 Task: Add a timeline in the project AtlasTech for the epic 'Enterprise content management (ECM) system development' from 2023/02/27 to 2025/09/03. Add a timeline in the project AtlasTech for the epic 'Agile methodology adoption' from 2023/02/22 to 2024/12/12. Add a timeline in the project AtlasTech for the epic 'Social media integration' from 2024/06/22 to 2024/08/07
Action: Mouse moved to (167, 49)
Screenshot: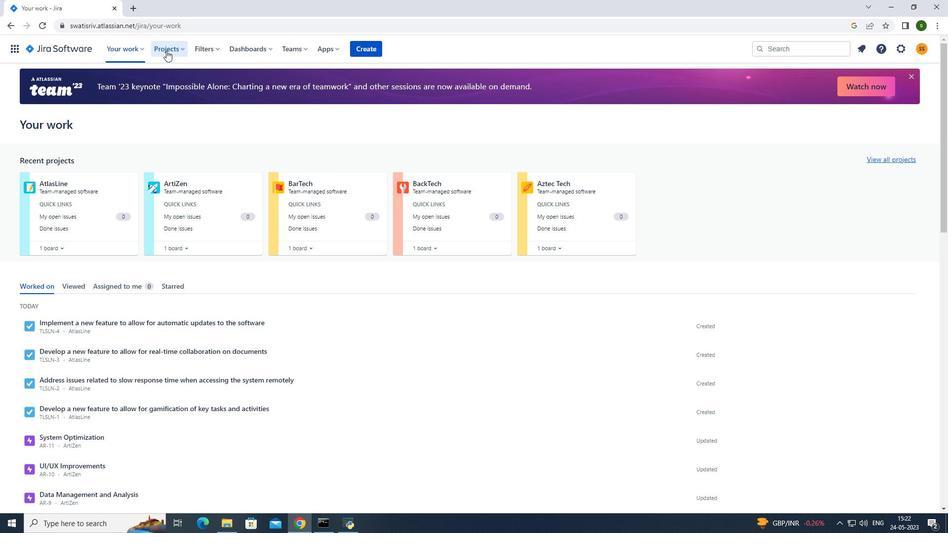 
Action: Mouse pressed left at (167, 49)
Screenshot: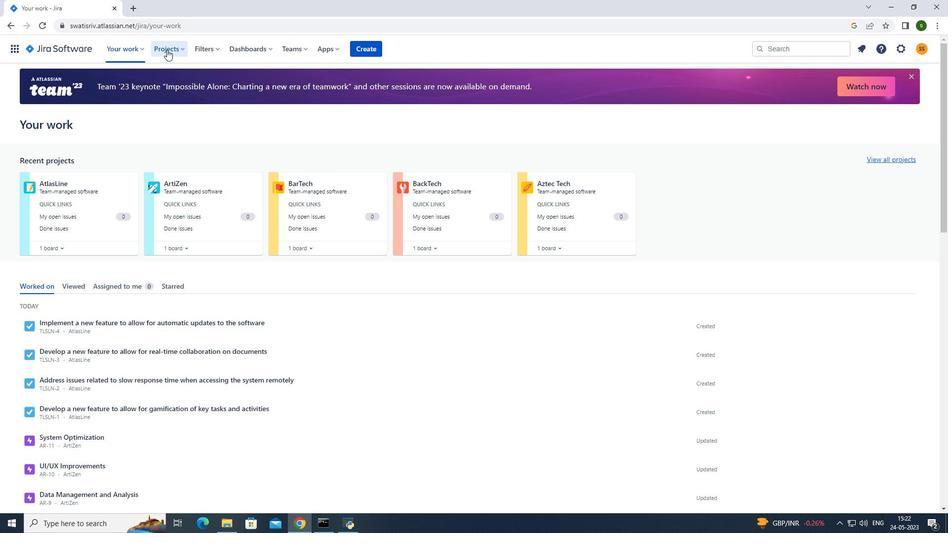 
Action: Mouse moved to (211, 89)
Screenshot: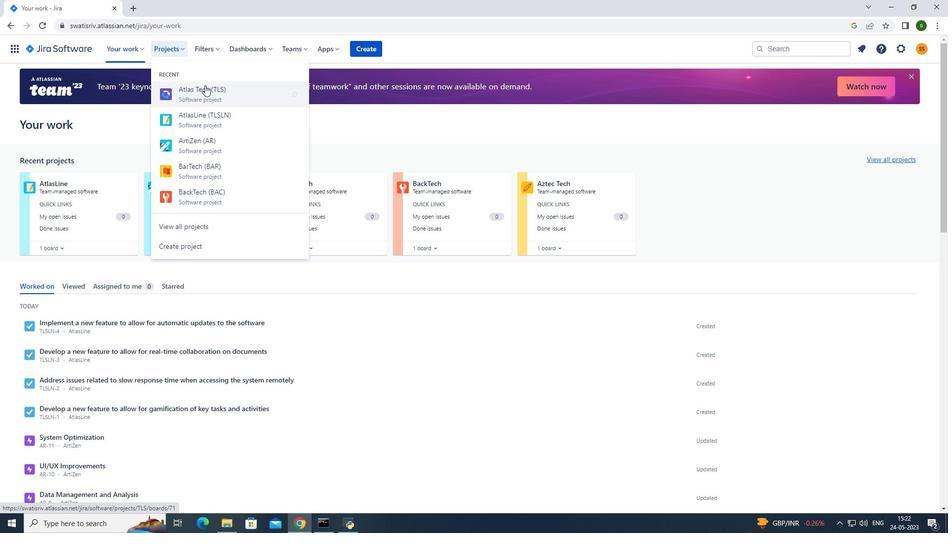 
Action: Mouse pressed left at (211, 89)
Screenshot: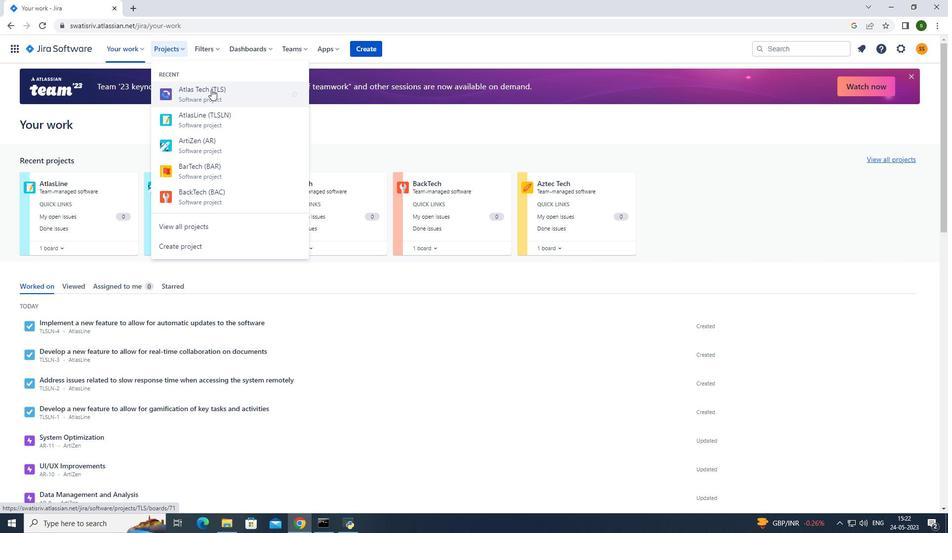 
Action: Mouse moved to (62, 154)
Screenshot: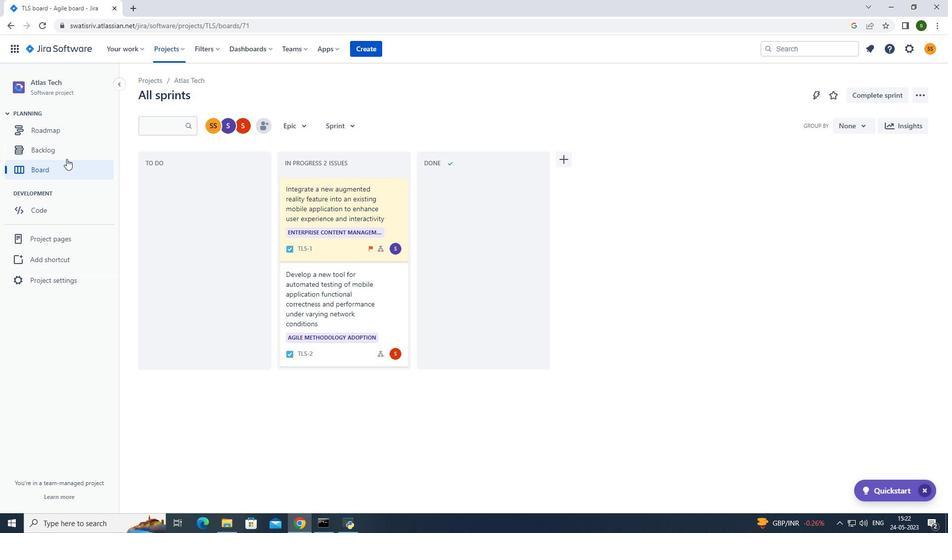 
Action: Mouse pressed left at (62, 154)
Screenshot: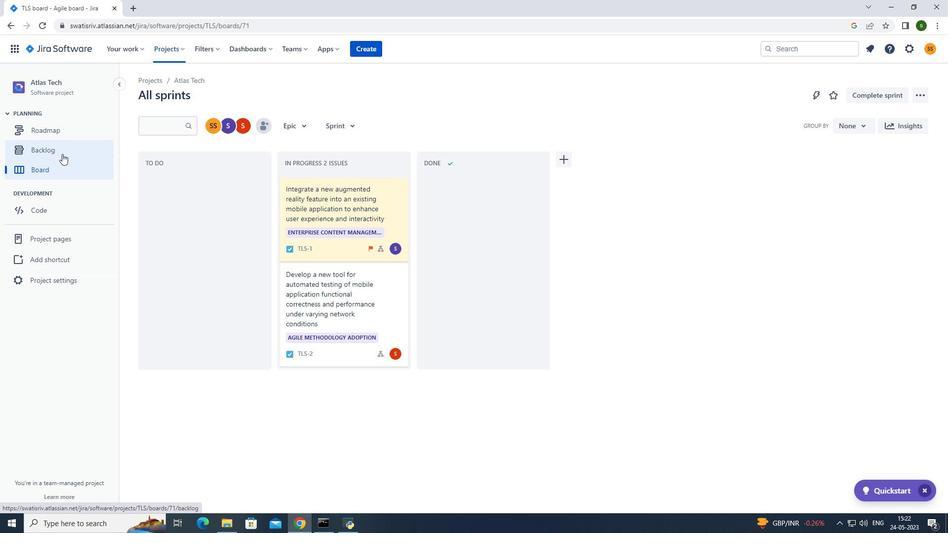 
Action: Mouse moved to (147, 196)
Screenshot: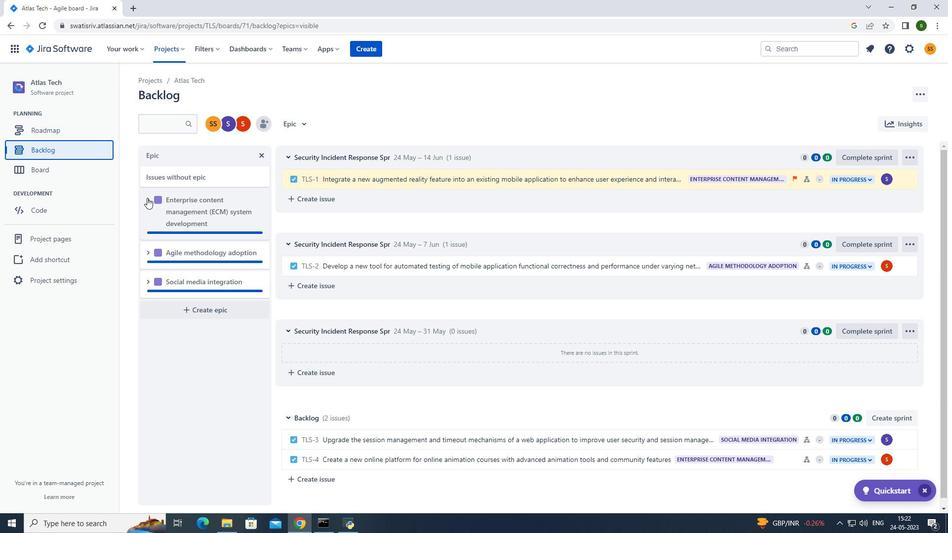 
Action: Mouse pressed left at (147, 196)
Screenshot: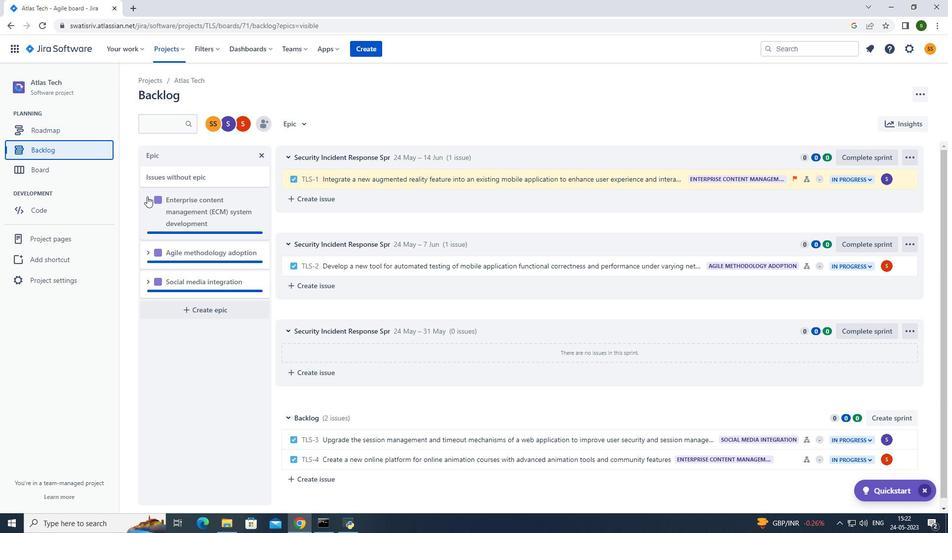 
Action: Mouse moved to (199, 294)
Screenshot: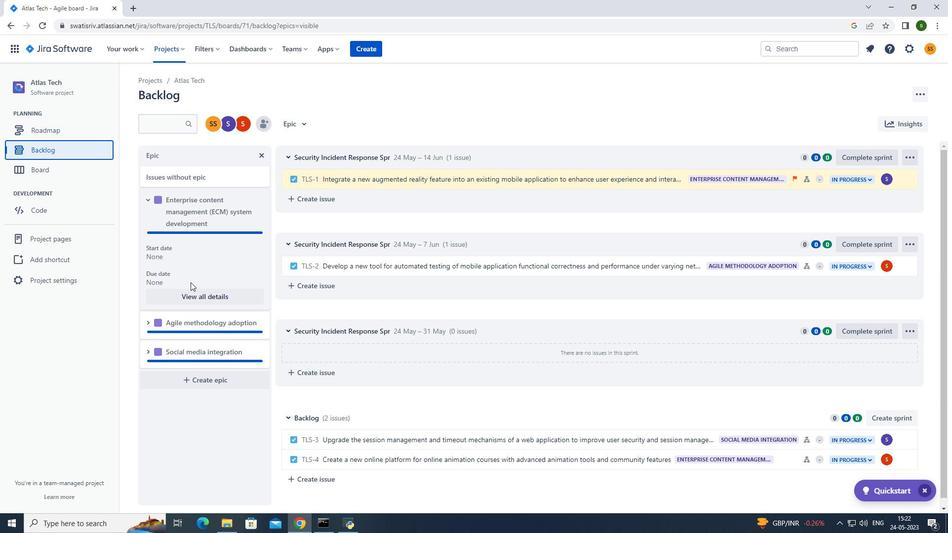 
Action: Mouse pressed left at (199, 294)
Screenshot: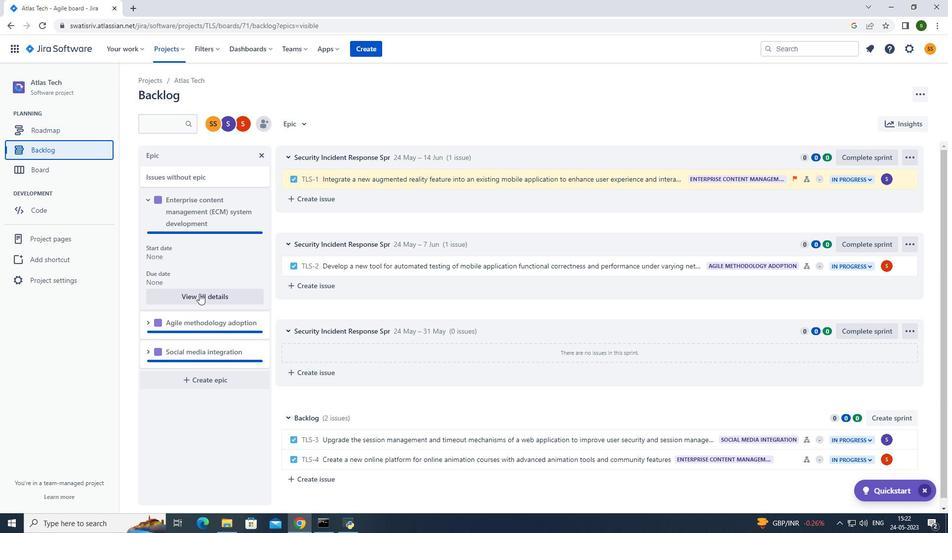 
Action: Mouse moved to (792, 398)
Screenshot: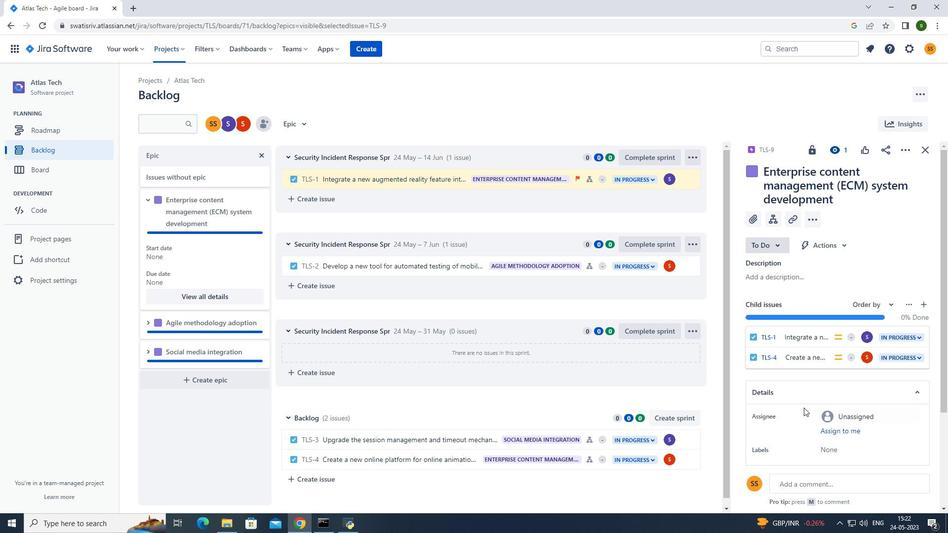 
Action: Mouse scrolled (792, 397) with delta (0, 0)
Screenshot: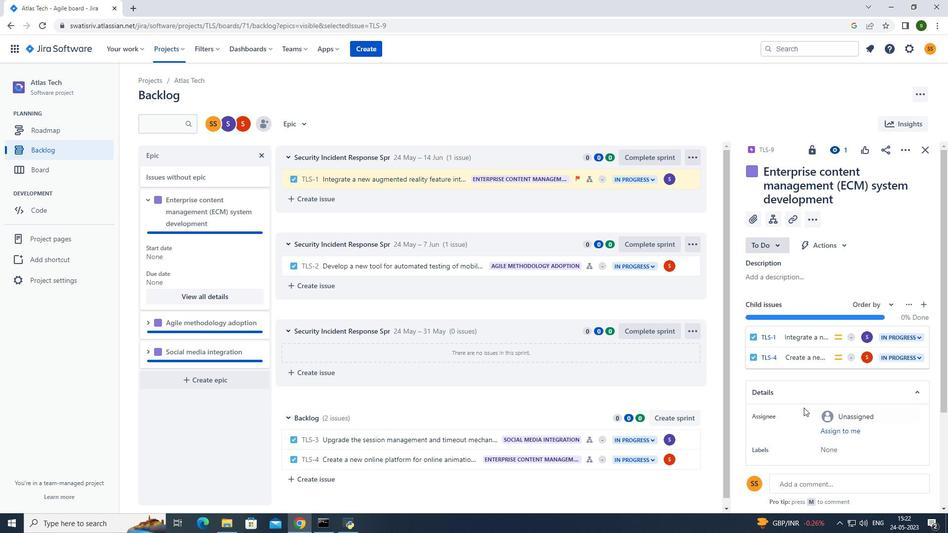
Action: Mouse scrolled (792, 397) with delta (0, 0)
Screenshot: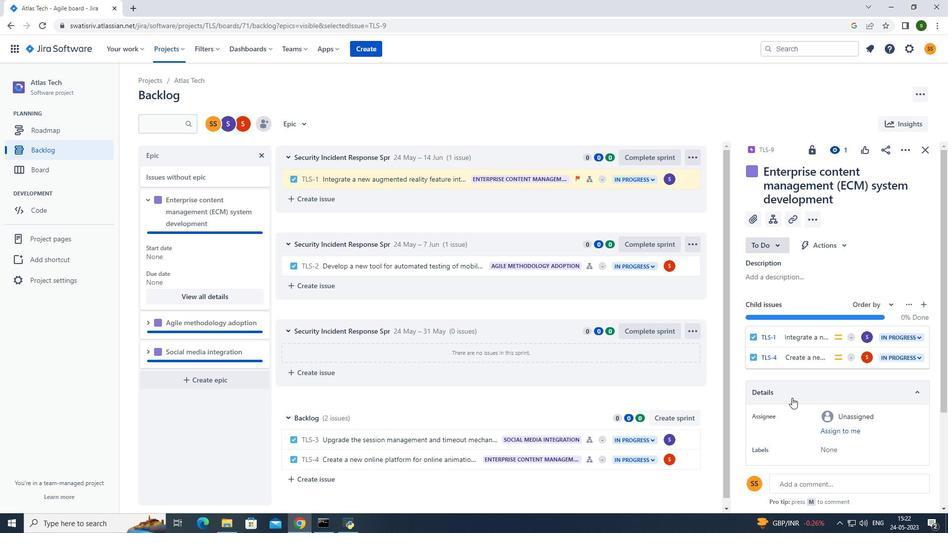 
Action: Mouse moved to (792, 397)
Screenshot: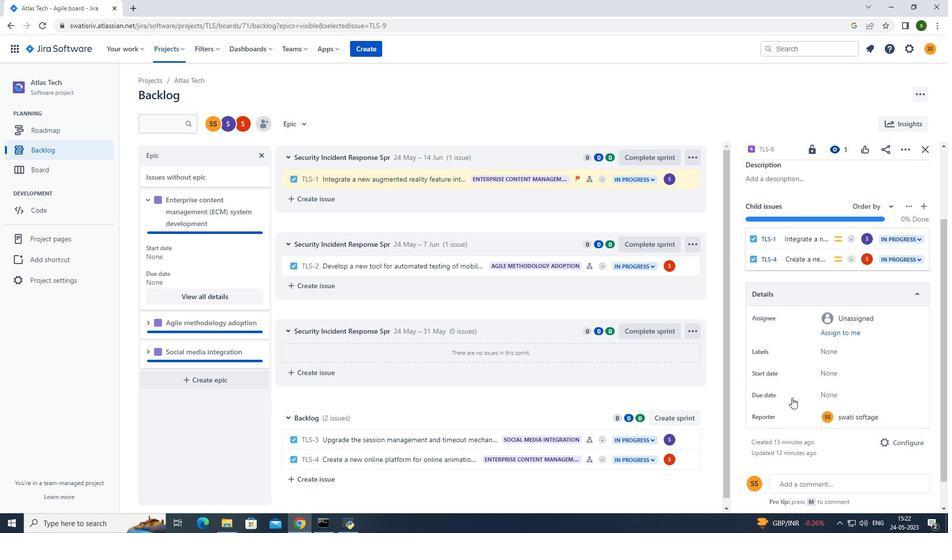 
Action: Mouse scrolled (792, 396) with delta (0, 0)
Screenshot: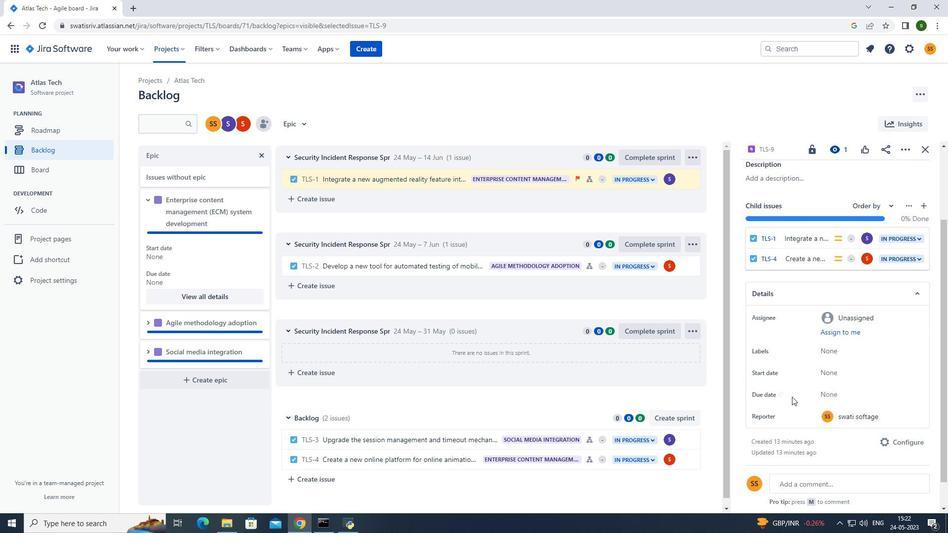 
Action: Mouse moved to (832, 344)
Screenshot: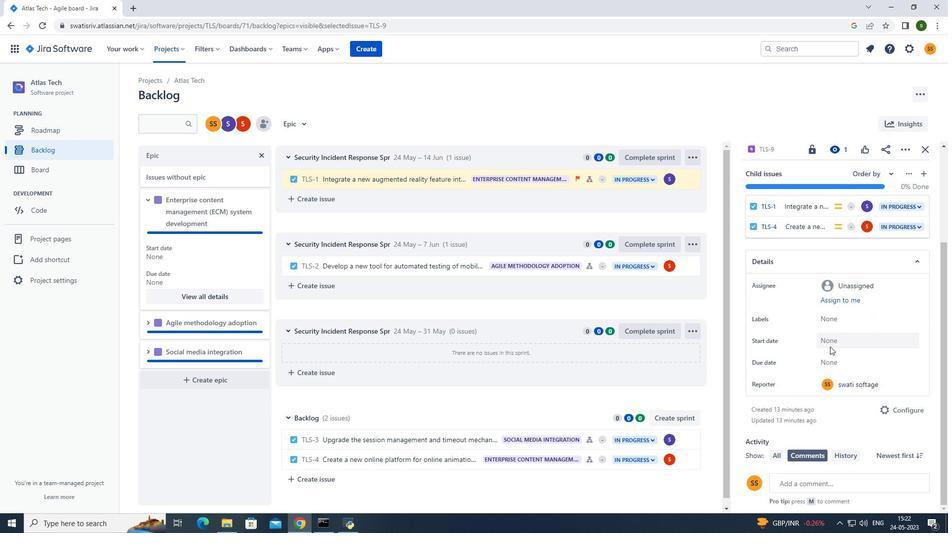 
Action: Mouse pressed left at (832, 344)
Screenshot: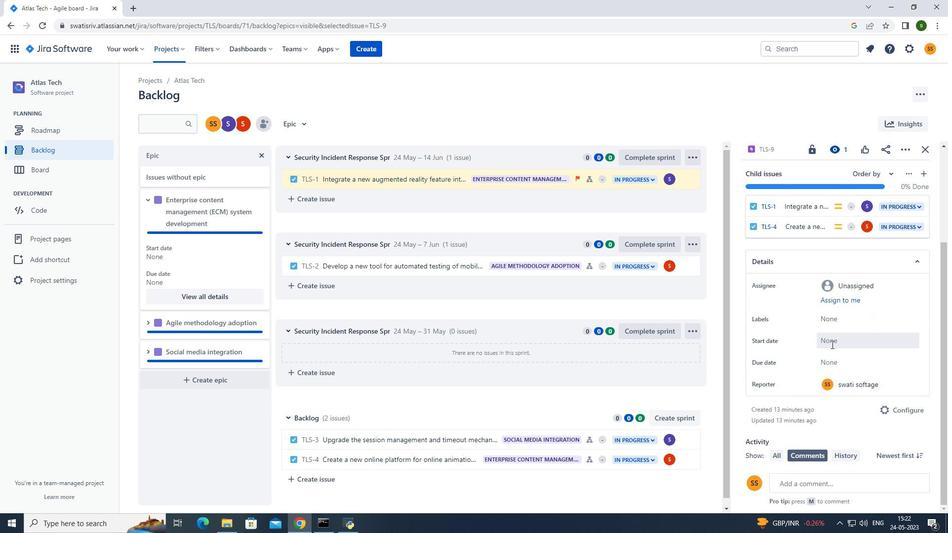 
Action: Mouse moved to (796, 369)
Screenshot: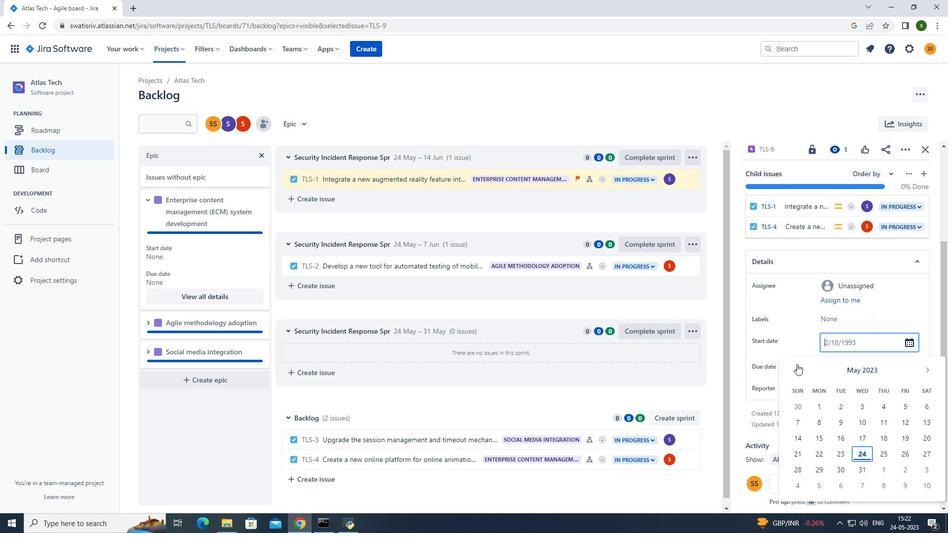 
Action: Mouse pressed left at (796, 369)
Screenshot: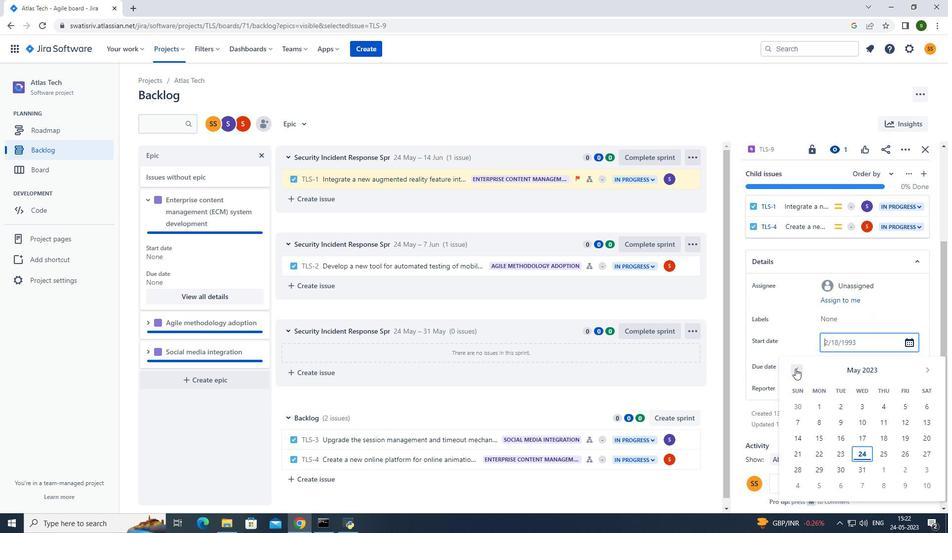 
Action: Mouse pressed left at (796, 369)
Screenshot: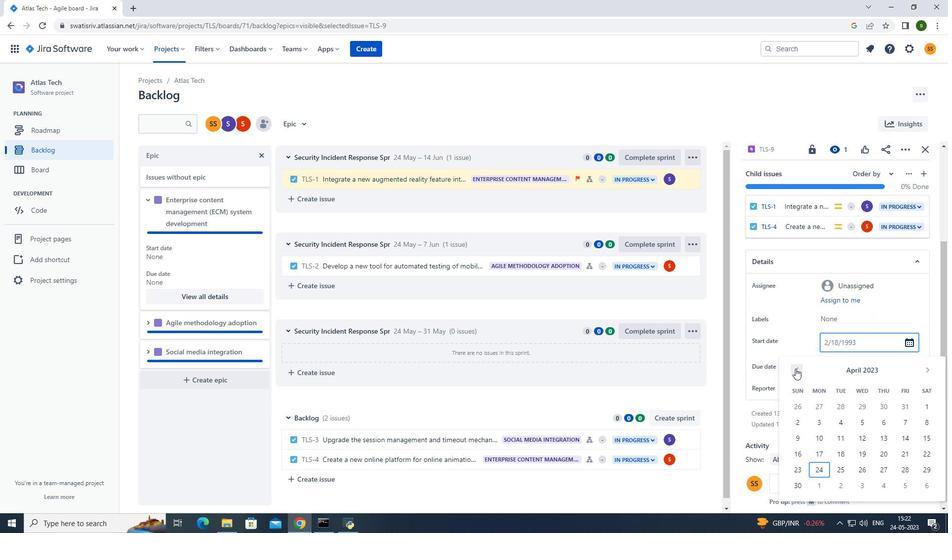 
Action: Mouse pressed left at (796, 369)
Screenshot: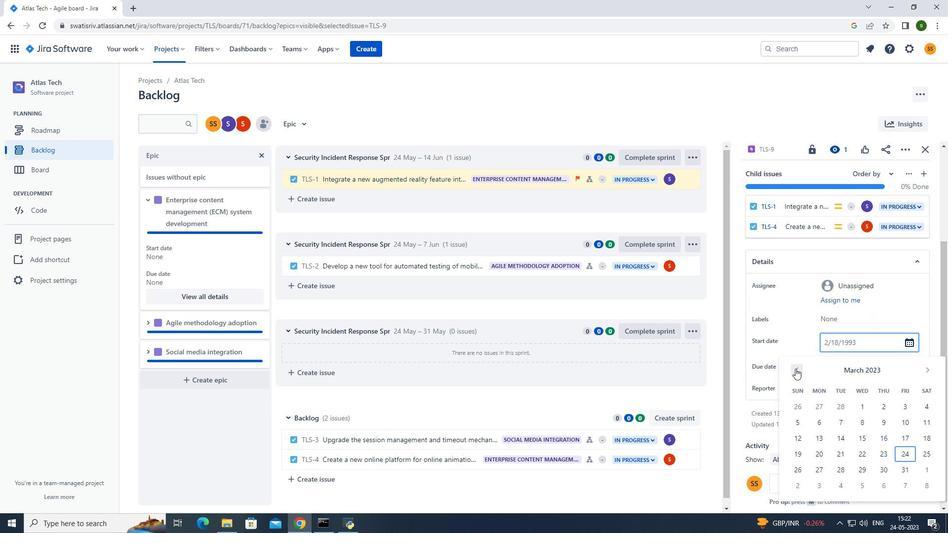 
Action: Mouse moved to (824, 467)
Screenshot: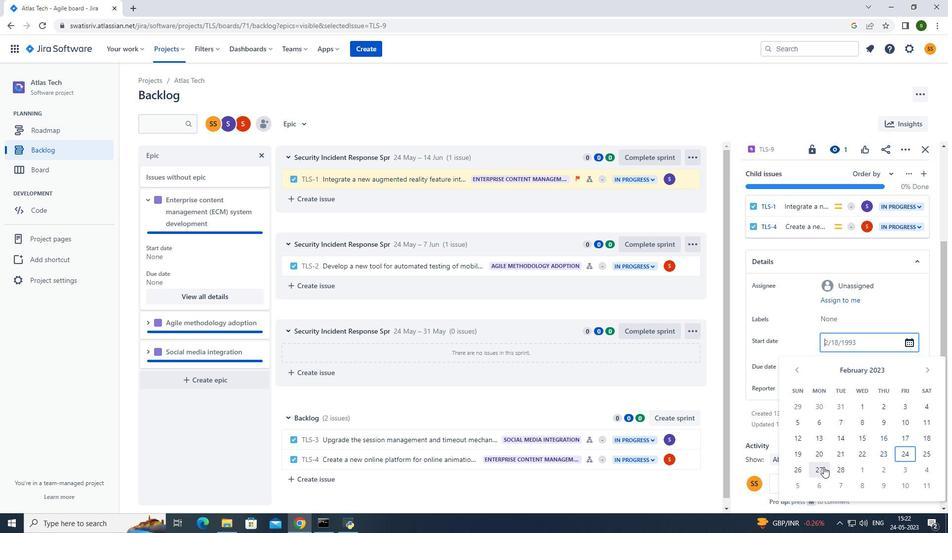 
Action: Mouse pressed left at (824, 467)
Screenshot: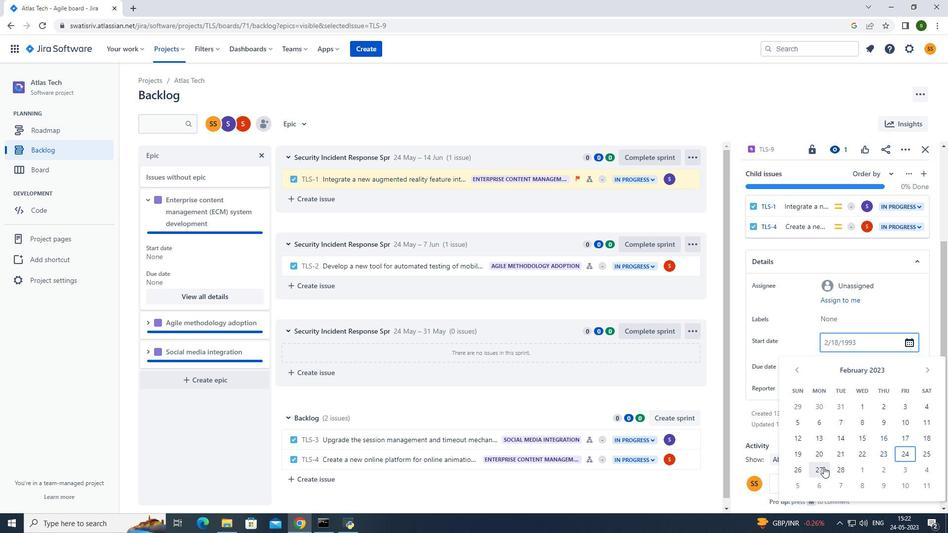 
Action: Mouse moved to (833, 370)
Screenshot: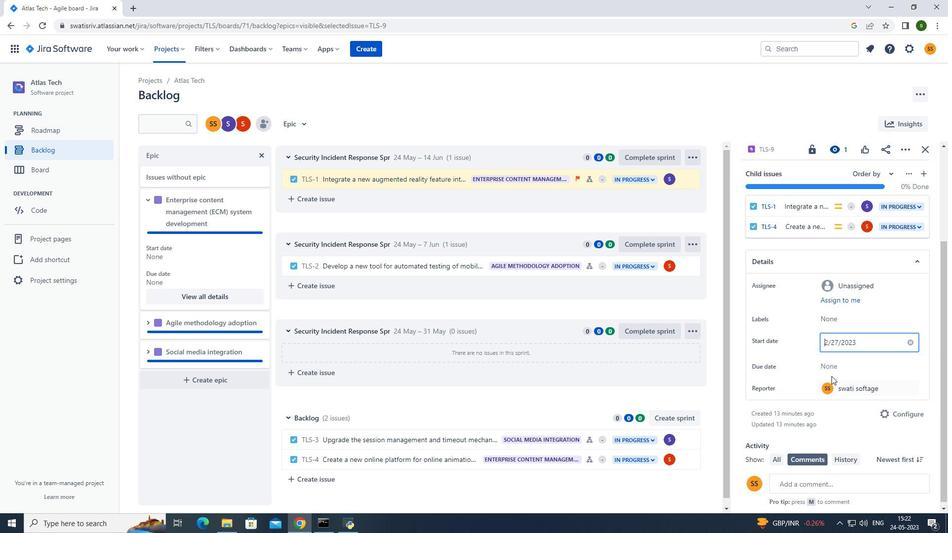 
Action: Mouse pressed left at (833, 370)
Screenshot: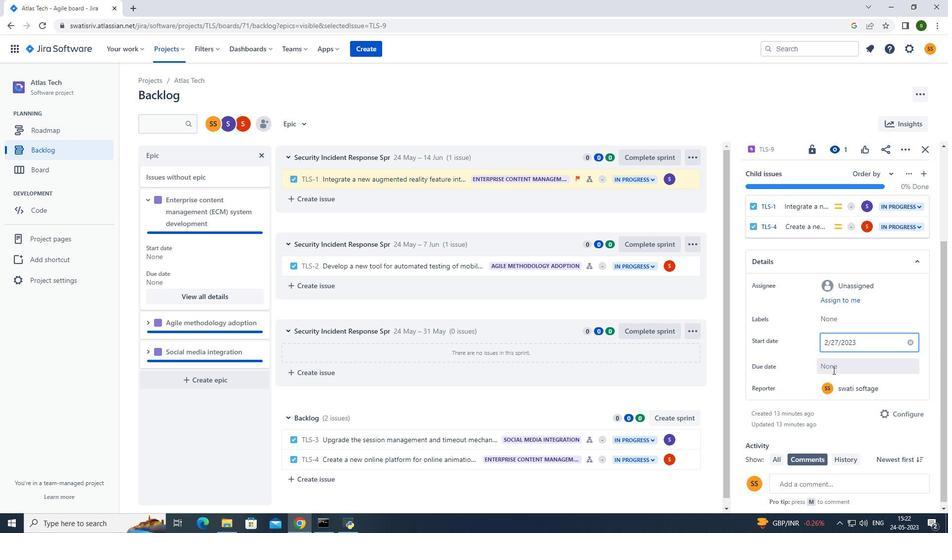 
Action: Mouse moved to (925, 228)
Screenshot: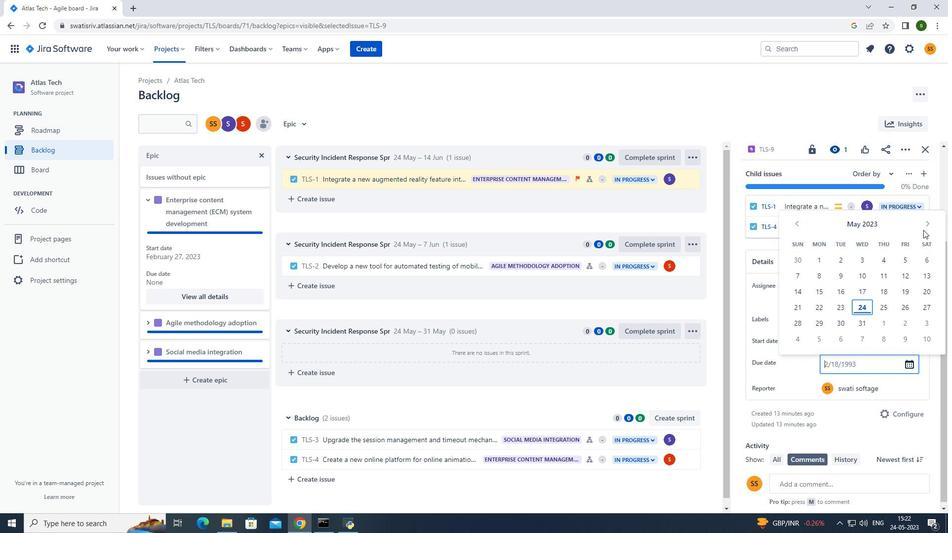 
Action: Mouse pressed left at (925, 228)
Screenshot: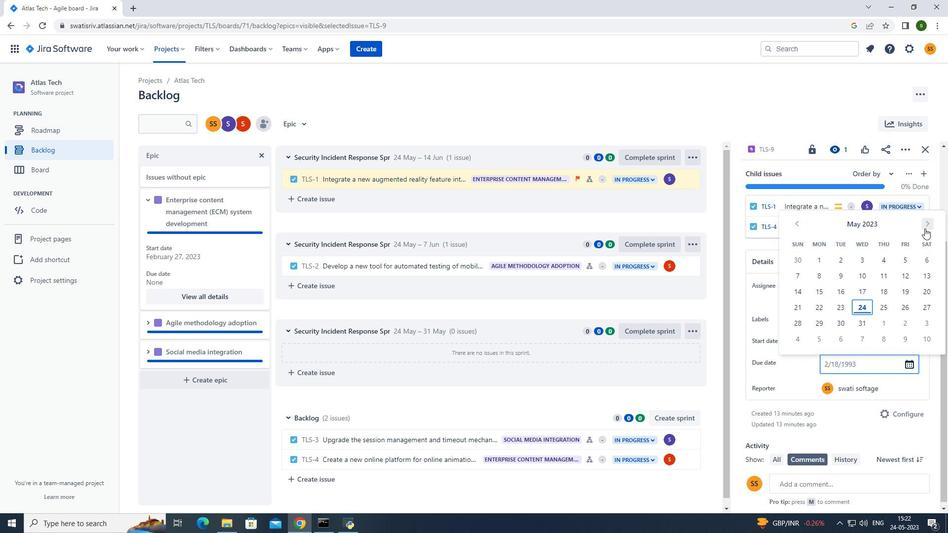 
Action: Mouse pressed left at (925, 228)
Screenshot: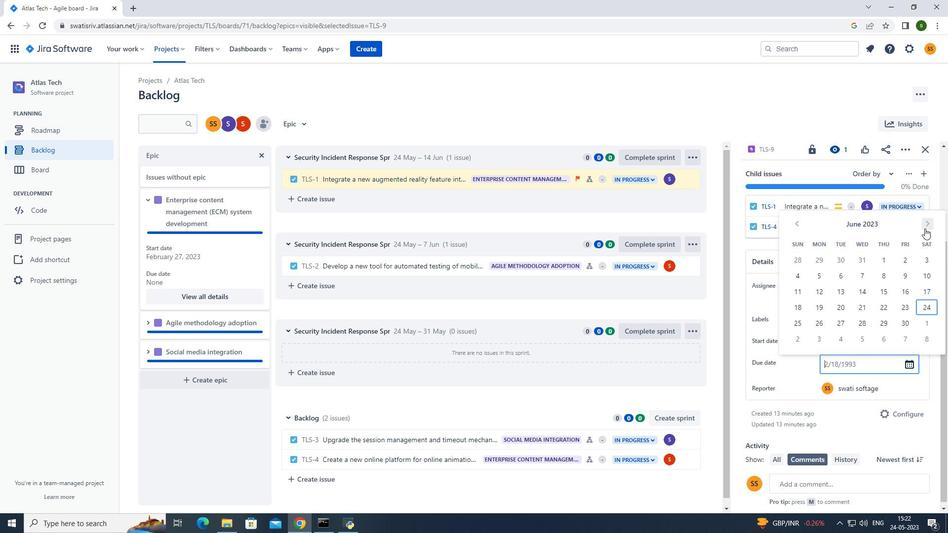
Action: Mouse pressed left at (925, 228)
Screenshot: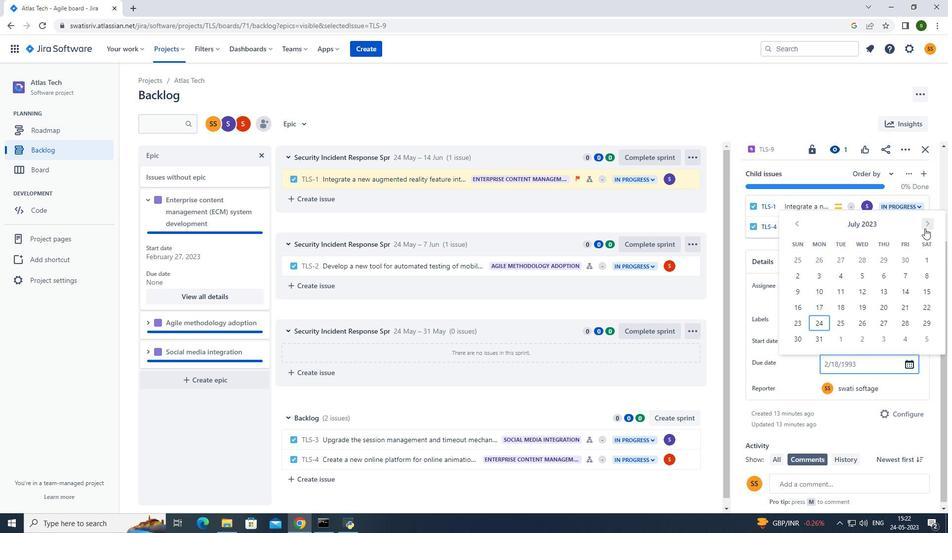 
Action: Mouse pressed left at (925, 228)
Screenshot: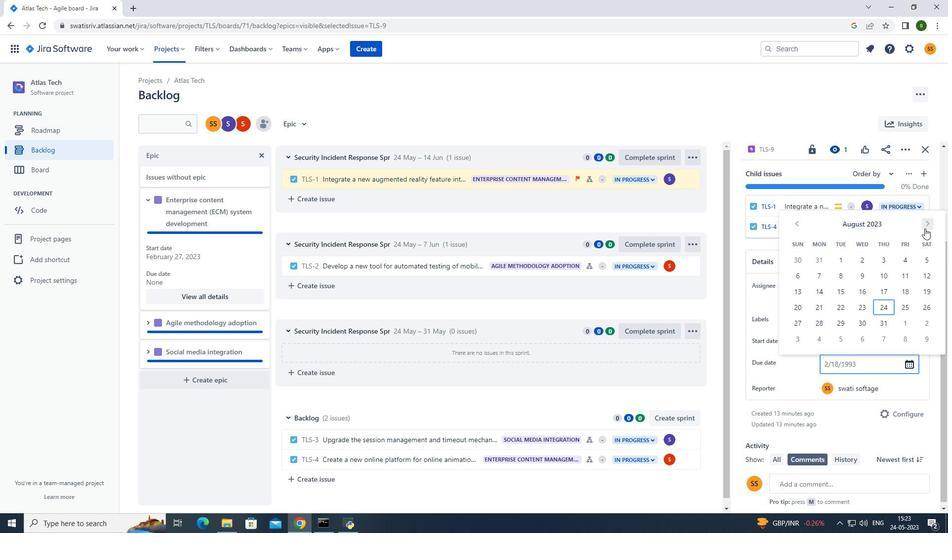 
Action: Mouse moved to (924, 228)
Screenshot: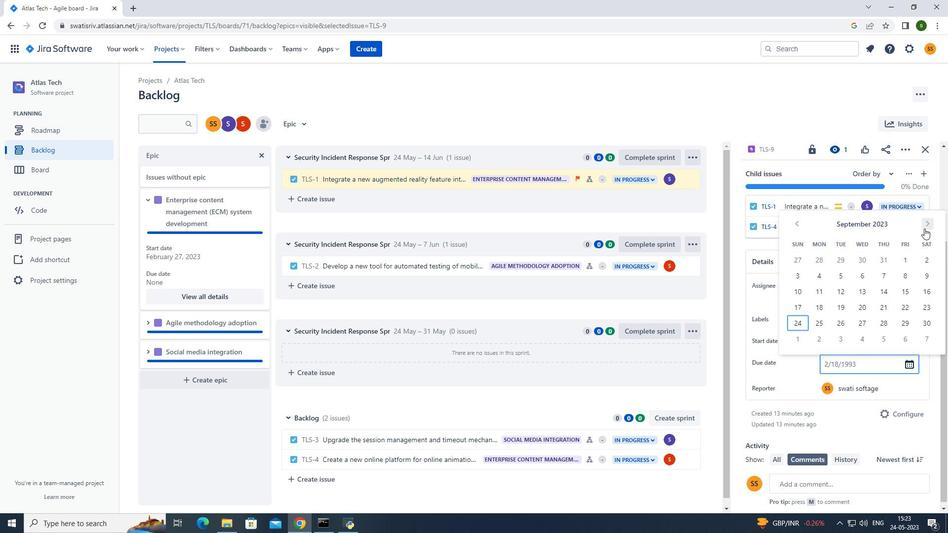 
Action: Mouse pressed left at (924, 228)
Screenshot: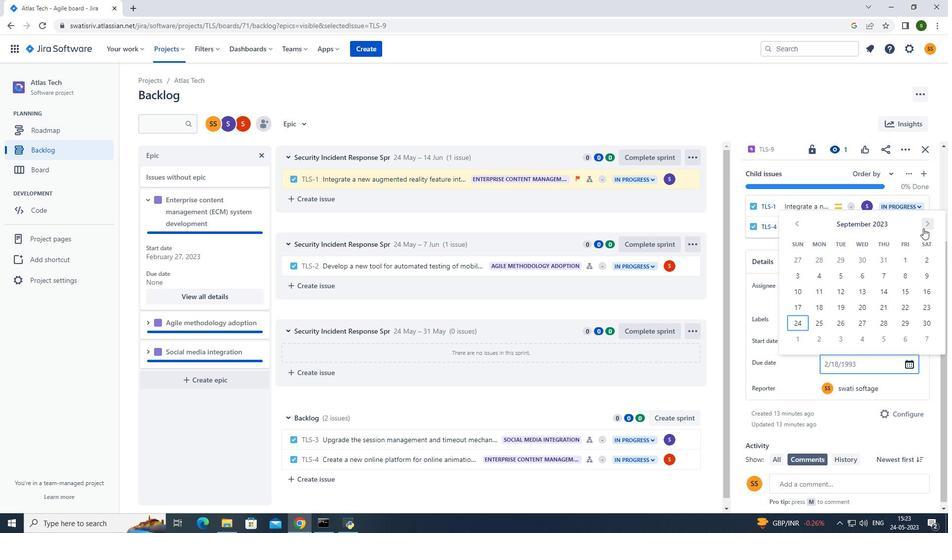 
Action: Mouse moved to (922, 229)
Screenshot: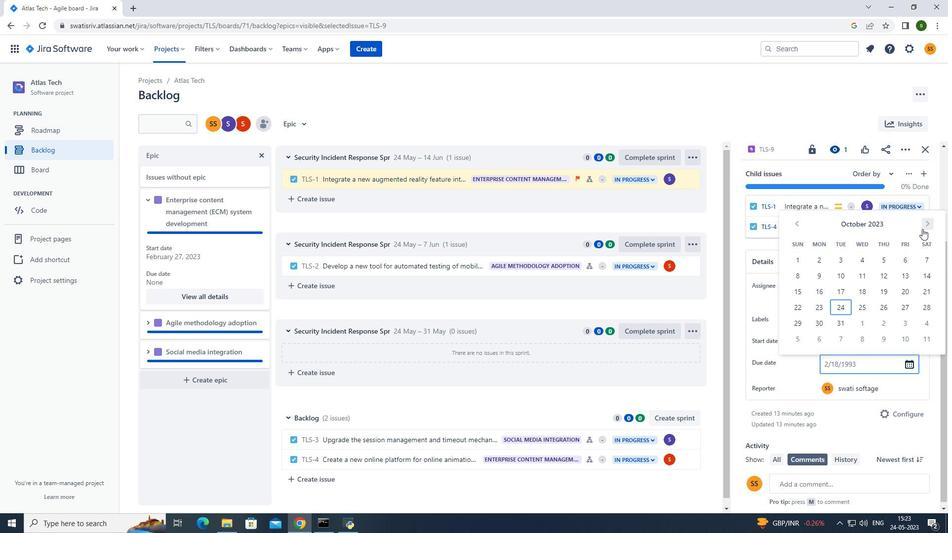 
Action: Mouse pressed left at (922, 229)
Screenshot: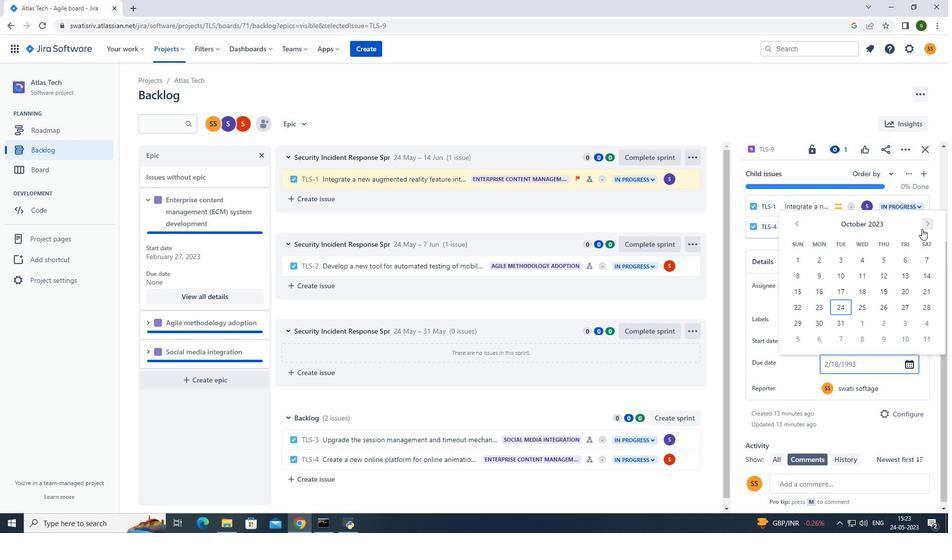 
Action: Mouse pressed left at (922, 229)
Screenshot: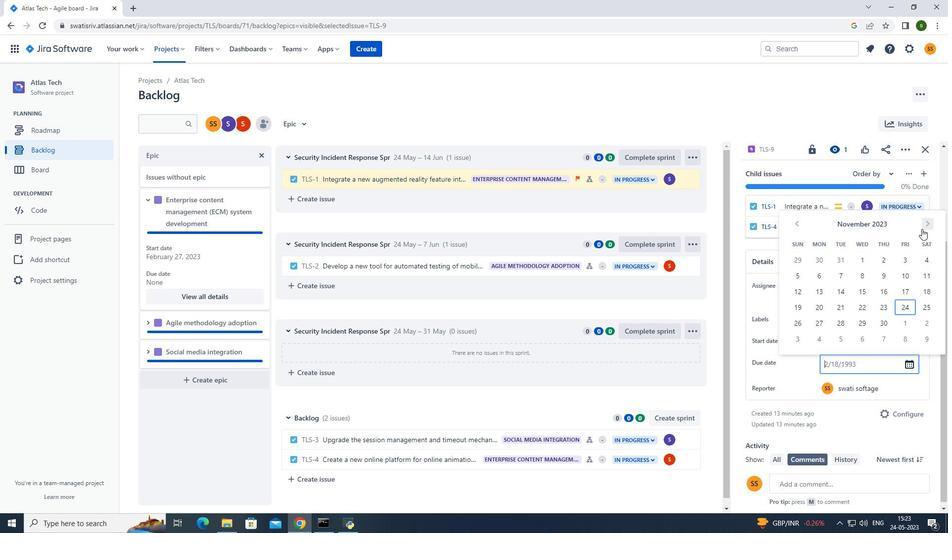 
Action: Mouse pressed left at (922, 229)
Screenshot: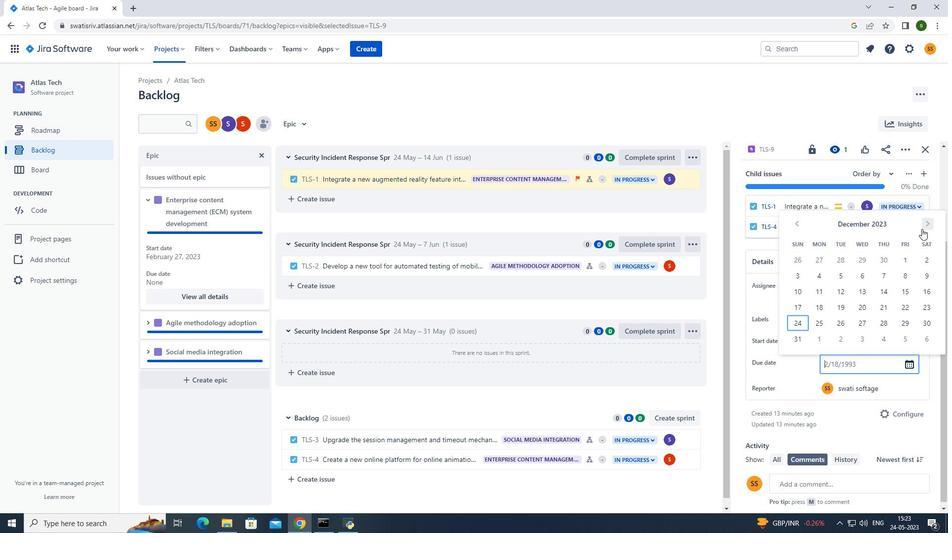 
Action: Mouse pressed left at (922, 229)
Screenshot: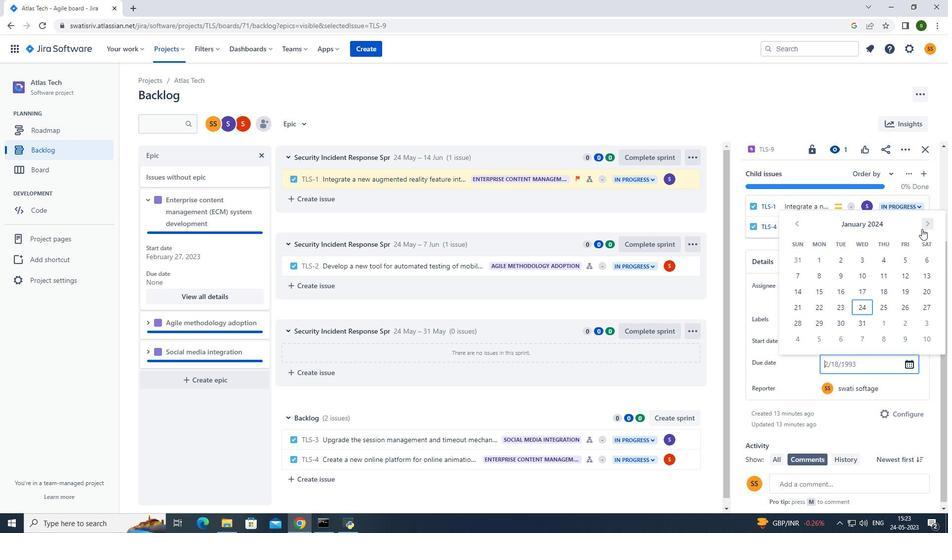 
Action: Mouse moved to (919, 229)
Screenshot: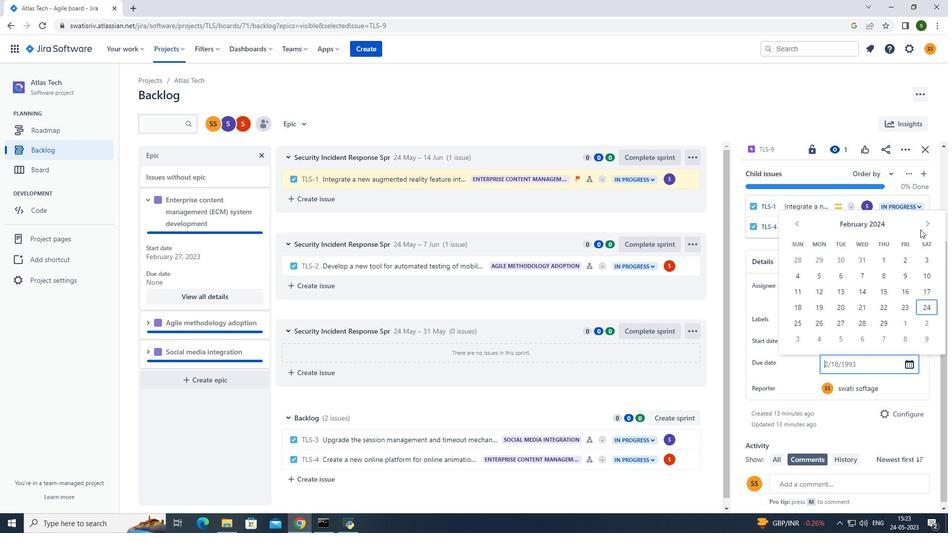 
Action: Mouse pressed left at (919, 229)
Screenshot: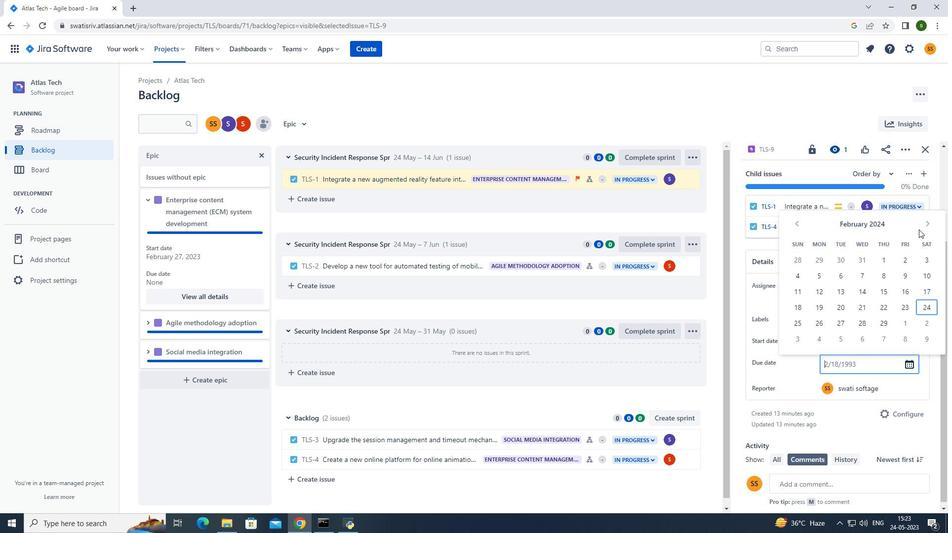 
Action: Mouse moved to (926, 228)
Screenshot: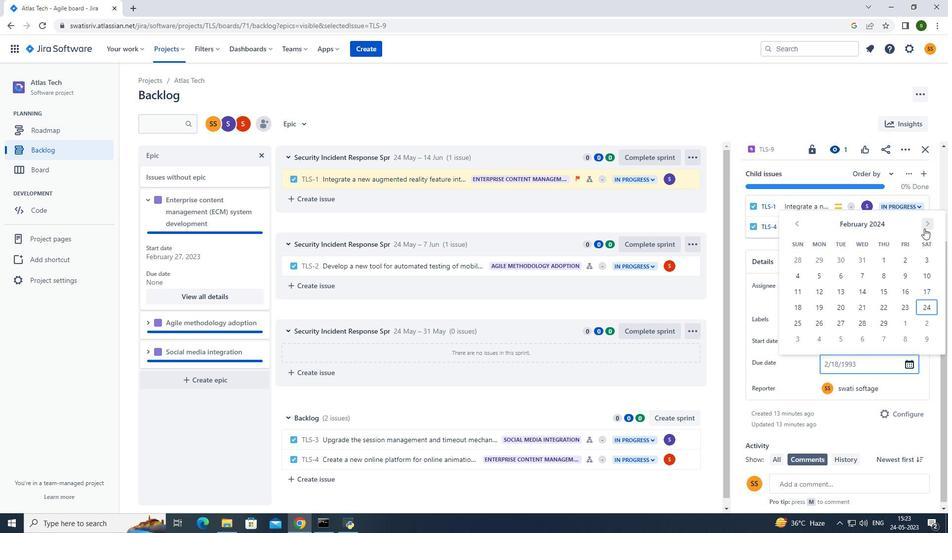 
Action: Mouse pressed left at (926, 228)
Screenshot: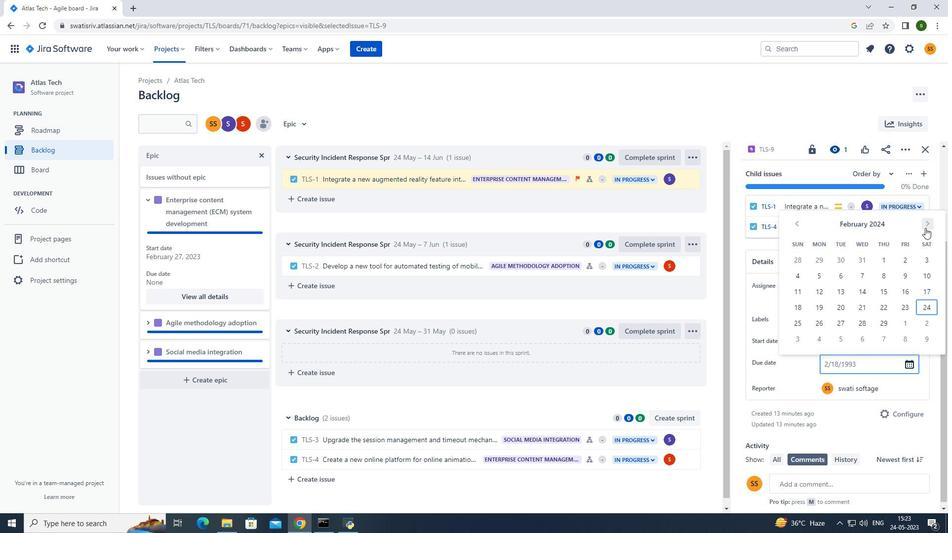 
Action: Mouse pressed left at (926, 228)
Screenshot: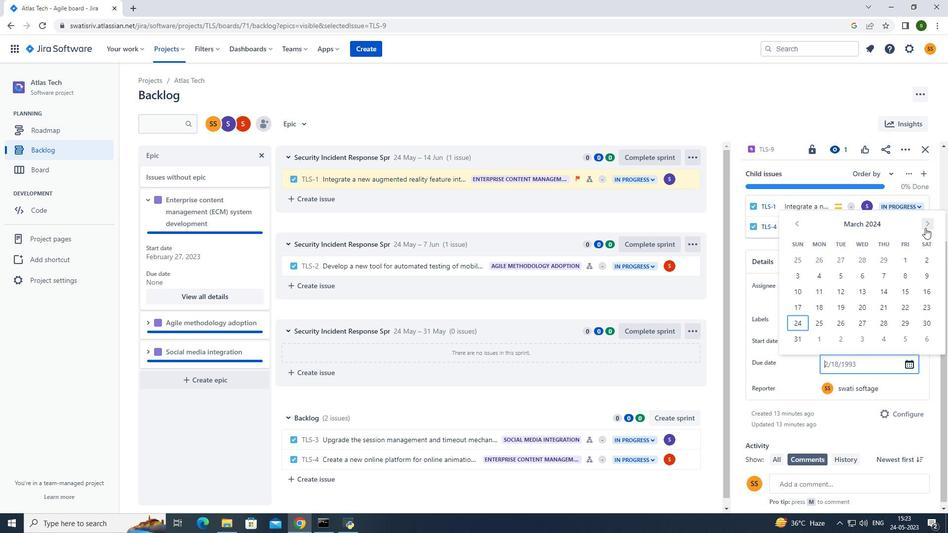 
Action: Mouse moved to (929, 223)
Screenshot: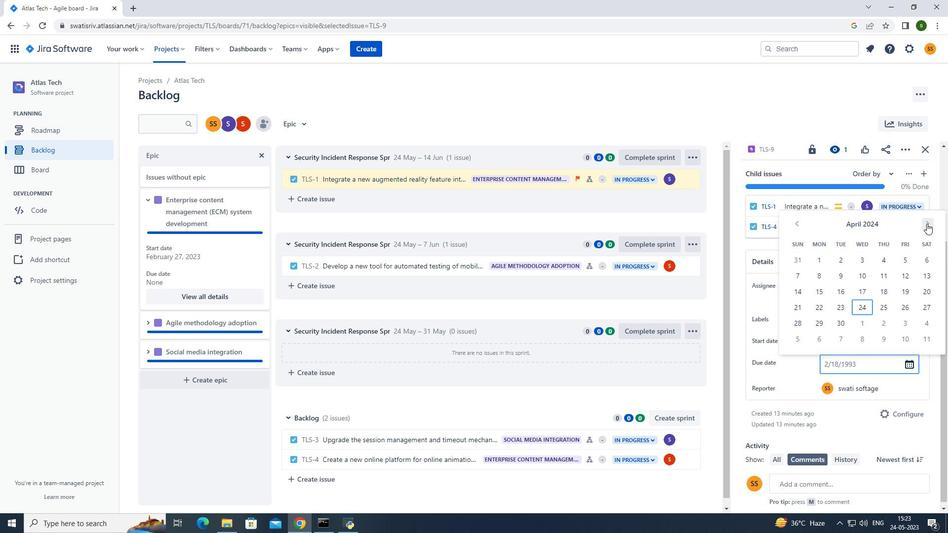 
Action: Mouse pressed left at (929, 223)
Screenshot: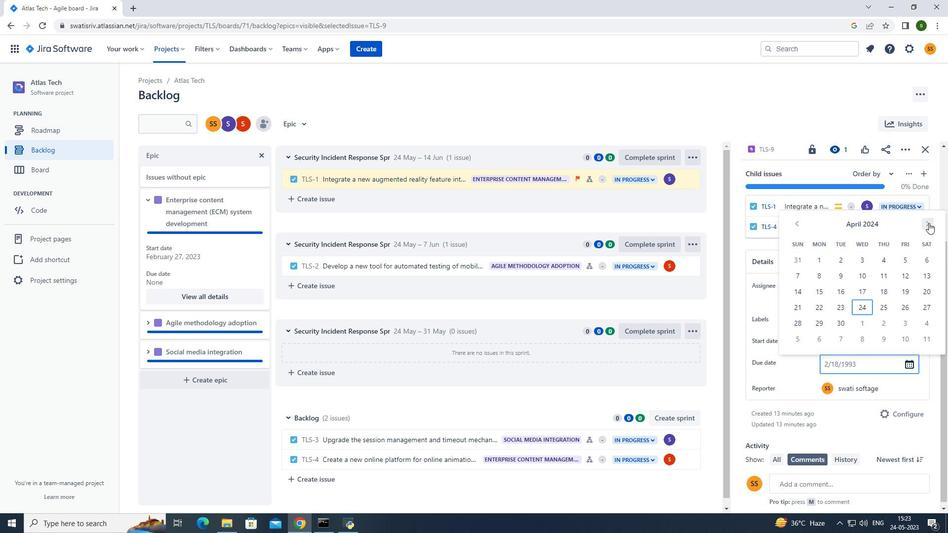 
Action: Mouse moved to (928, 222)
Screenshot: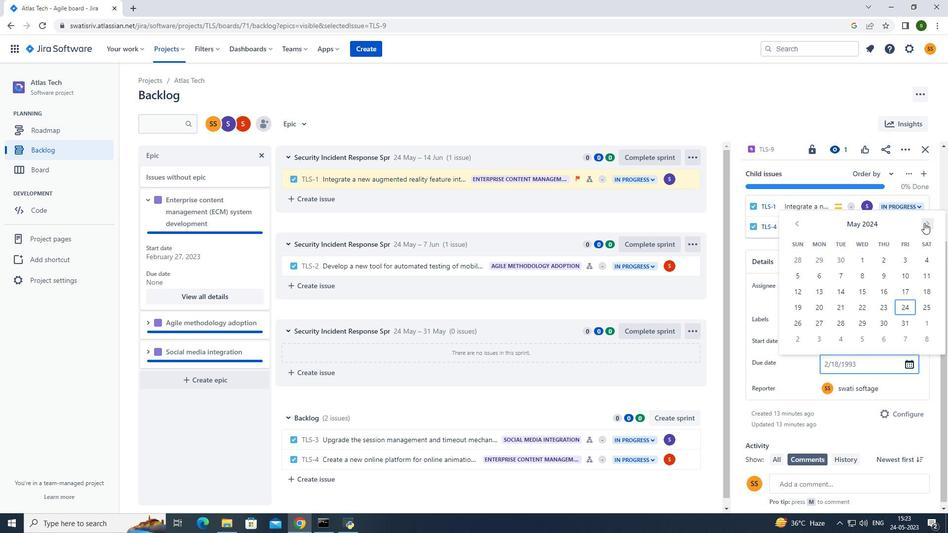 
Action: Mouse pressed left at (928, 222)
Screenshot: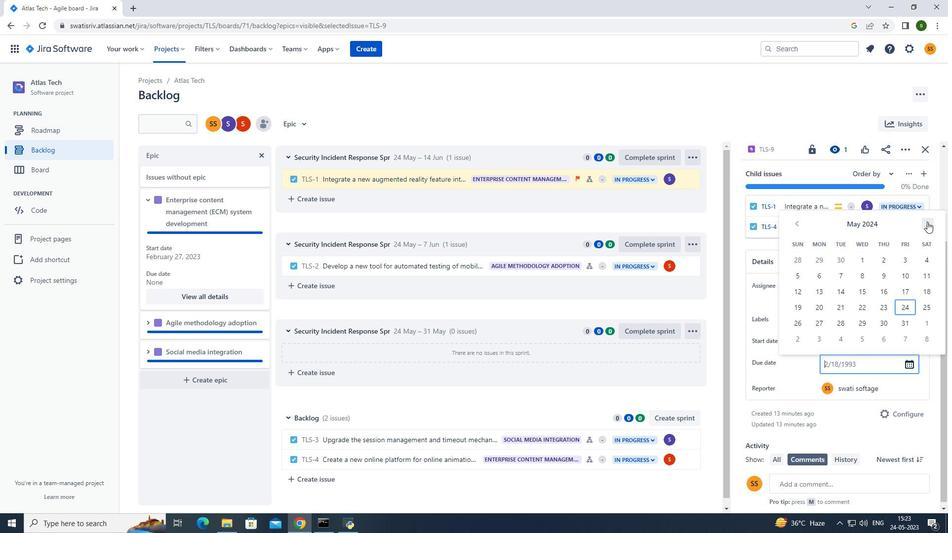 
Action: Mouse pressed left at (928, 222)
Screenshot: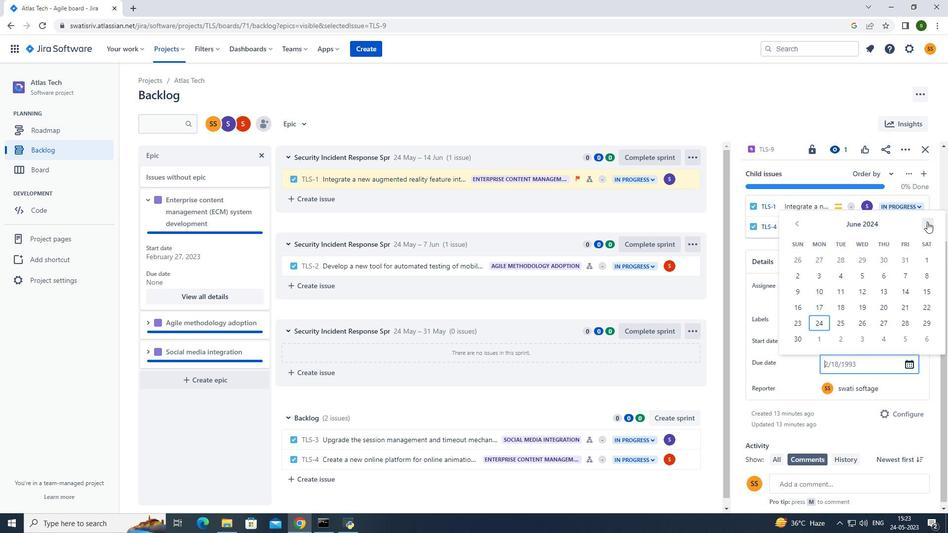 
Action: Mouse moved to (928, 222)
Screenshot: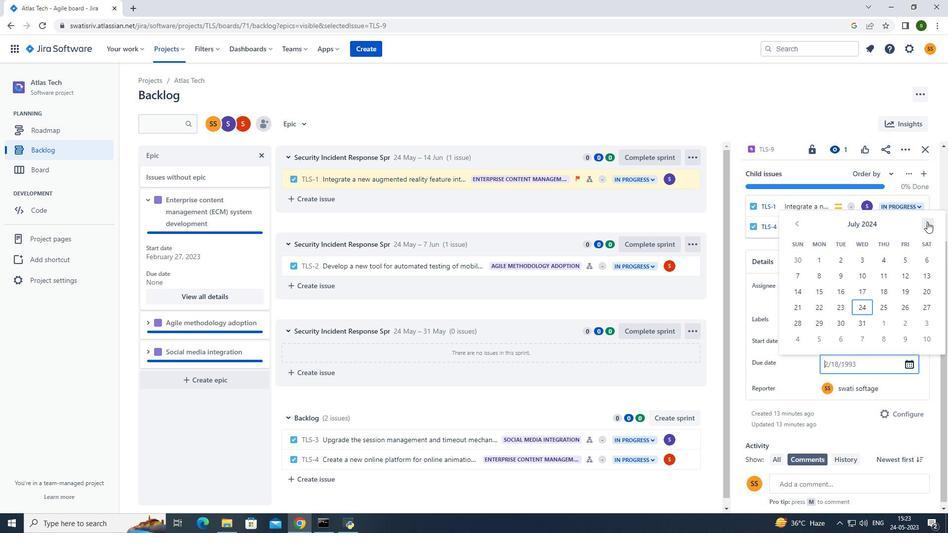 
Action: Mouse pressed left at (928, 222)
Screenshot: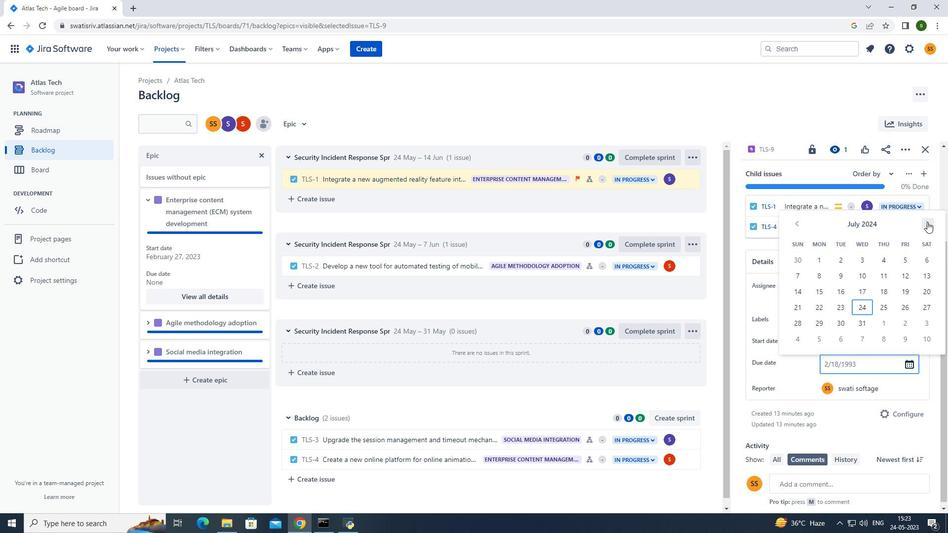 
Action: Mouse moved to (930, 227)
Screenshot: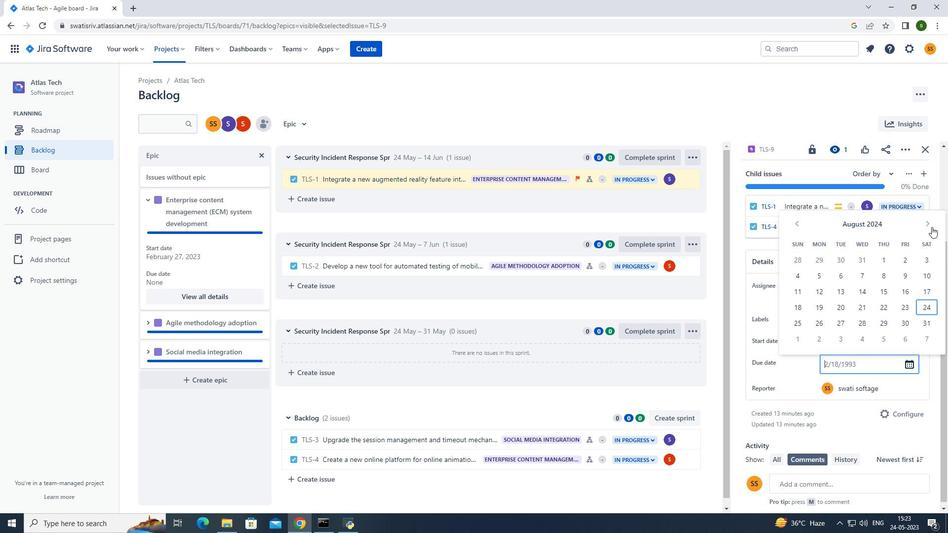 
Action: Mouse pressed left at (930, 227)
Screenshot: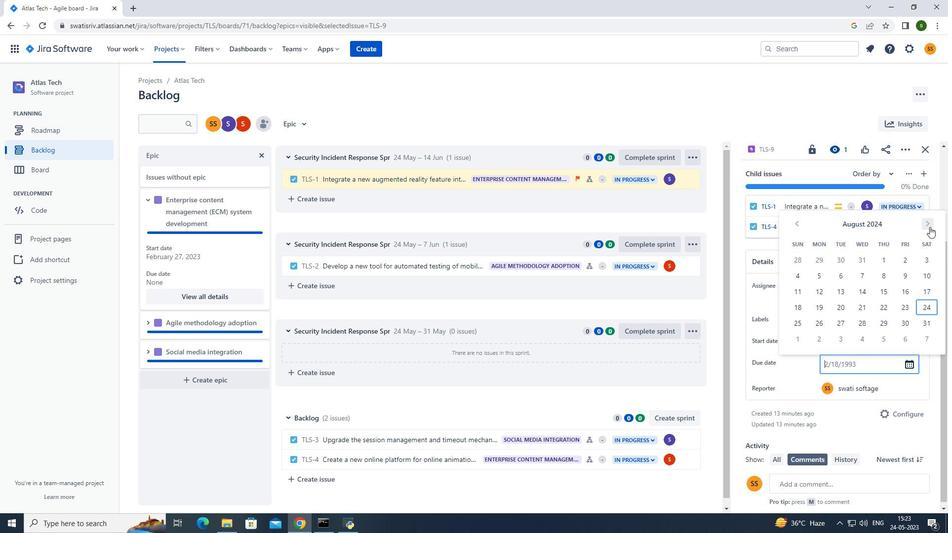 
Action: Mouse moved to (929, 227)
Screenshot: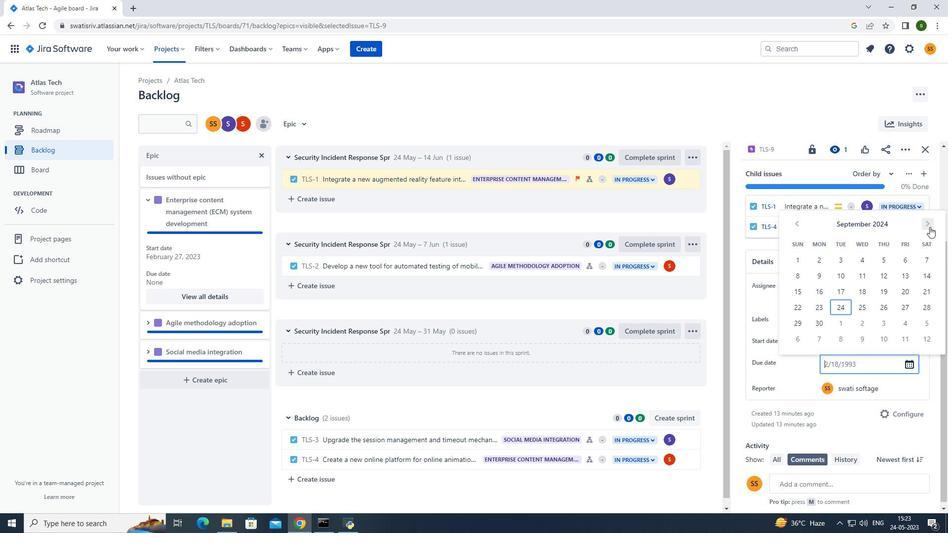 
Action: Mouse pressed left at (929, 227)
Screenshot: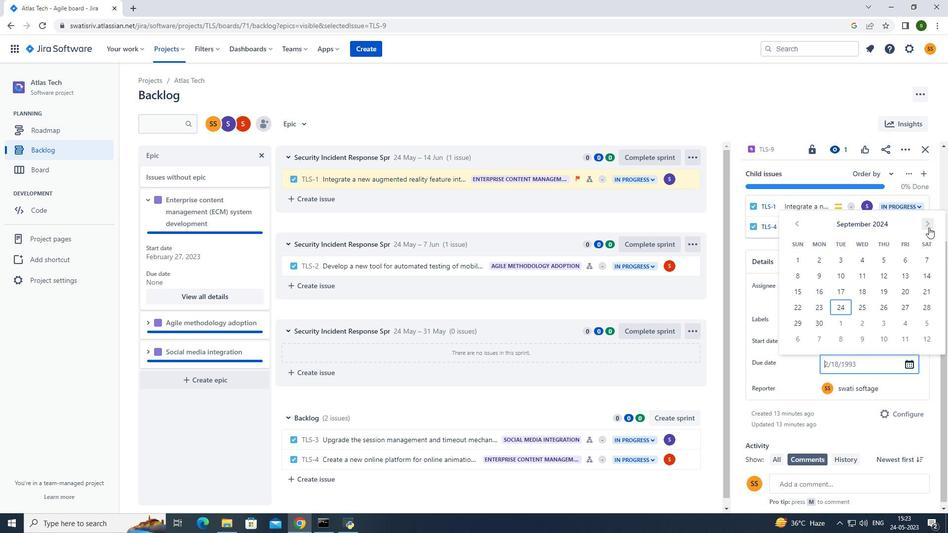 
Action: Mouse pressed left at (929, 227)
Screenshot: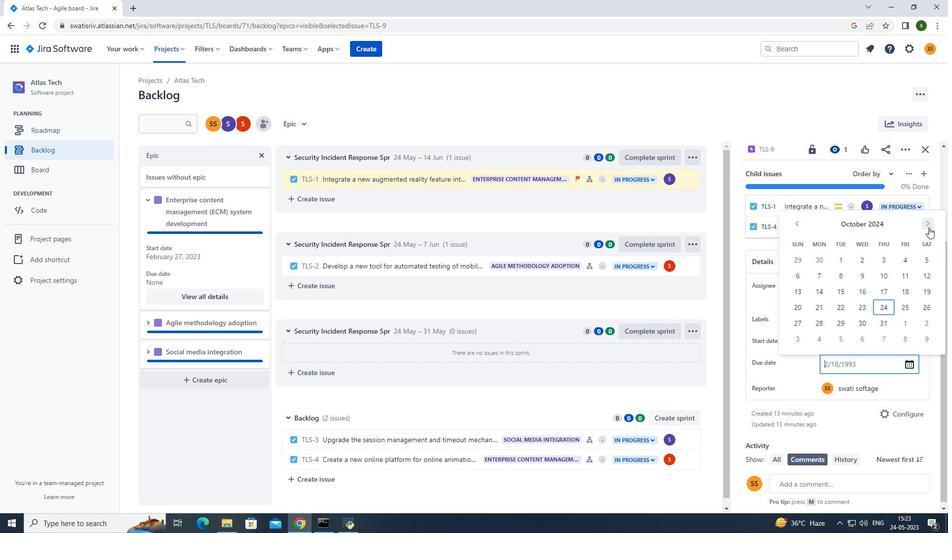
Action: Mouse moved to (932, 224)
Screenshot: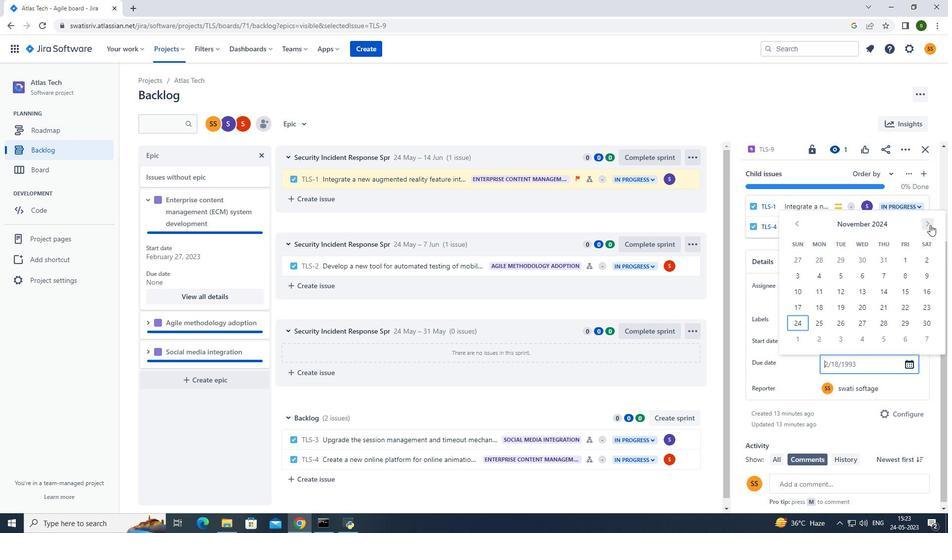
Action: Mouse pressed left at (932, 224)
Screenshot: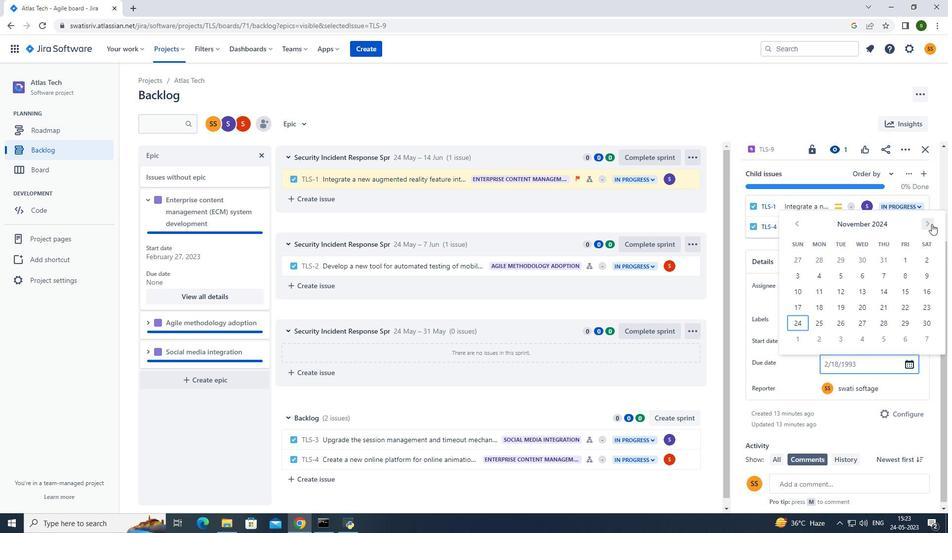 
Action: Mouse pressed left at (932, 224)
Screenshot: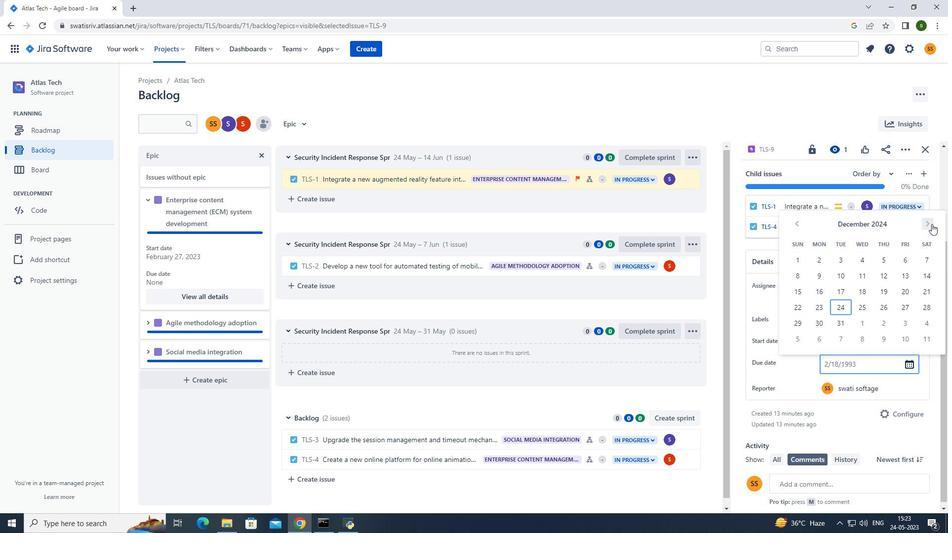 
Action: Mouse pressed left at (932, 224)
Screenshot: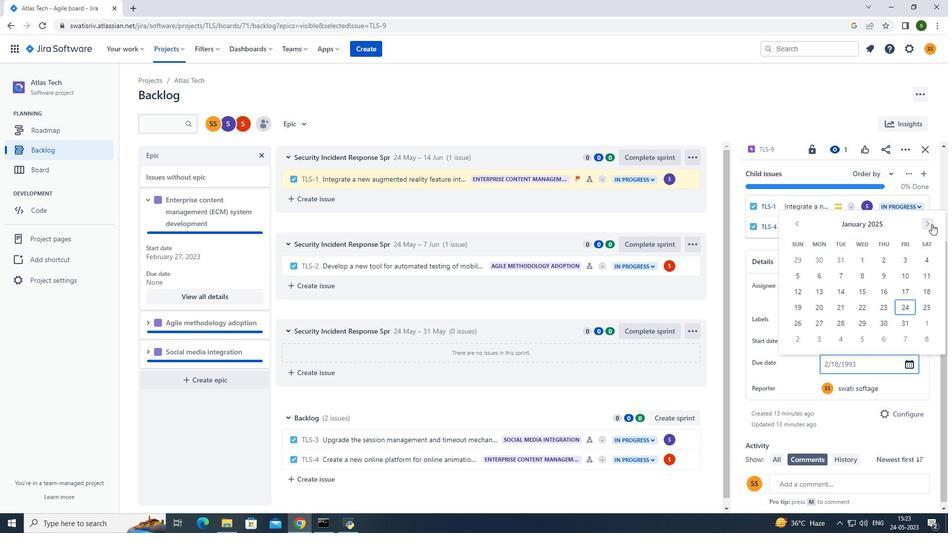 
Action: Mouse pressed left at (932, 224)
Screenshot: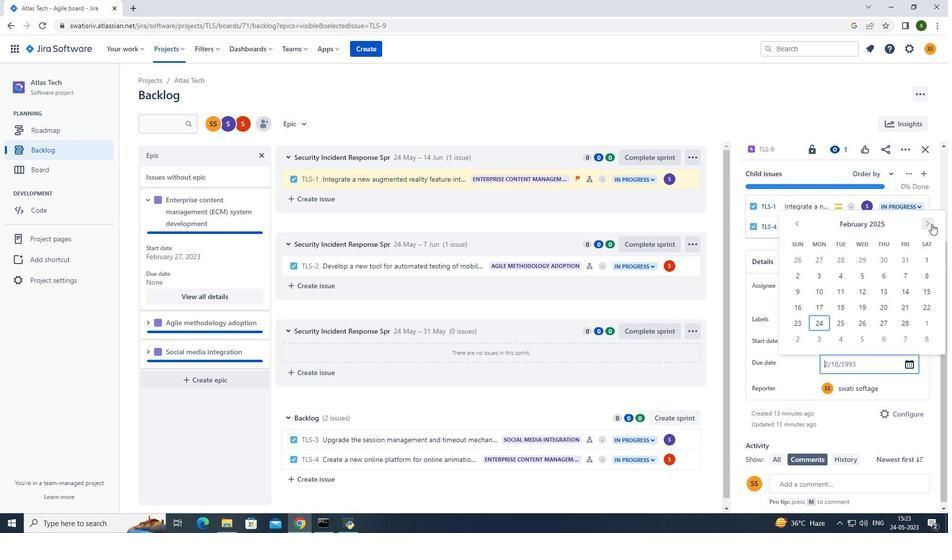 
Action: Mouse moved to (929, 225)
Screenshot: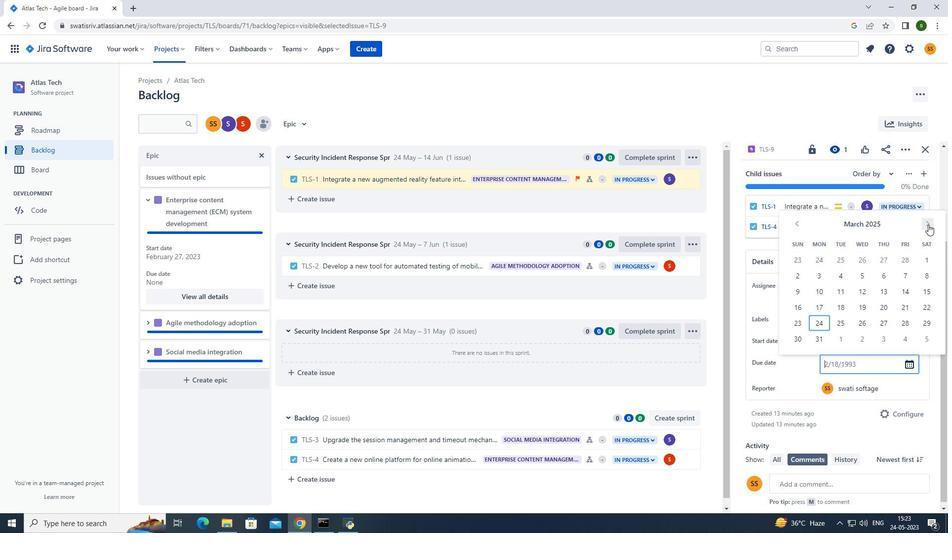 
Action: Mouse pressed left at (929, 225)
Screenshot: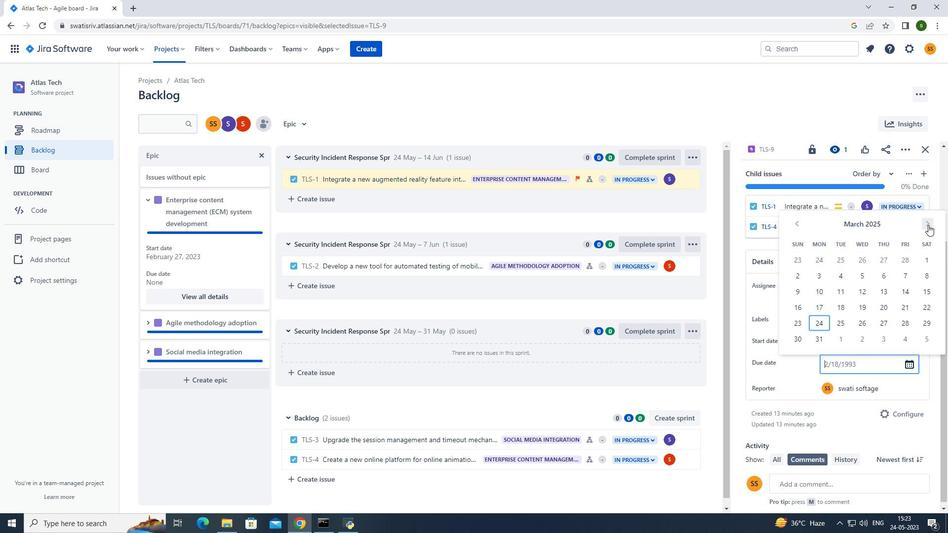 
Action: Mouse moved to (928, 225)
Screenshot: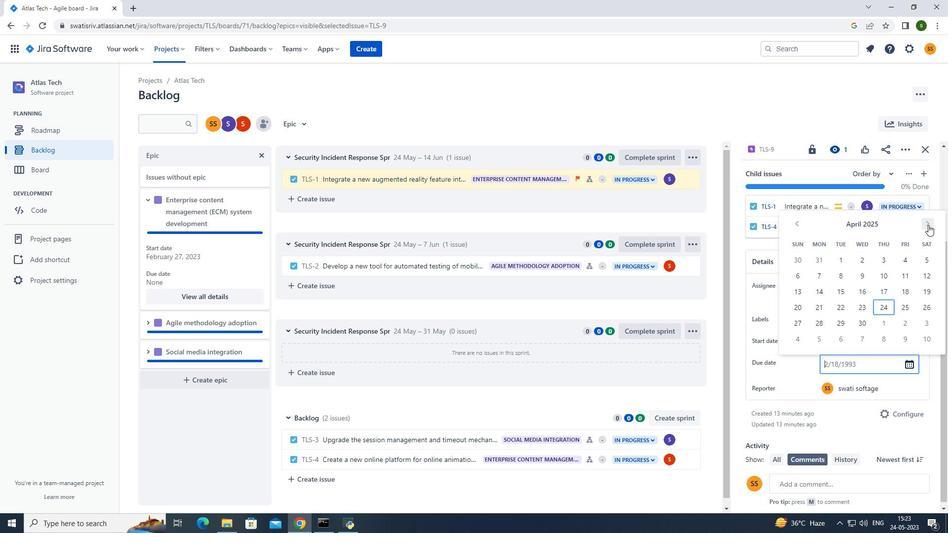 
Action: Mouse pressed left at (928, 225)
Screenshot: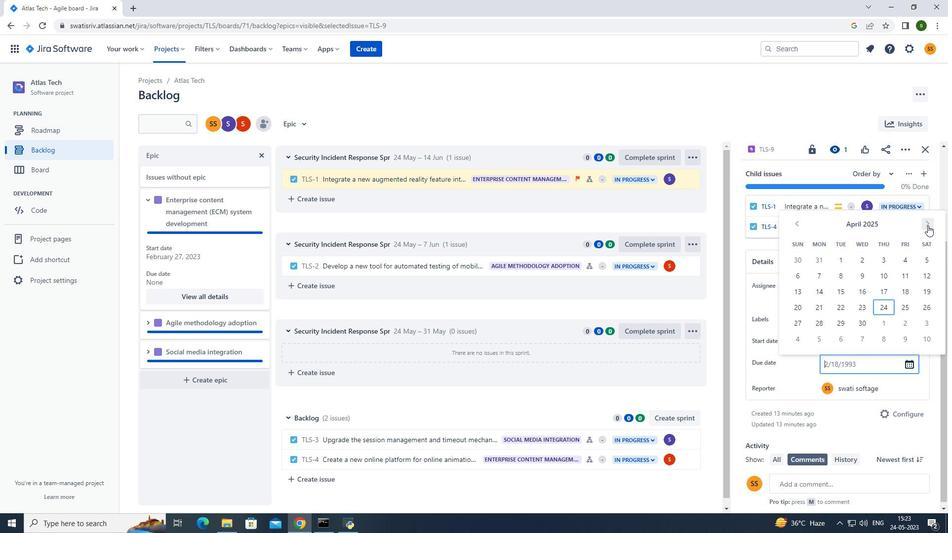 
Action: Mouse pressed left at (928, 225)
Screenshot: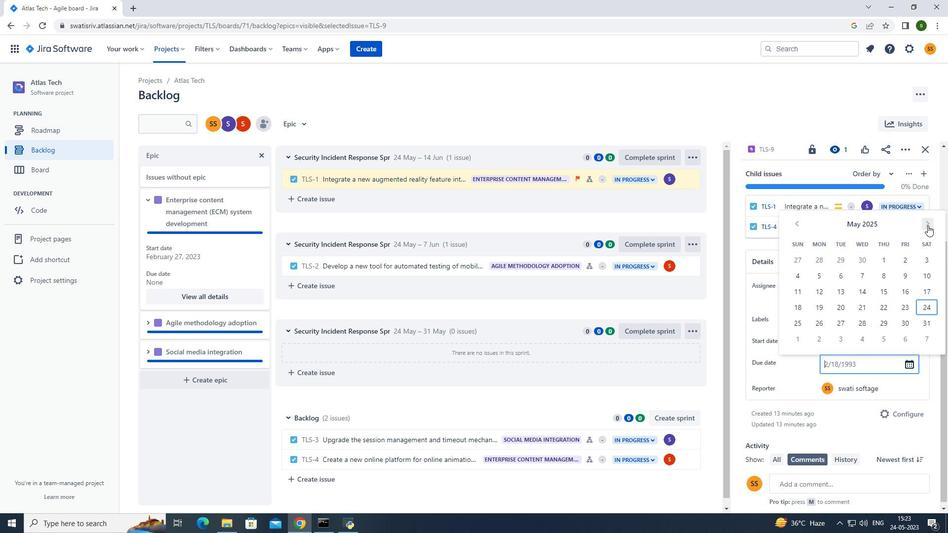 
Action: Mouse pressed left at (928, 225)
Screenshot: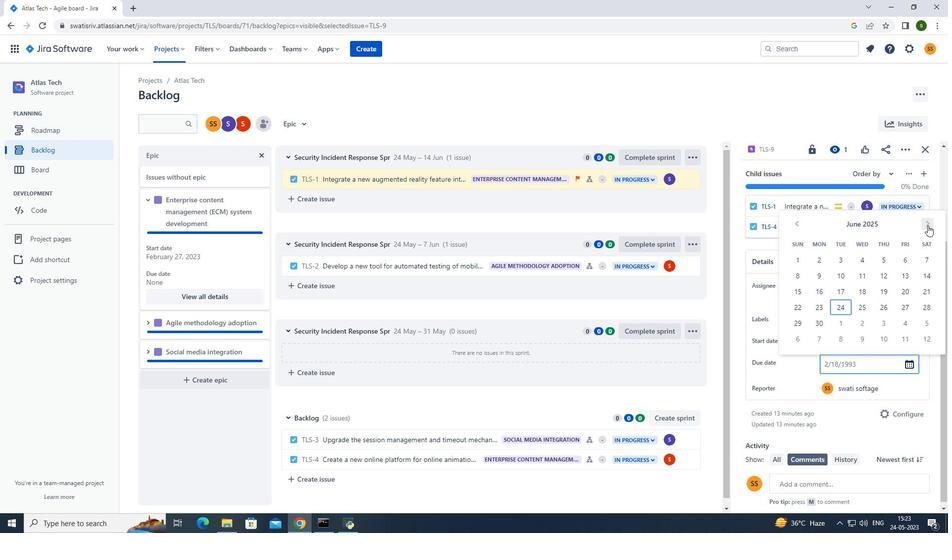 
Action: Mouse pressed left at (928, 225)
Screenshot: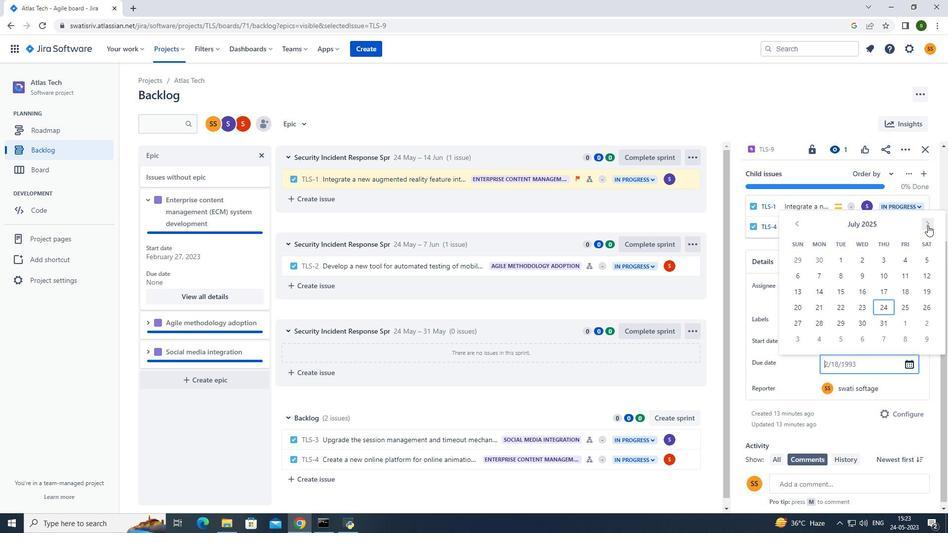 
Action: Mouse pressed left at (928, 225)
Screenshot: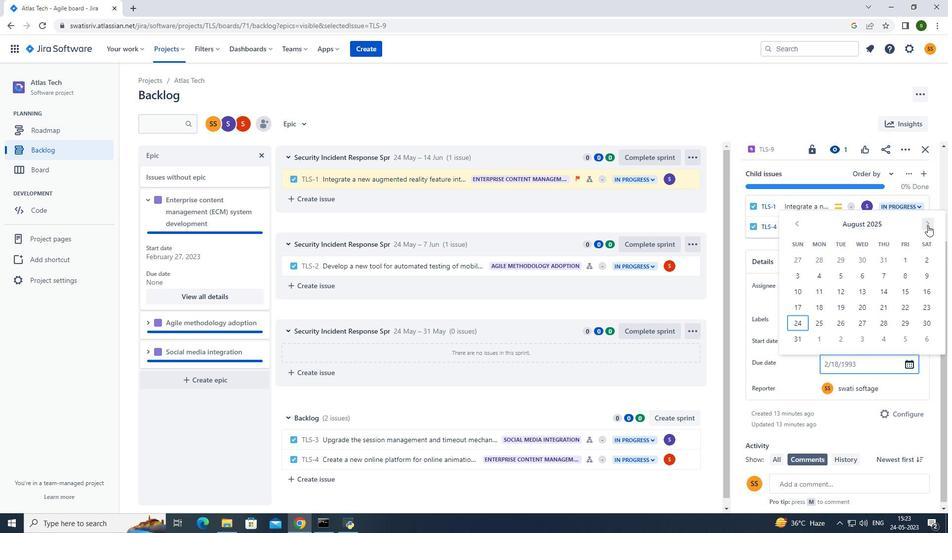 
Action: Mouse moved to (861, 258)
Screenshot: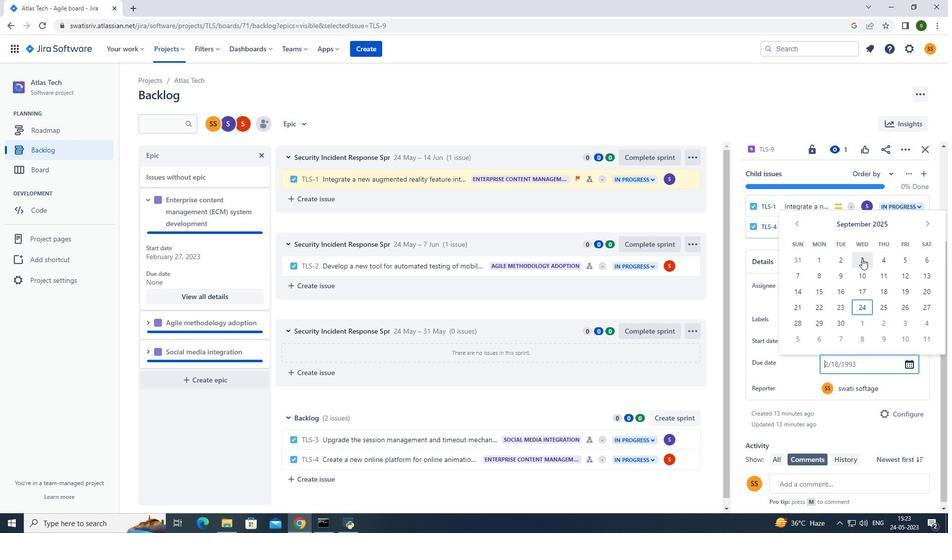 
Action: Mouse pressed left at (861, 258)
Screenshot: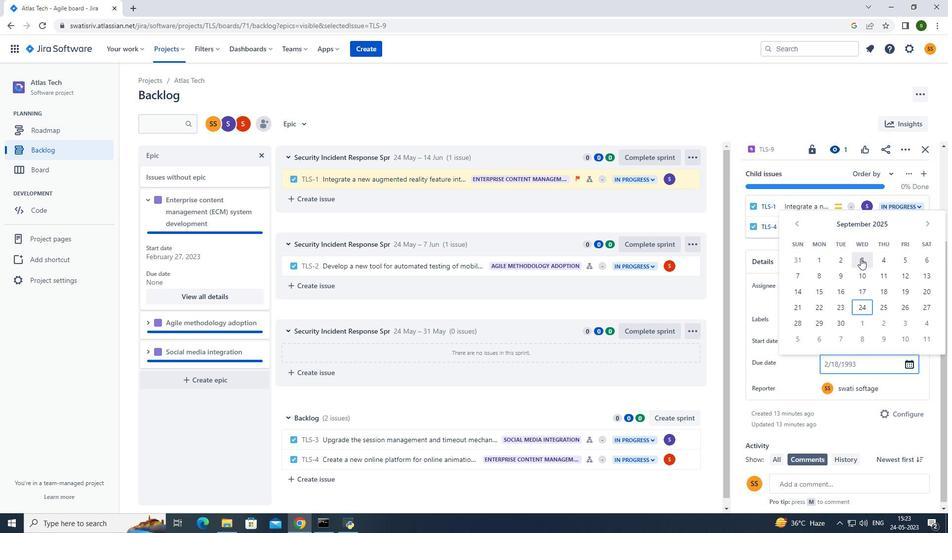 
Action: Mouse moved to (395, 107)
Screenshot: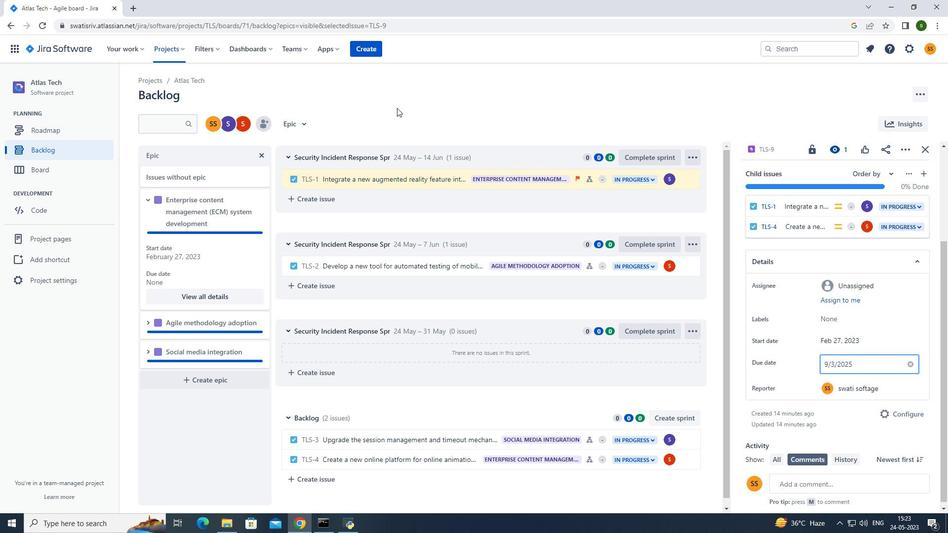 
Action: Mouse pressed left at (395, 107)
Screenshot: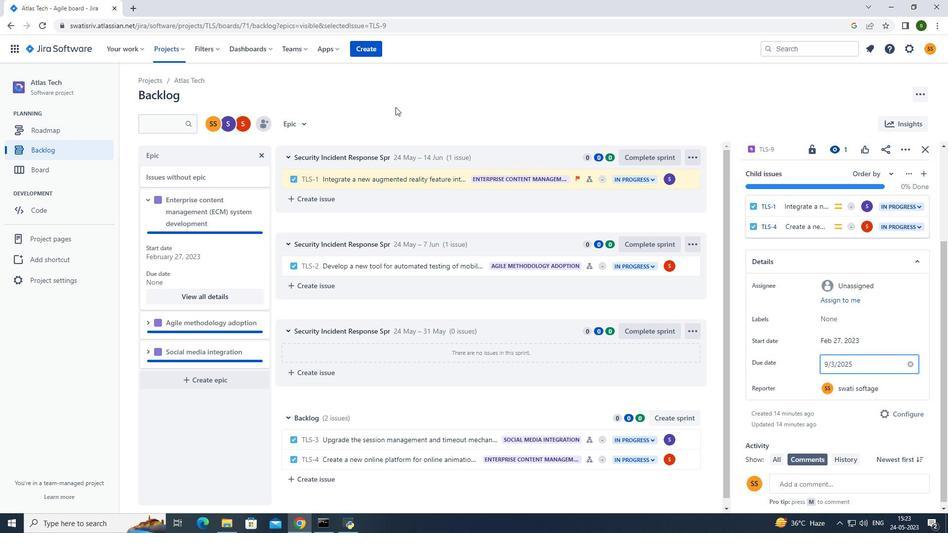 
Action: Mouse moved to (174, 52)
Screenshot: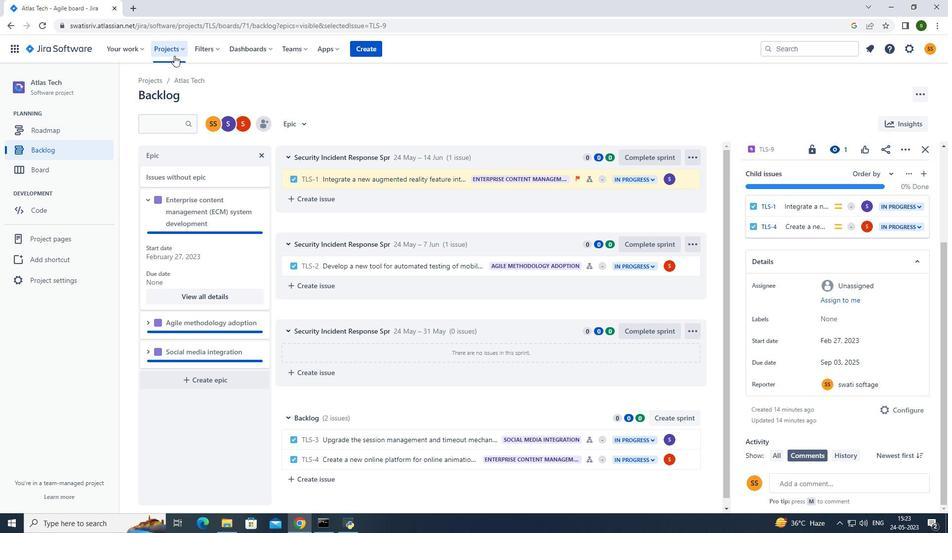 
Action: Mouse pressed left at (174, 52)
Screenshot: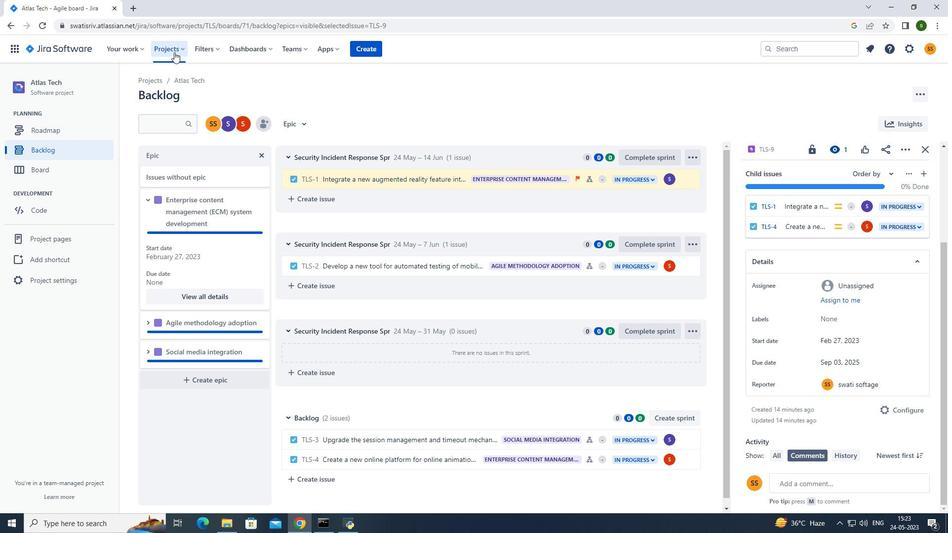 
Action: Mouse moved to (205, 91)
Screenshot: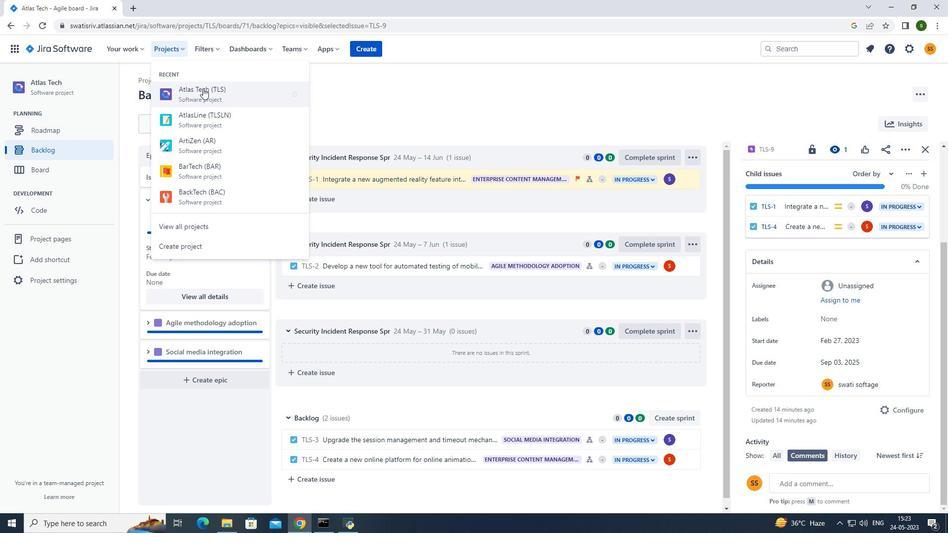
Action: Mouse pressed left at (205, 91)
Screenshot: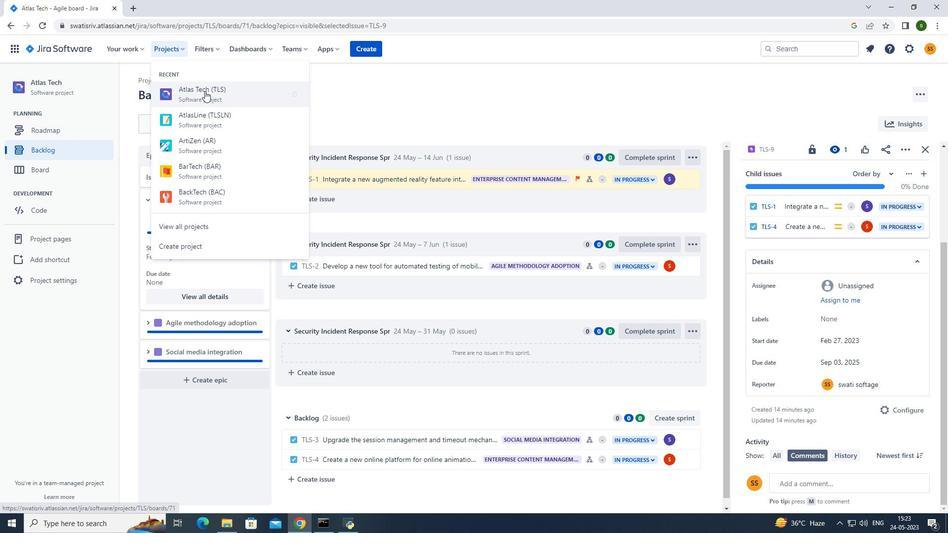 
Action: Mouse moved to (72, 143)
Screenshot: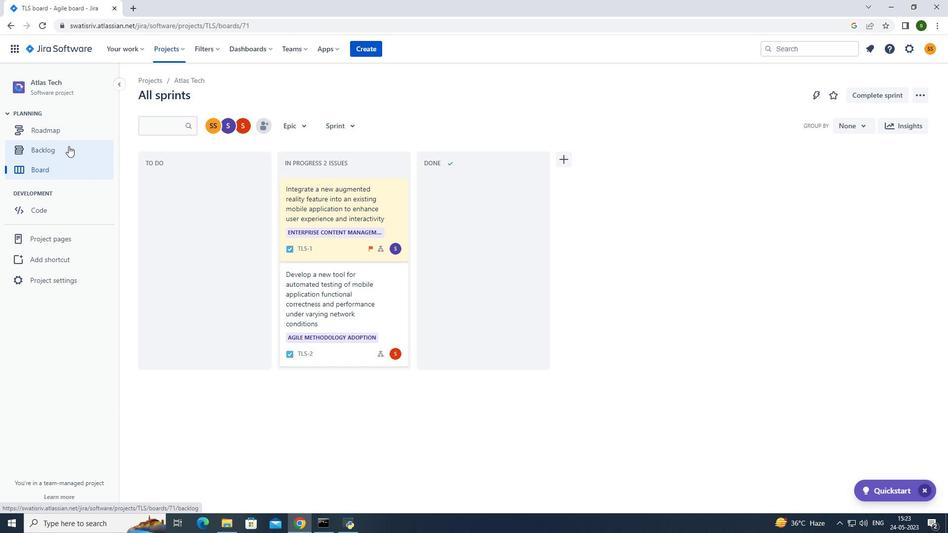 
Action: Mouse pressed left at (72, 143)
Screenshot: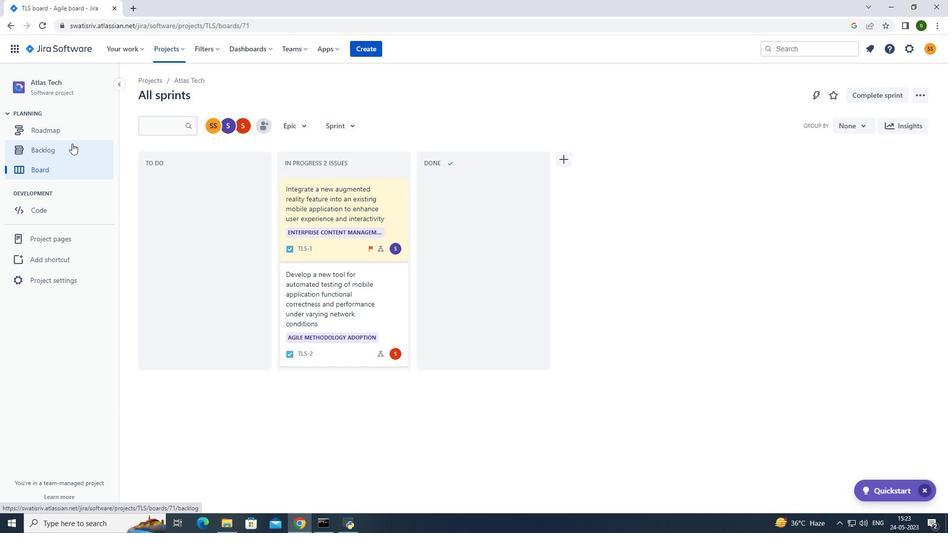 
Action: Mouse moved to (149, 253)
Screenshot: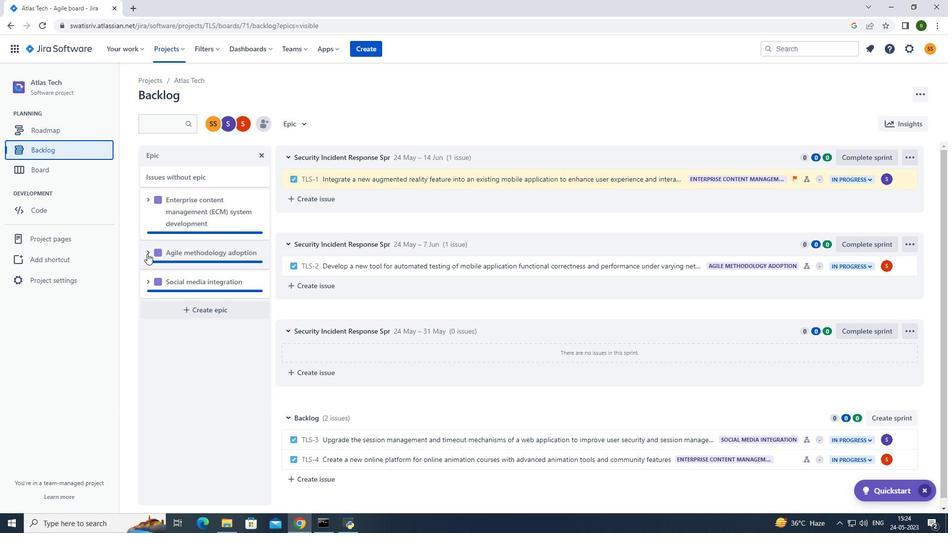 
Action: Mouse pressed left at (149, 253)
Screenshot: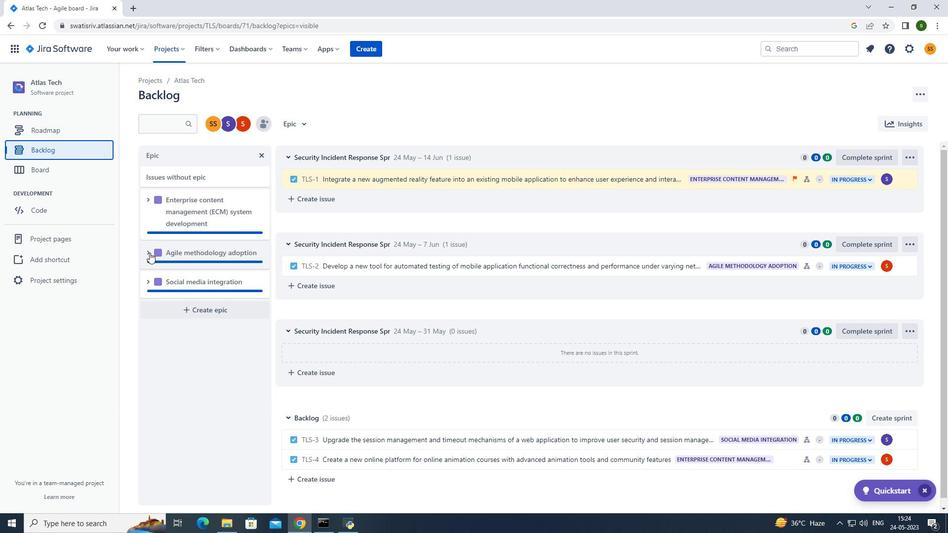 
Action: Mouse moved to (200, 321)
Screenshot: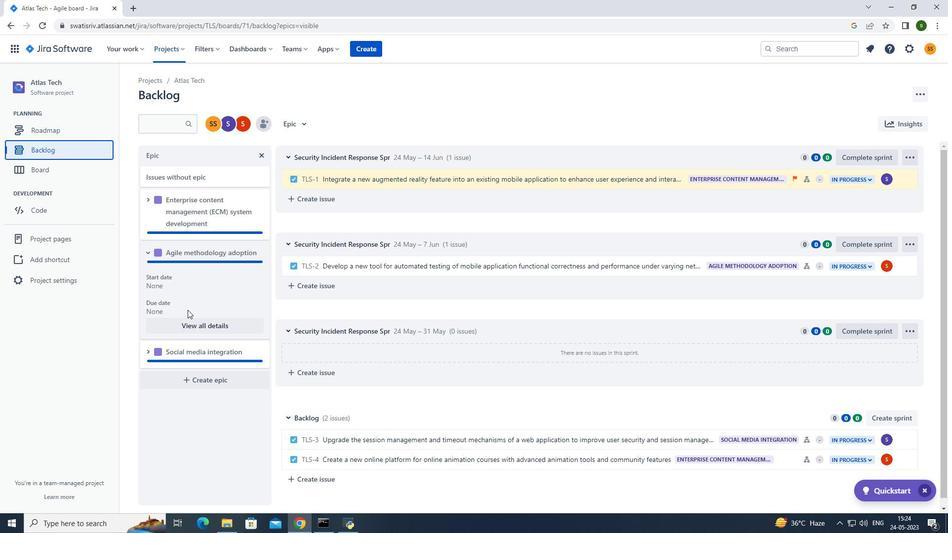 
Action: Mouse pressed left at (200, 321)
Screenshot: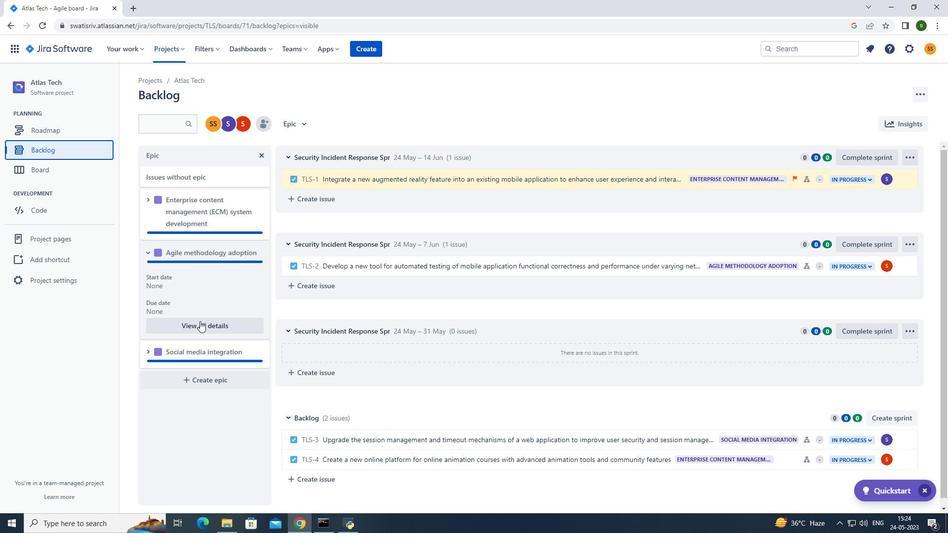 
Action: Mouse moved to (840, 409)
Screenshot: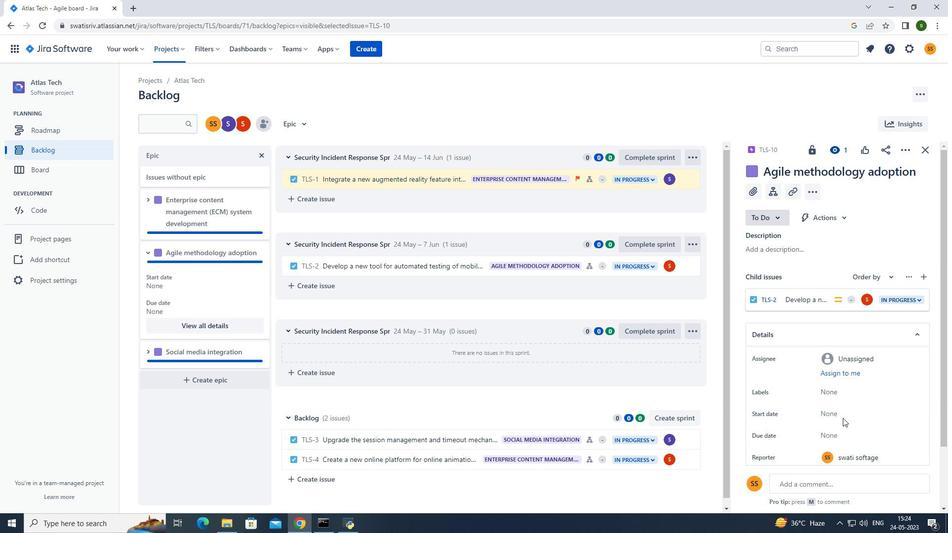 
Action: Mouse pressed left at (840, 409)
Screenshot: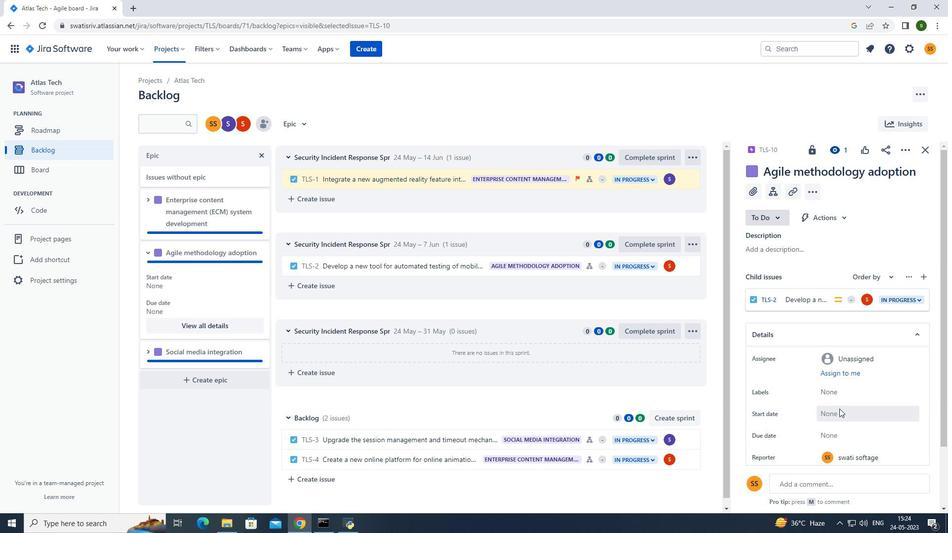 
Action: Mouse moved to (800, 273)
Screenshot: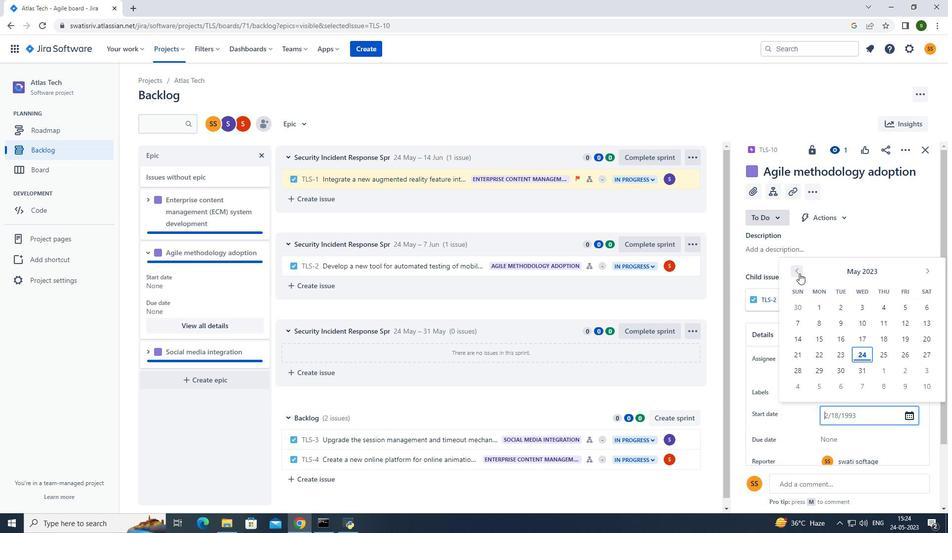 
Action: Mouse pressed left at (800, 273)
Screenshot: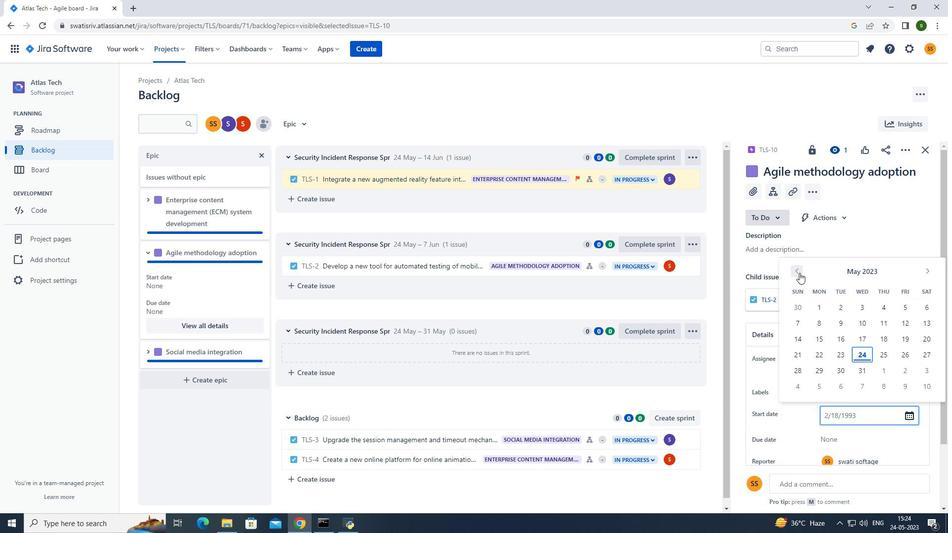 
Action: Mouse pressed left at (800, 273)
Screenshot: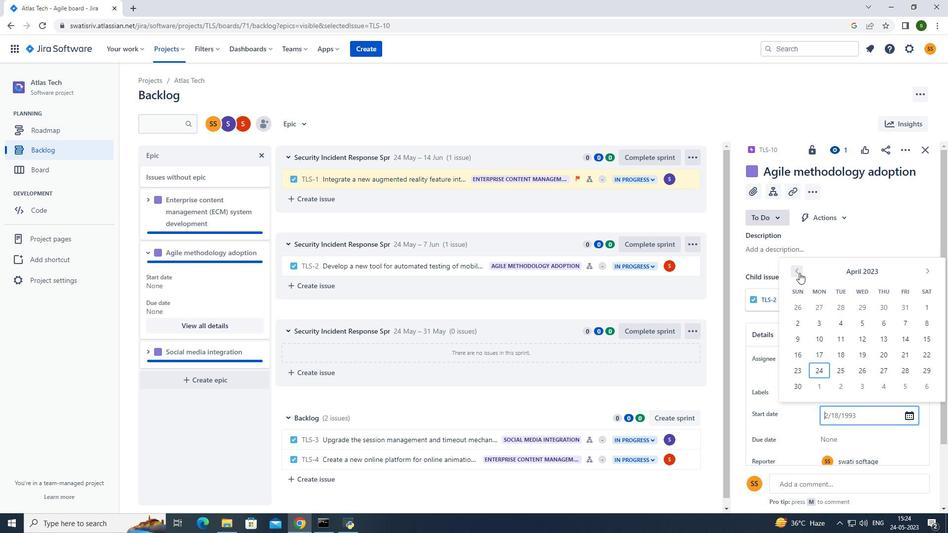 
Action: Mouse pressed left at (800, 273)
Screenshot: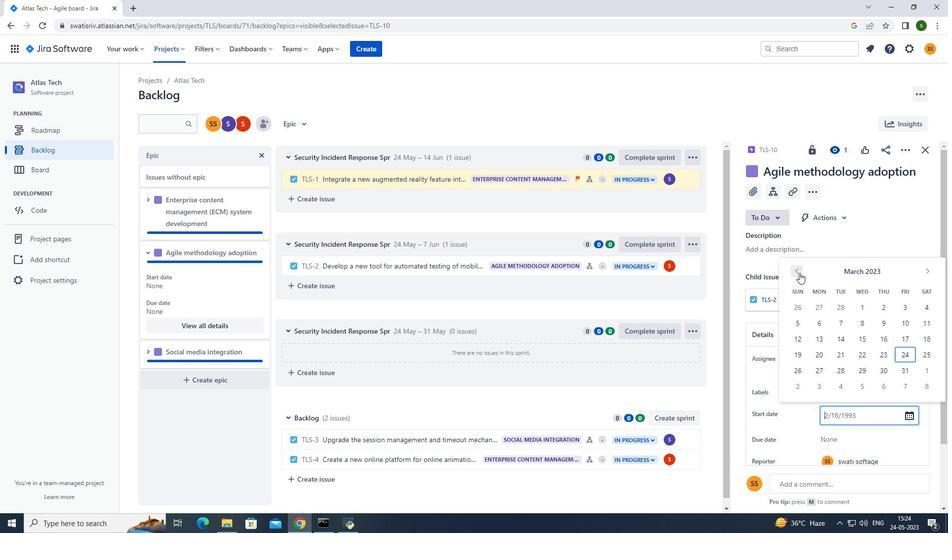 
Action: Mouse moved to (865, 354)
Screenshot: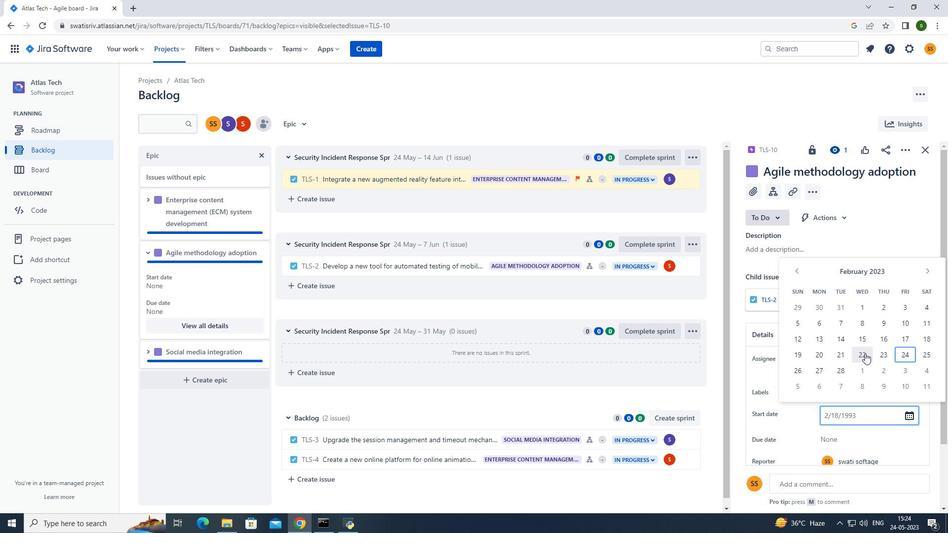 
Action: Mouse pressed left at (865, 354)
Screenshot: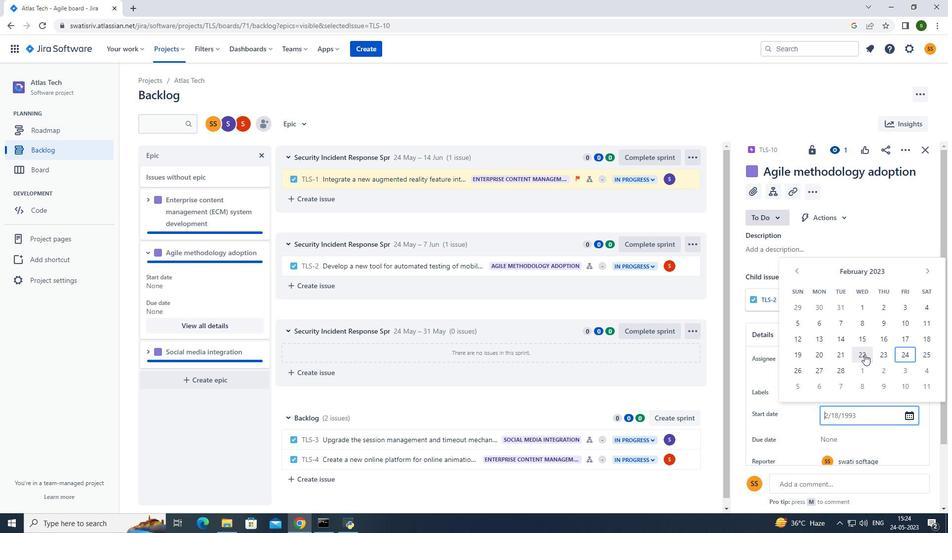
Action: Mouse moved to (843, 440)
Screenshot: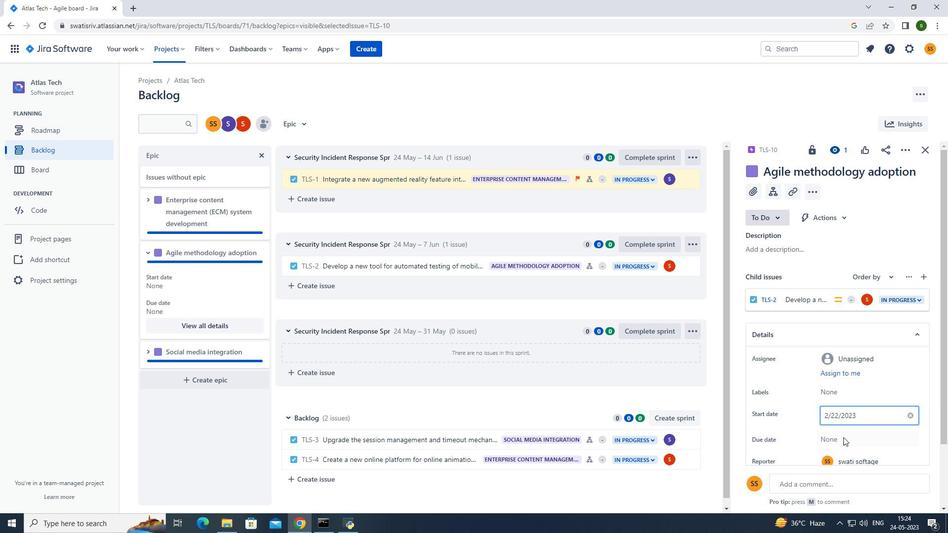 
Action: Mouse pressed left at (843, 440)
Screenshot: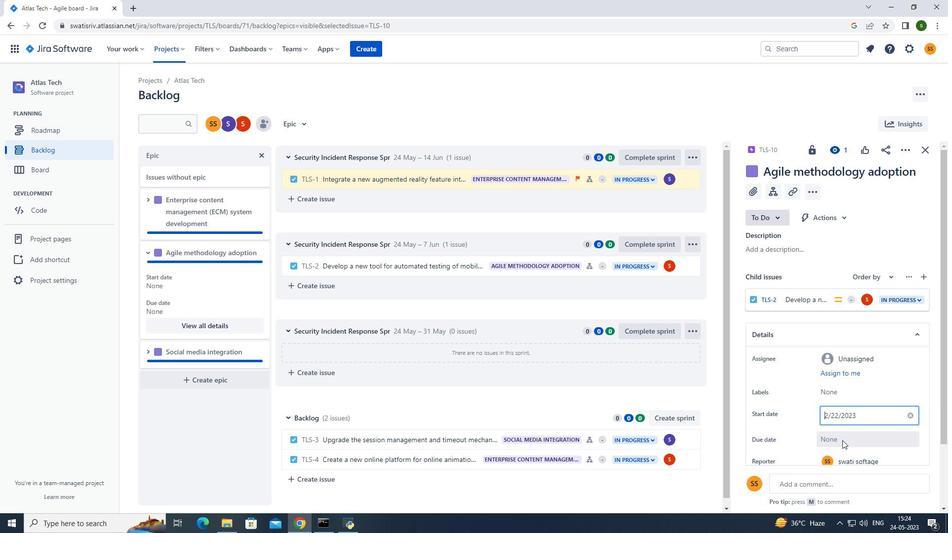 
Action: Mouse moved to (930, 297)
Screenshot: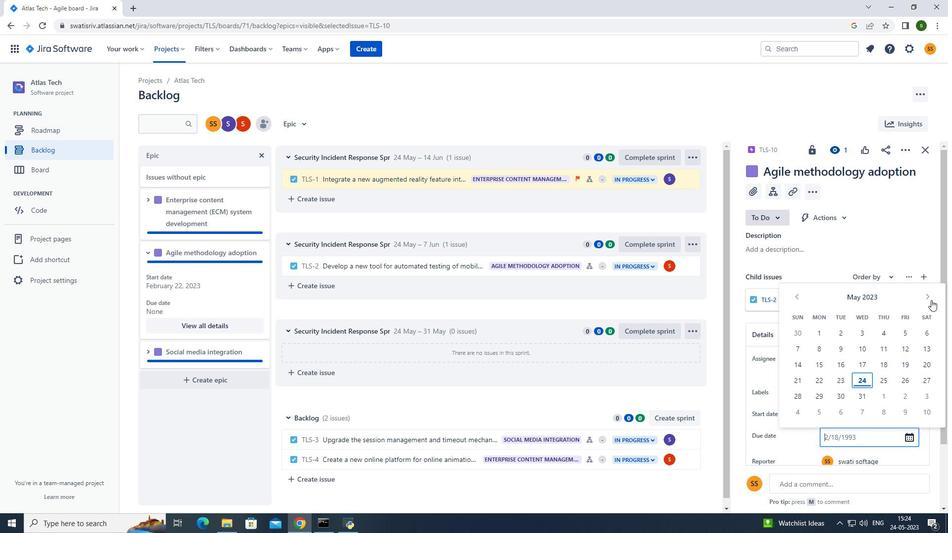 
Action: Mouse pressed left at (930, 297)
Screenshot: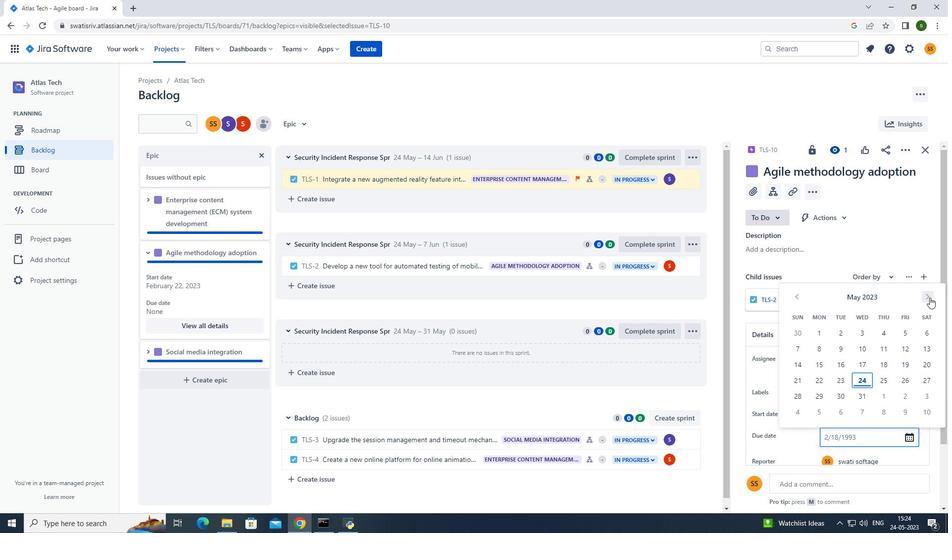 
Action: Mouse pressed left at (930, 297)
Screenshot: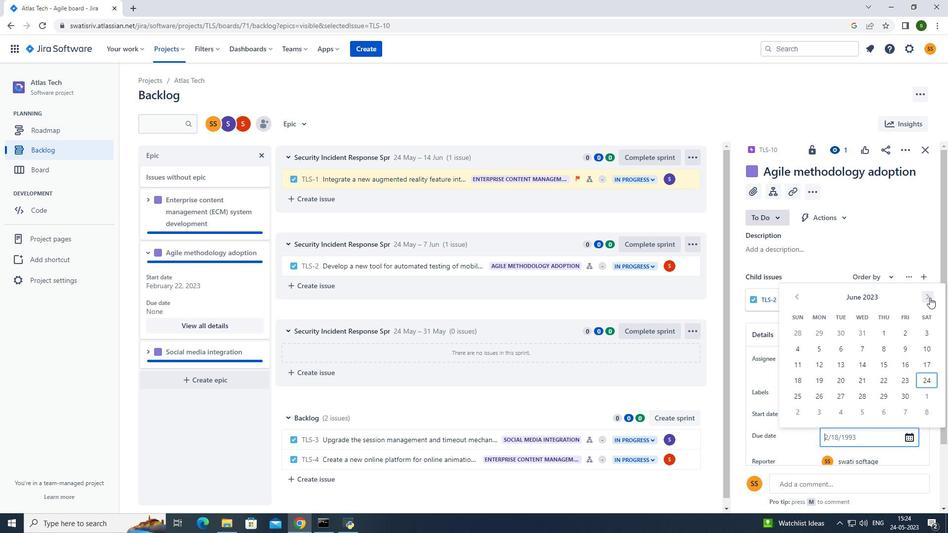 
Action: Mouse moved to (925, 301)
Screenshot: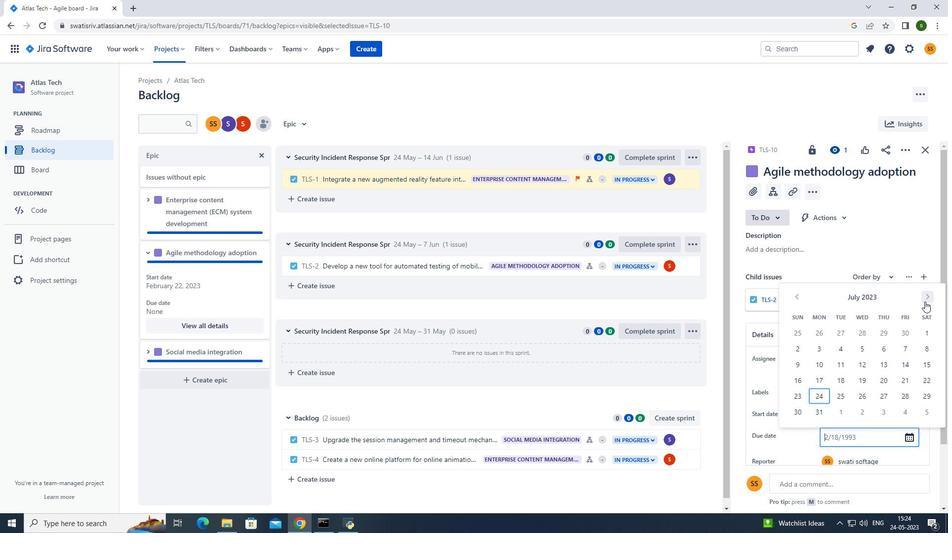 
Action: Mouse pressed left at (925, 301)
Screenshot: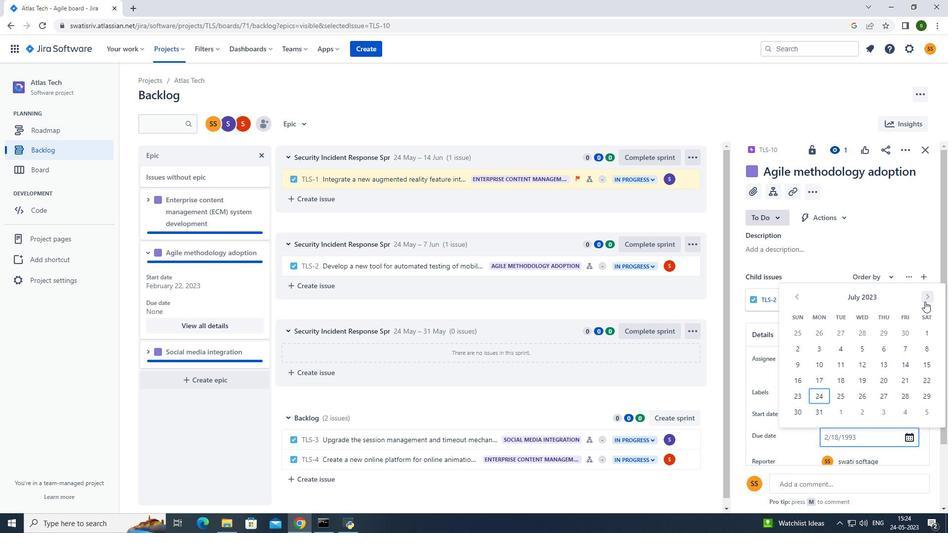 
Action: Mouse moved to (925, 301)
Screenshot: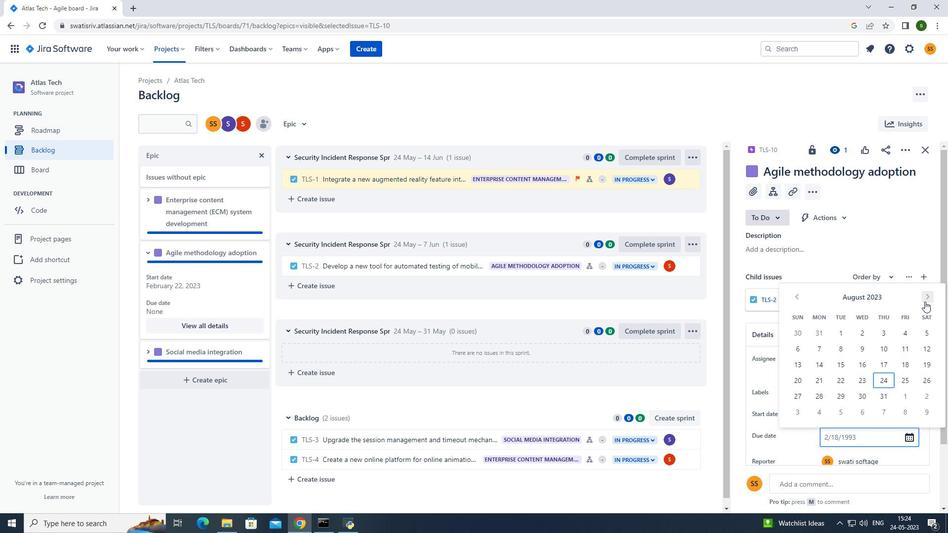 
Action: Mouse pressed left at (925, 301)
Screenshot: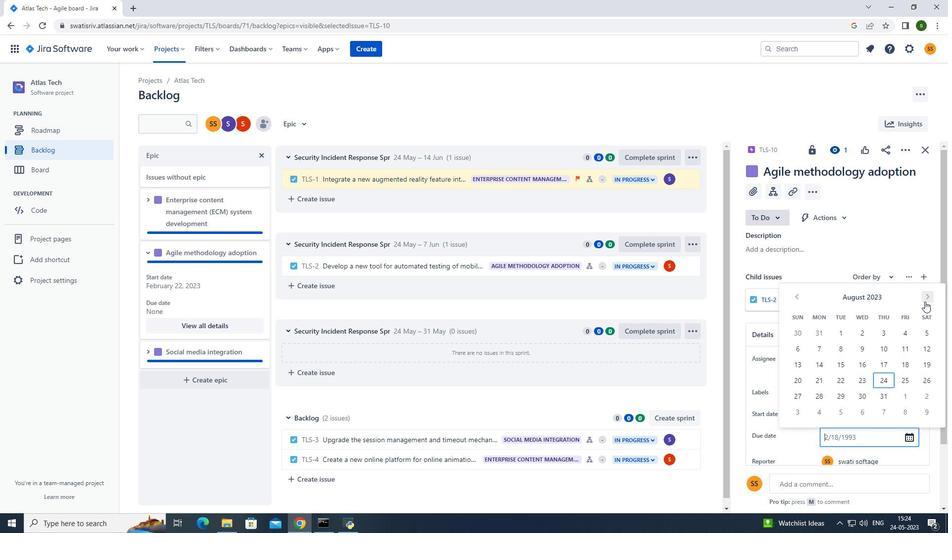 
Action: Mouse pressed left at (925, 301)
Screenshot: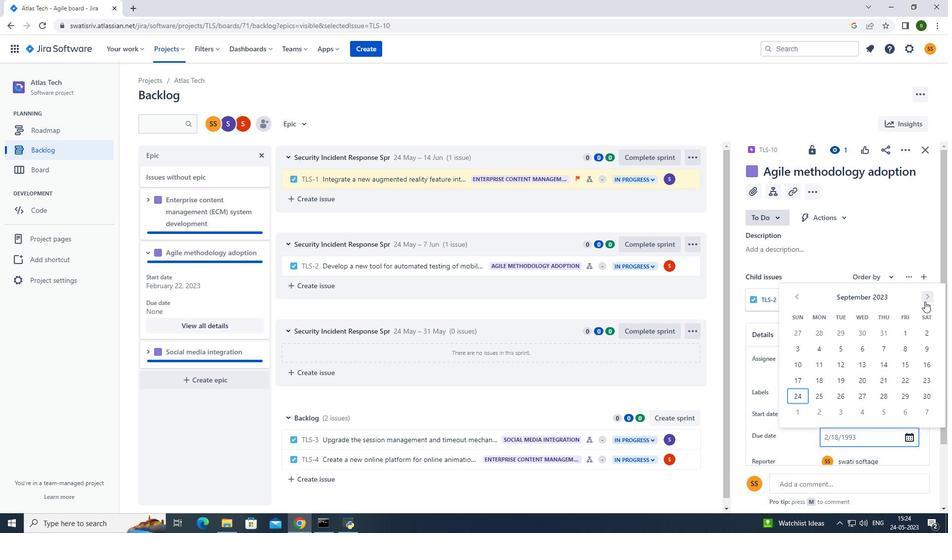 
Action: Mouse pressed left at (925, 301)
Screenshot: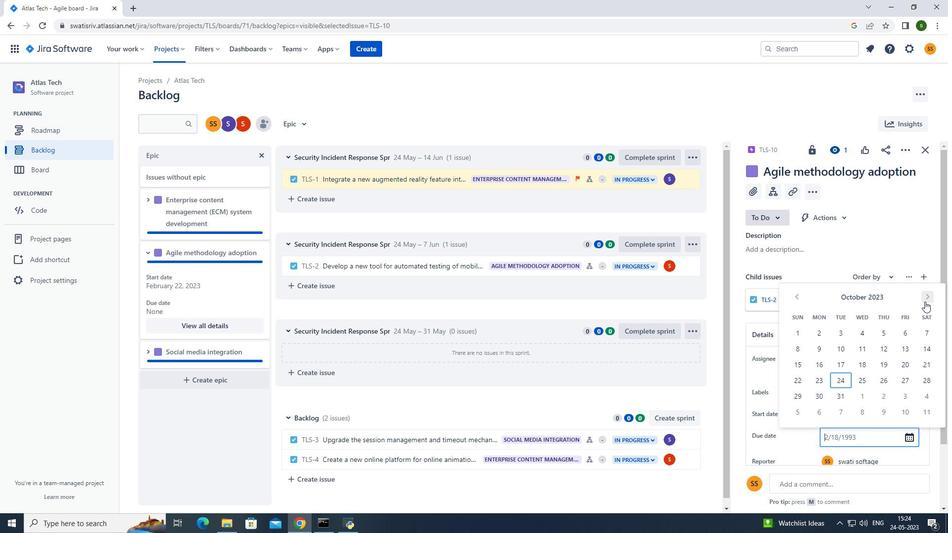 
Action: Mouse moved to (926, 299)
Screenshot: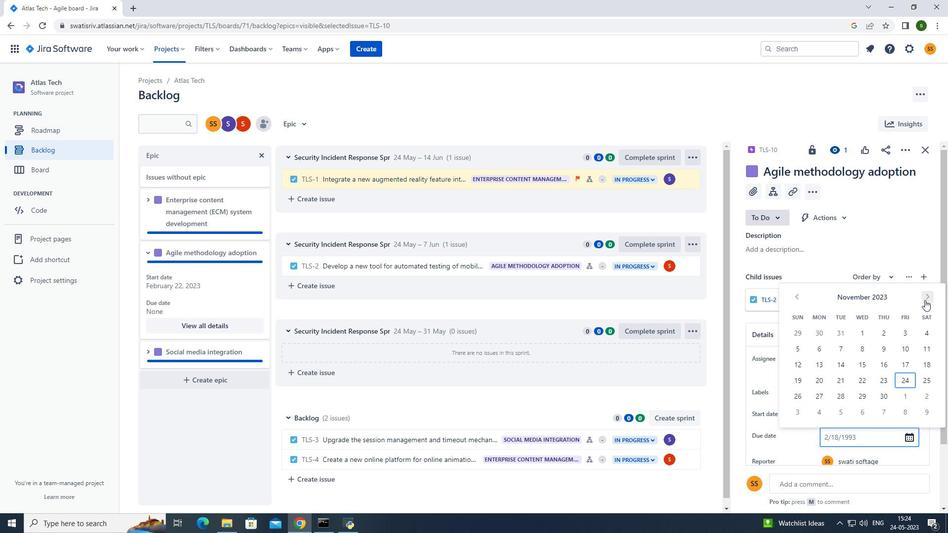 
Action: Mouse pressed left at (926, 299)
Screenshot: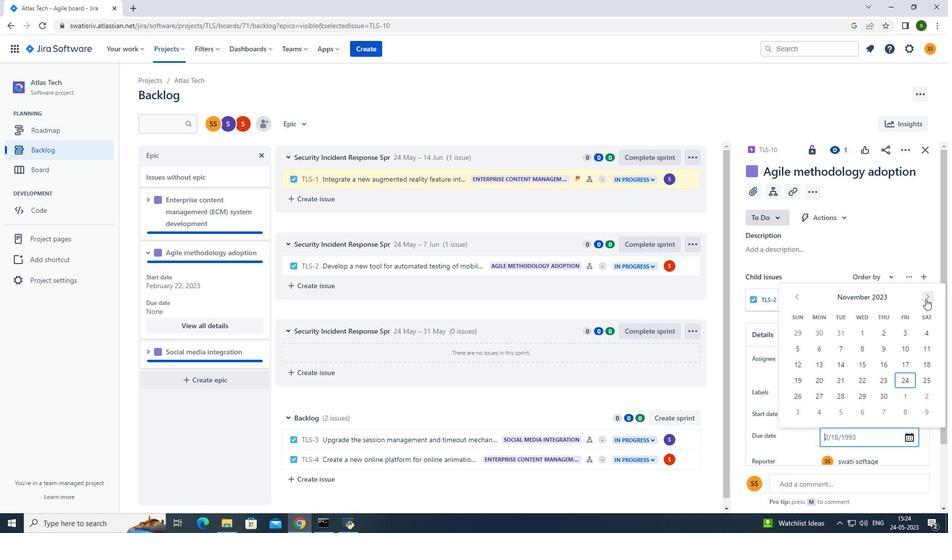 
Action: Mouse pressed left at (926, 299)
Screenshot: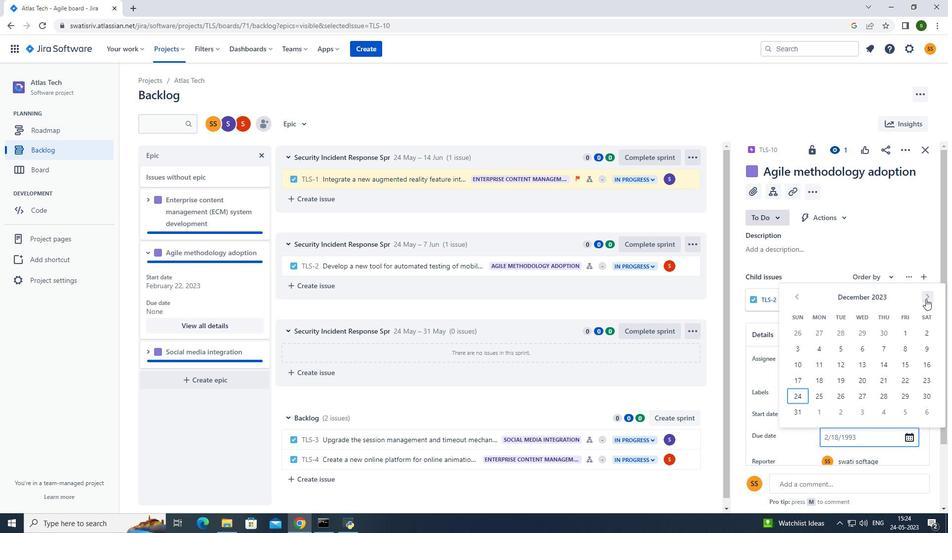
Action: Mouse pressed left at (926, 299)
Screenshot: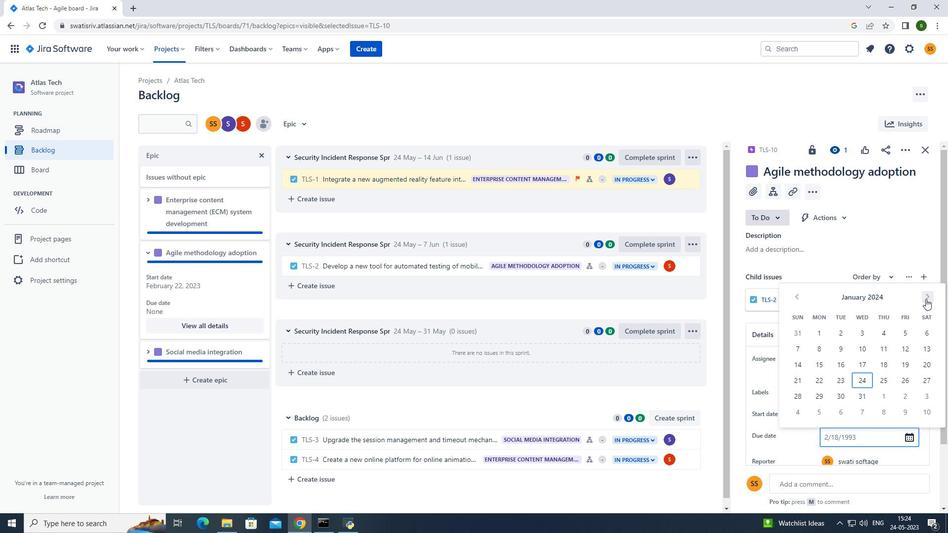 
Action: Mouse pressed left at (926, 299)
Screenshot: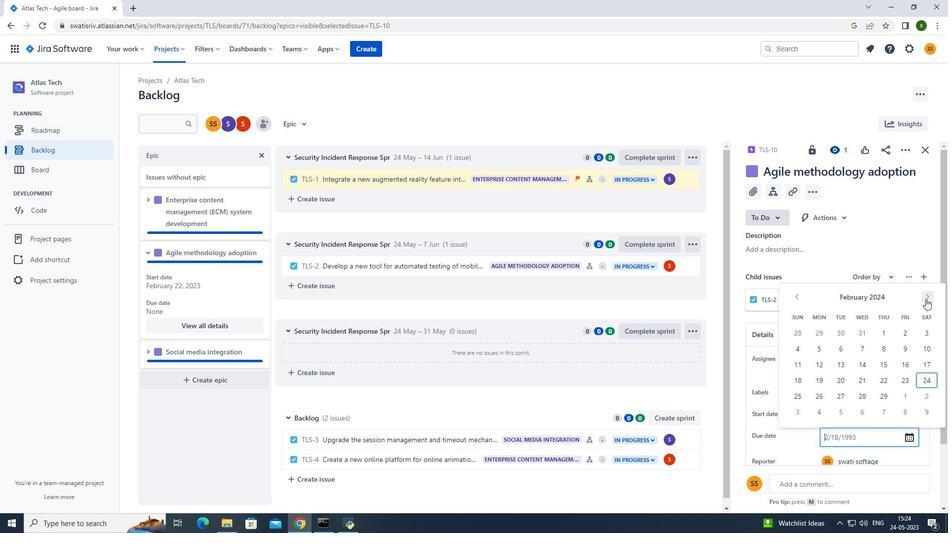 
Action: Mouse pressed left at (926, 299)
Screenshot: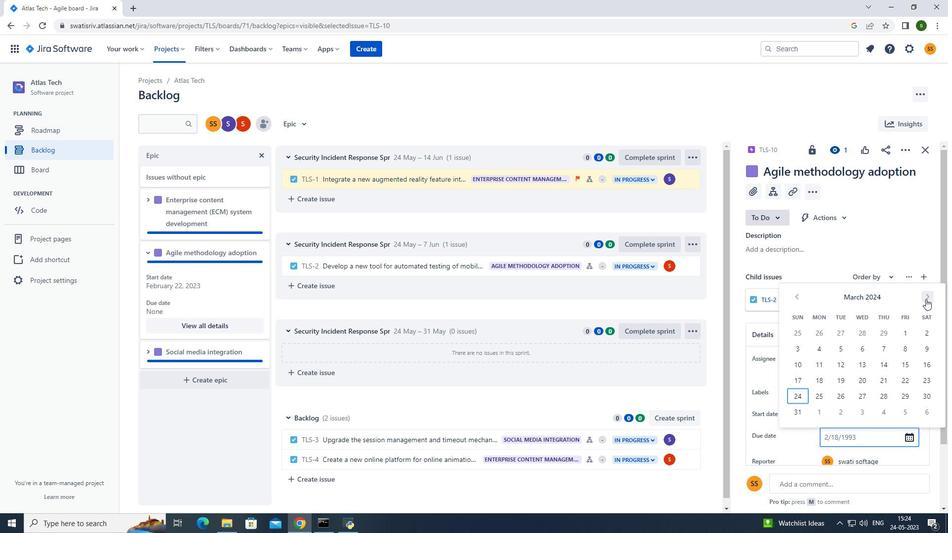 
Action: Mouse pressed left at (926, 299)
Screenshot: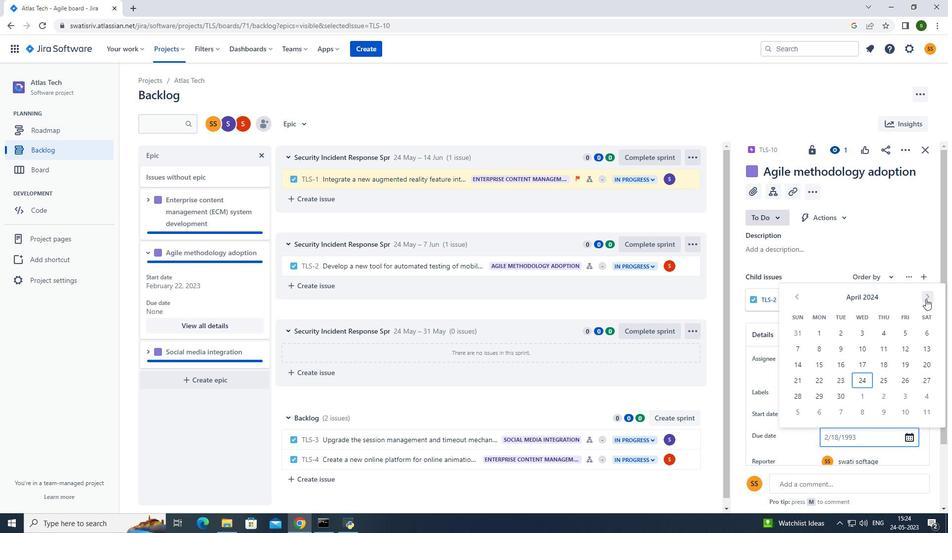 
Action: Mouse pressed left at (926, 299)
Screenshot: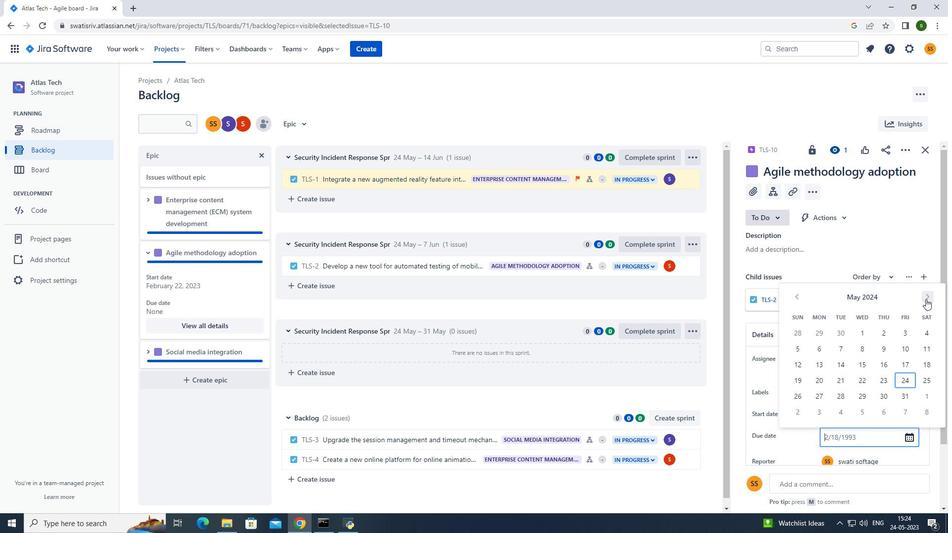
Action: Mouse pressed left at (926, 299)
Screenshot: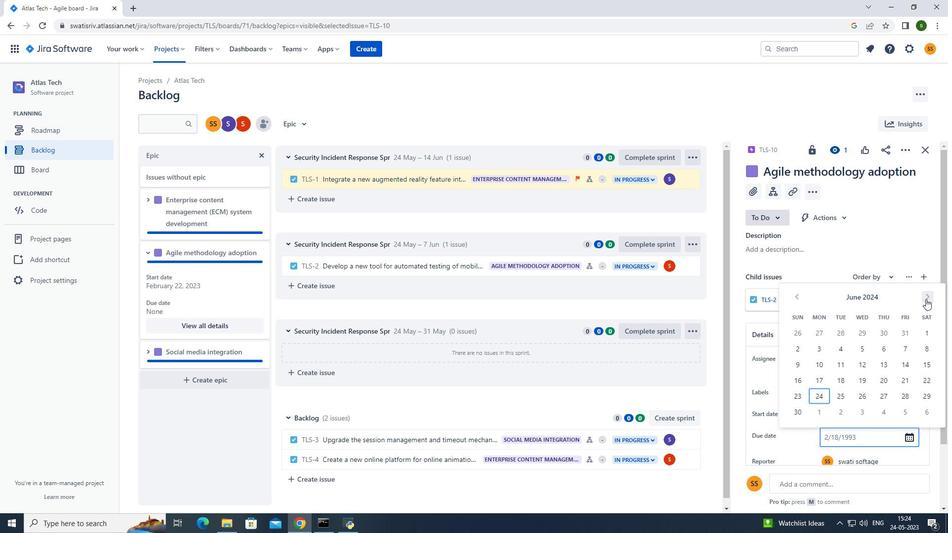 
Action: Mouse pressed left at (926, 299)
Screenshot: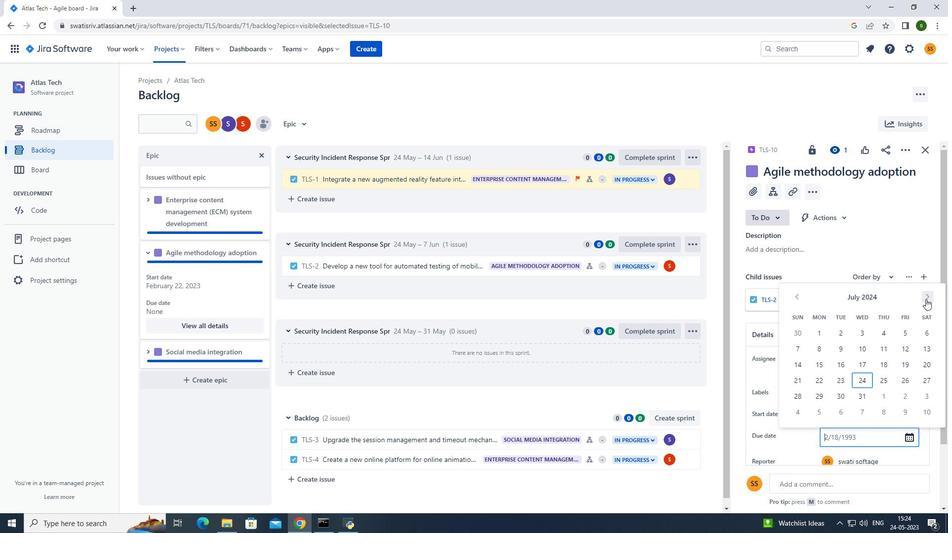 
Action: Mouse pressed left at (926, 299)
Screenshot: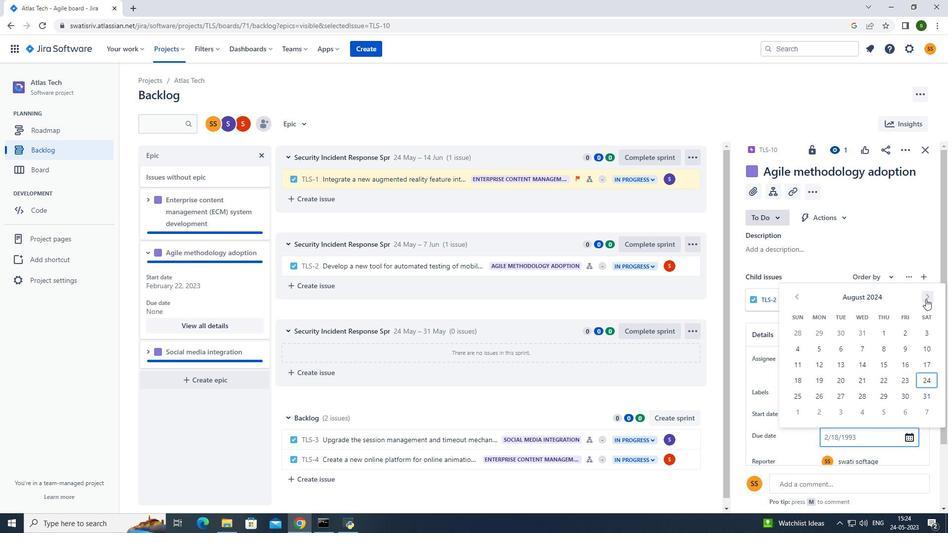 
Action: Mouse pressed left at (926, 299)
Screenshot: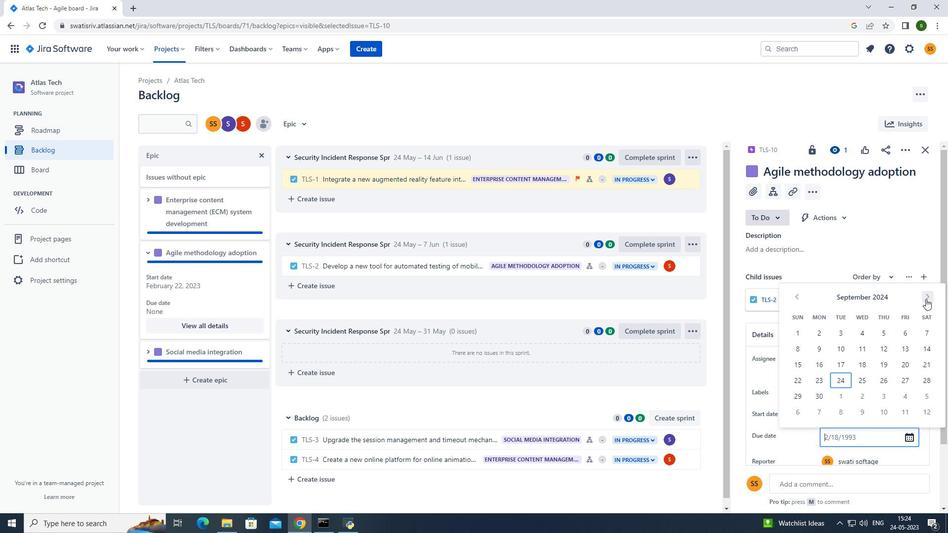 
Action: Mouse pressed left at (926, 299)
Screenshot: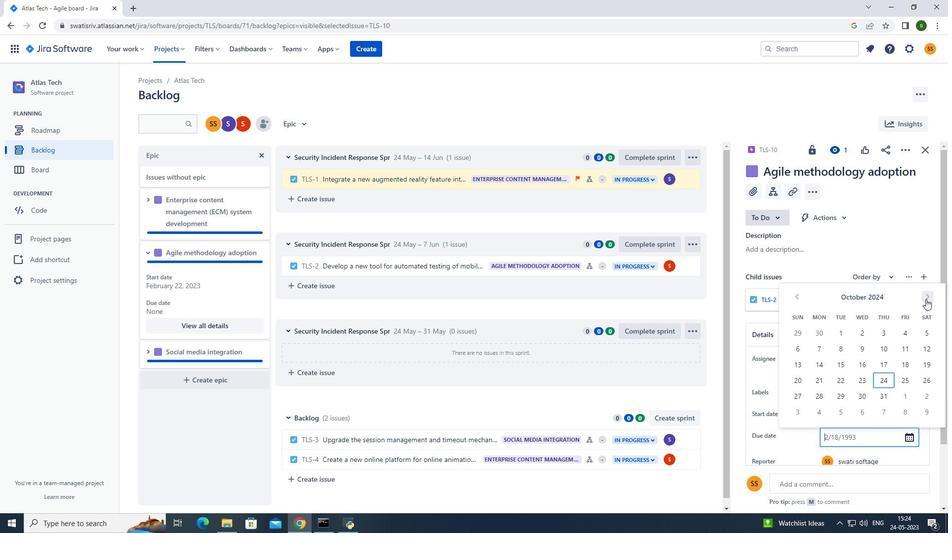 
Action: Mouse pressed left at (926, 299)
Screenshot: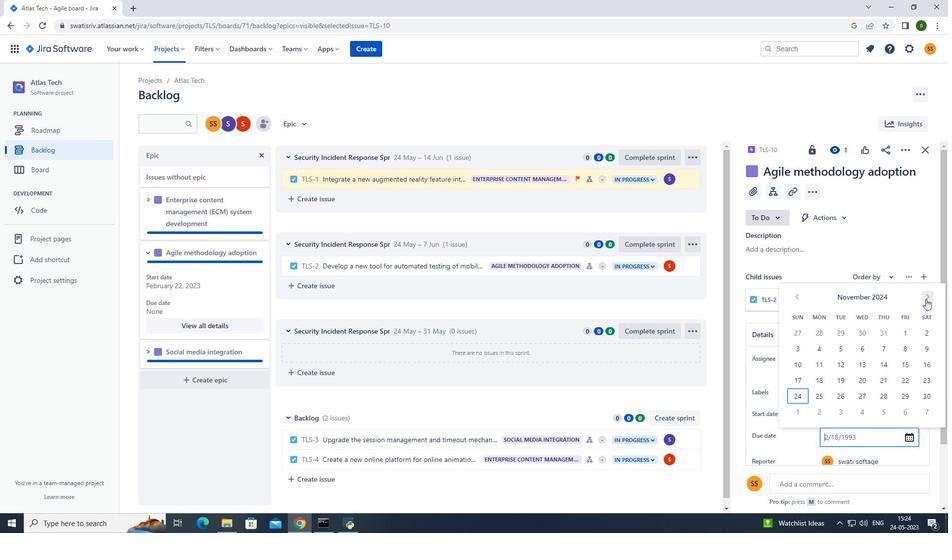 
Action: Mouse moved to (883, 349)
Screenshot: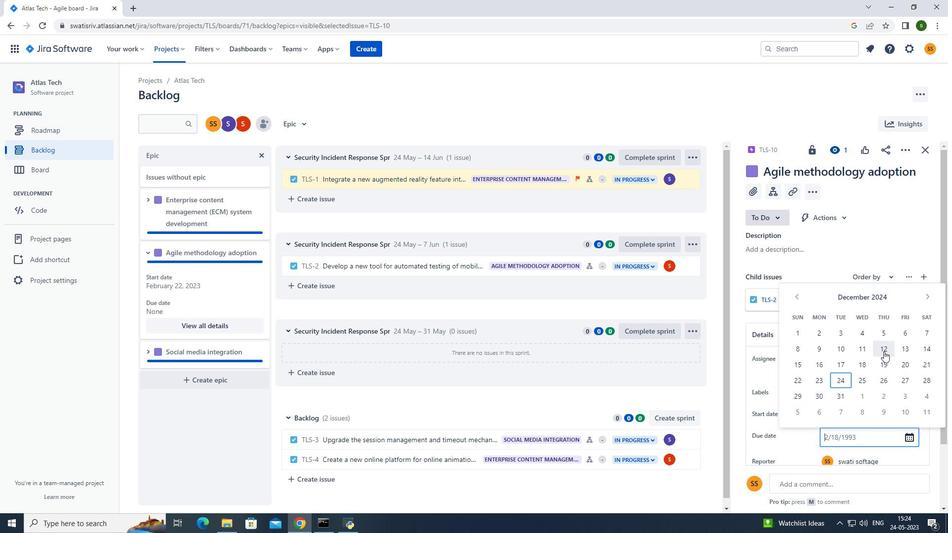 
Action: Mouse pressed left at (883, 349)
Screenshot: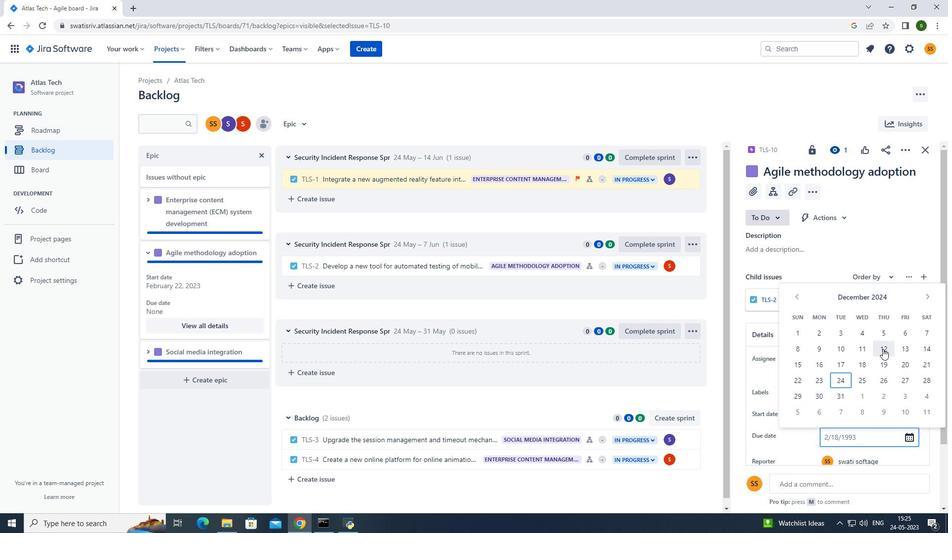 
Action: Mouse moved to (434, 100)
Screenshot: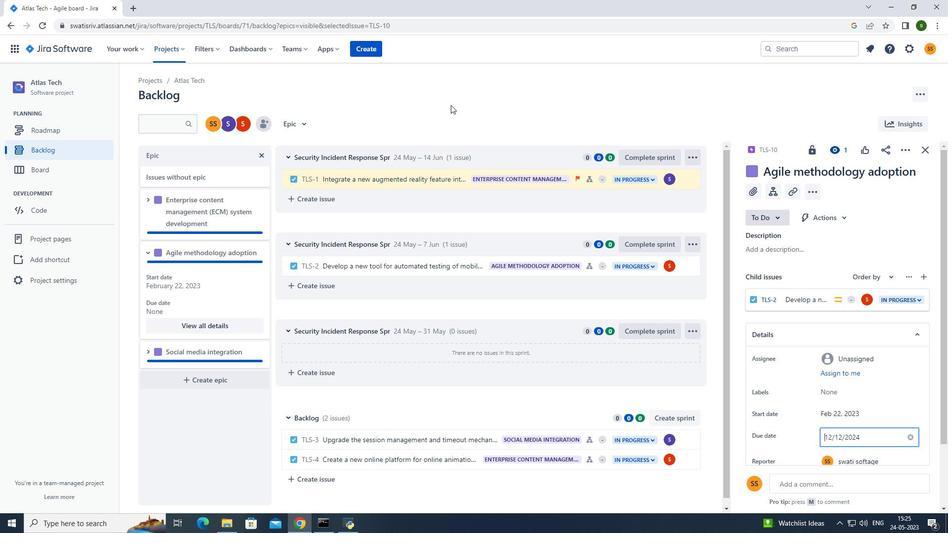 
Action: Mouse pressed left at (434, 100)
Screenshot: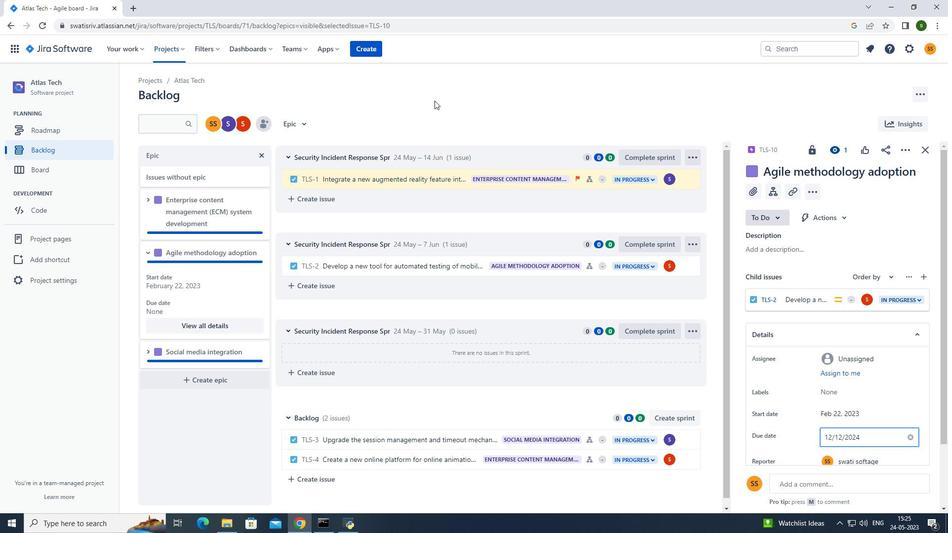 
Action: Mouse moved to (175, 44)
Screenshot: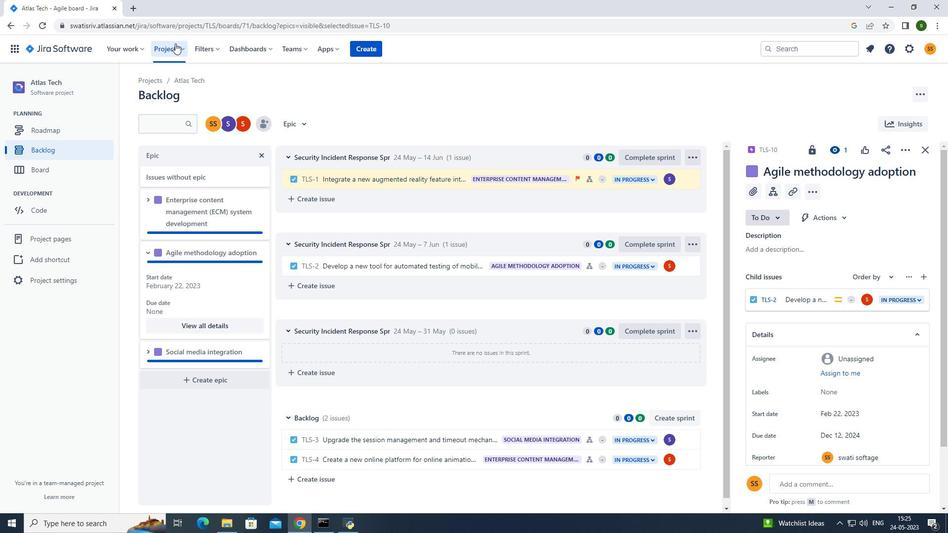 
Action: Mouse pressed left at (175, 44)
Screenshot: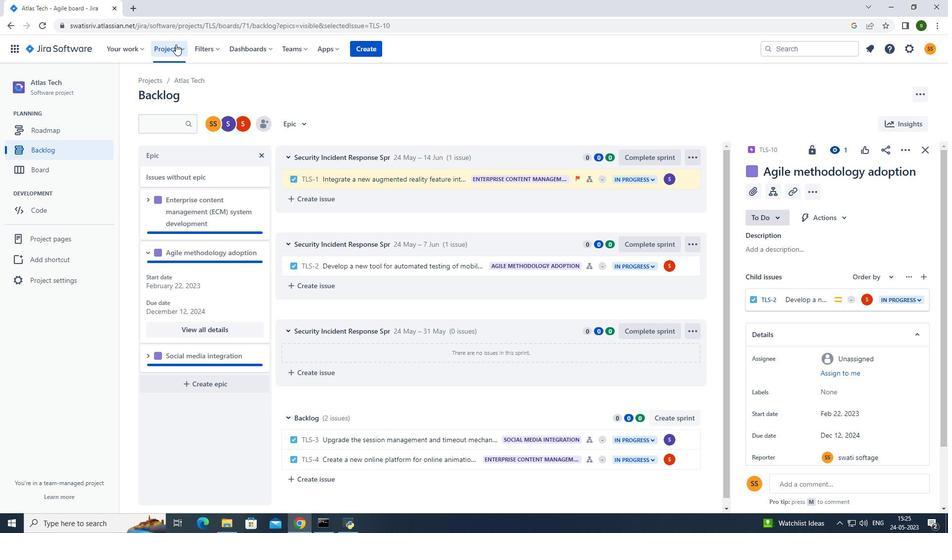 
Action: Mouse moved to (199, 89)
Screenshot: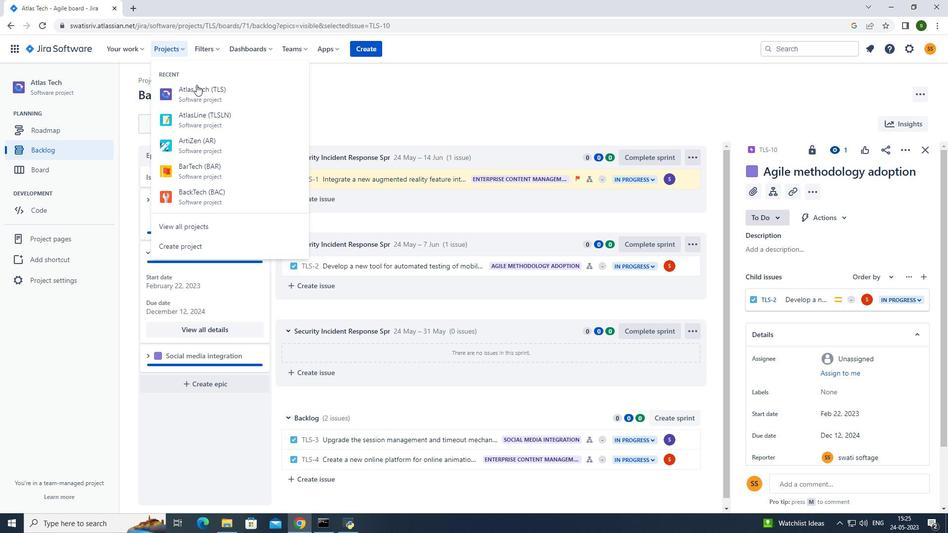 
Action: Mouse pressed left at (199, 89)
Screenshot: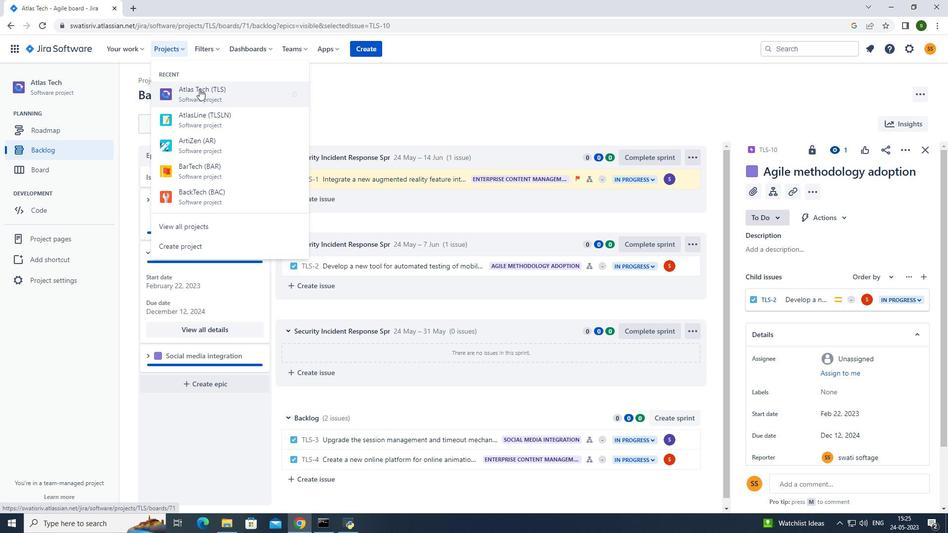 
Action: Mouse moved to (89, 155)
Screenshot: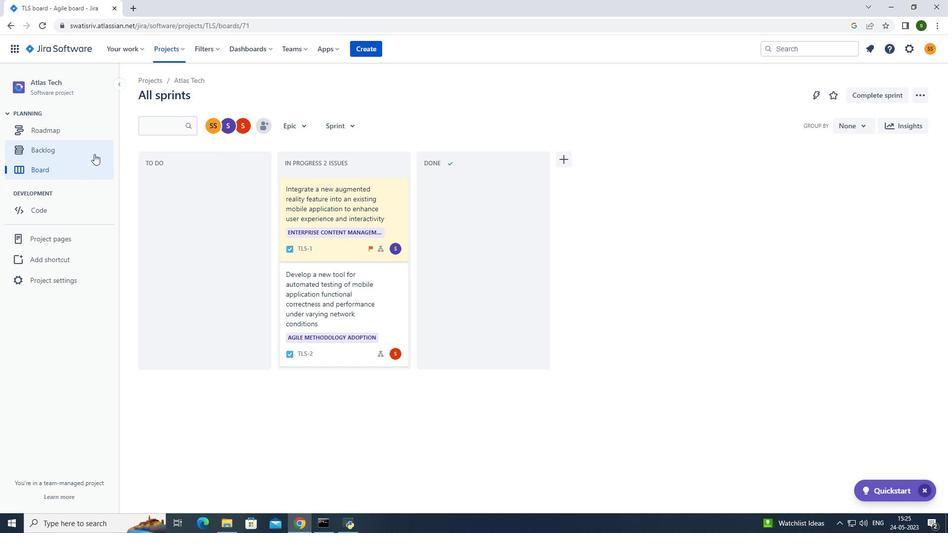 
Action: Mouse pressed left at (89, 155)
Screenshot: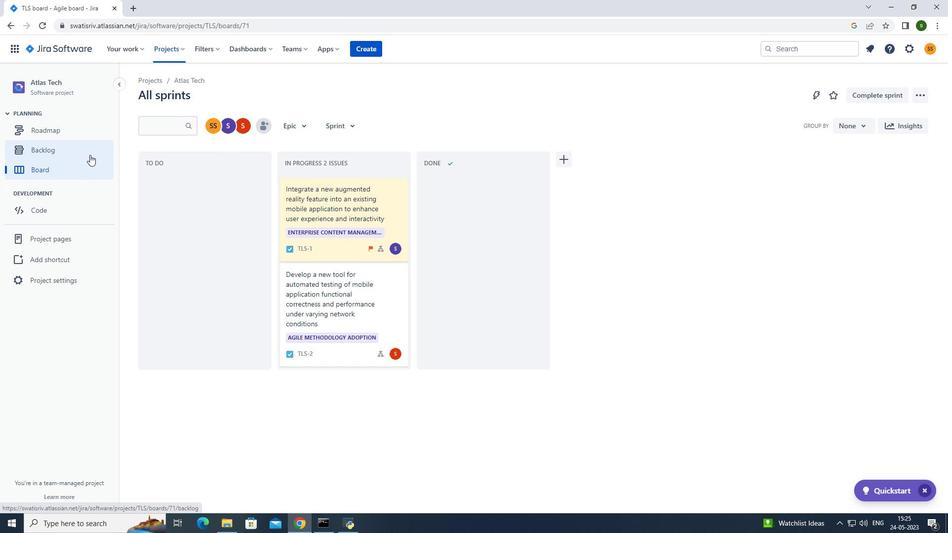 
Action: Mouse moved to (147, 283)
Screenshot: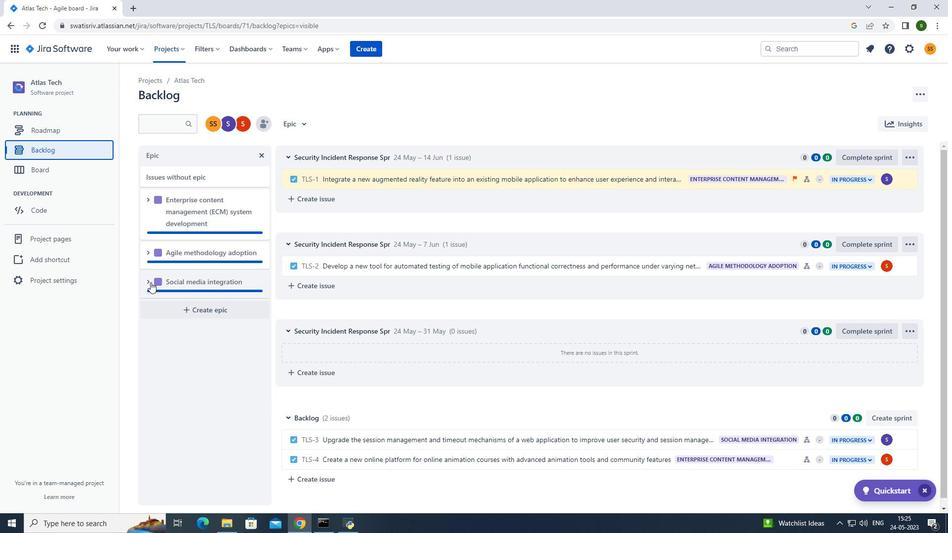 
Action: Mouse pressed left at (147, 283)
Screenshot: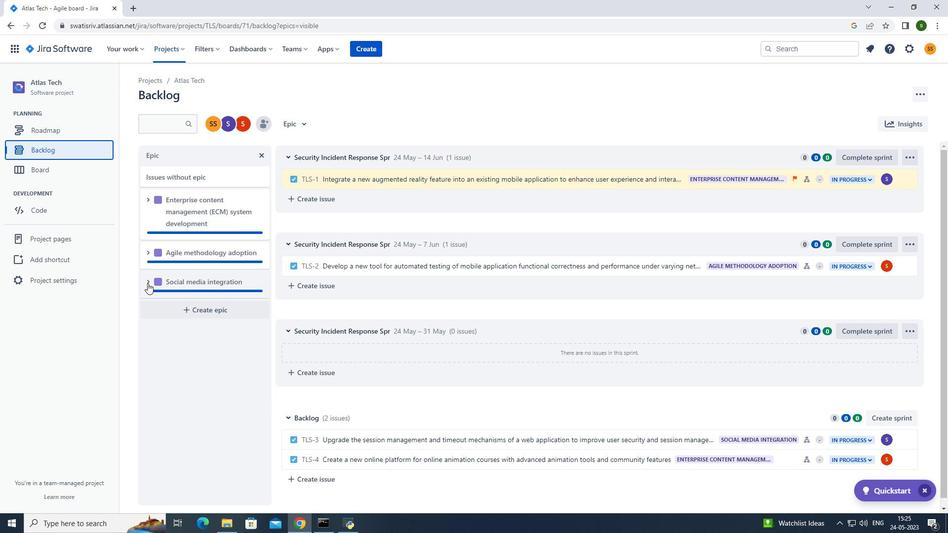 
Action: Mouse moved to (187, 349)
Screenshot: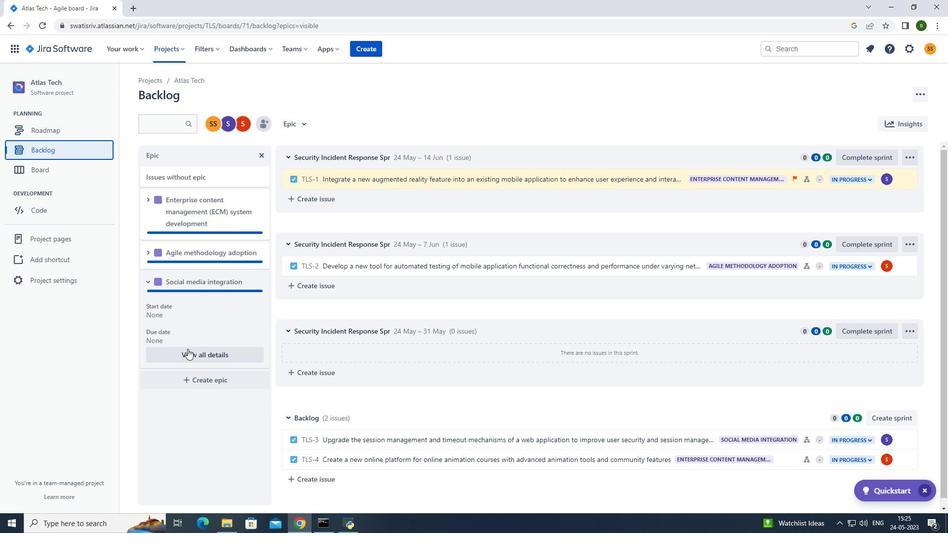 
Action: Mouse pressed left at (187, 349)
Screenshot: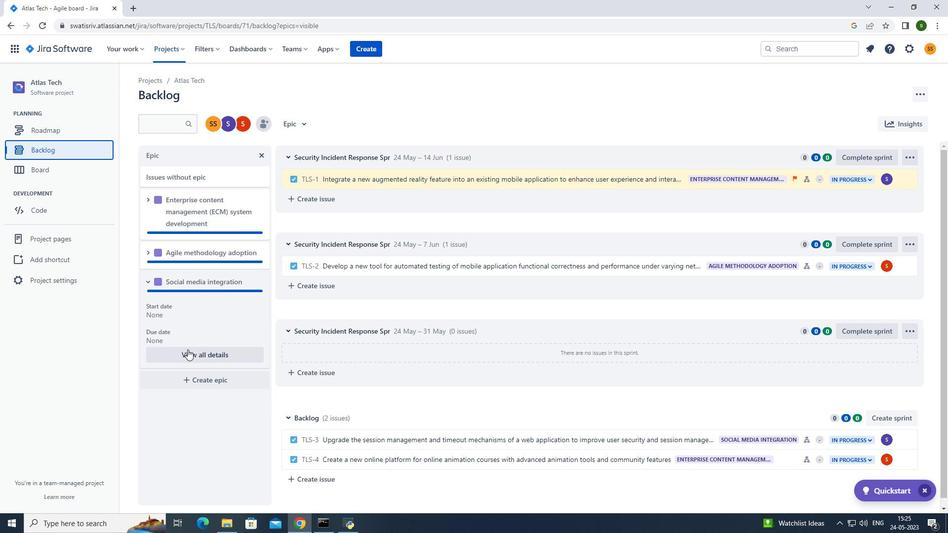 
Action: Mouse moved to (830, 417)
Screenshot: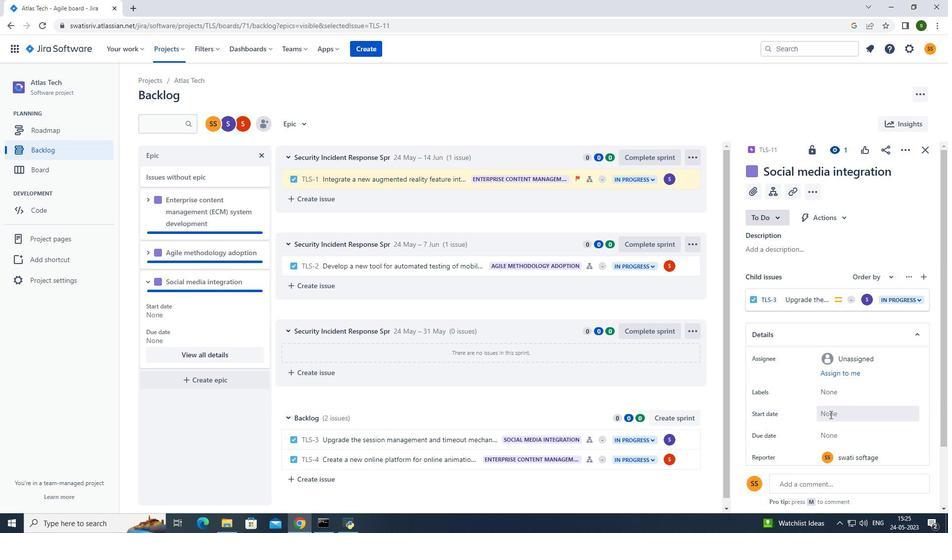 
Action: Mouse pressed left at (830, 417)
Screenshot: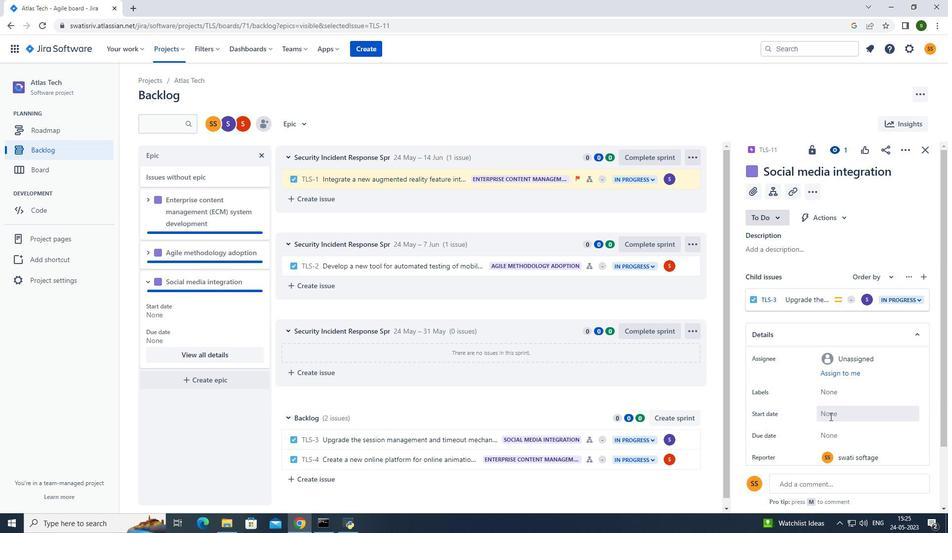 
Action: Mouse moved to (925, 274)
Screenshot: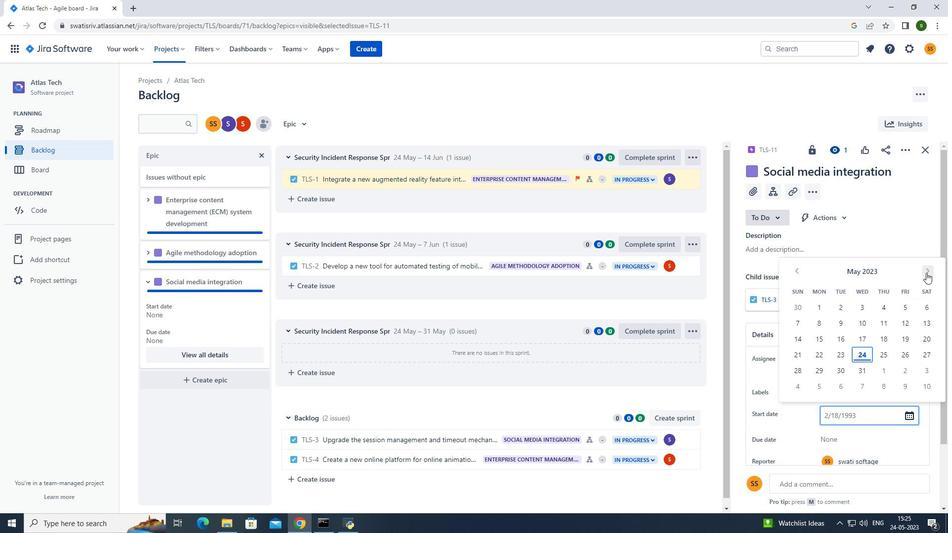 
Action: Mouse pressed left at (925, 274)
Screenshot: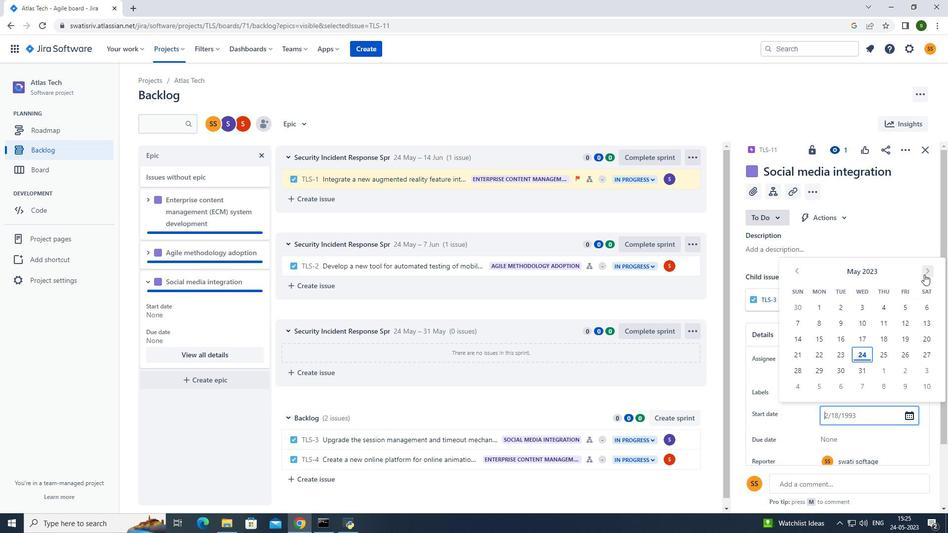 
Action: Mouse moved to (925, 272)
Screenshot: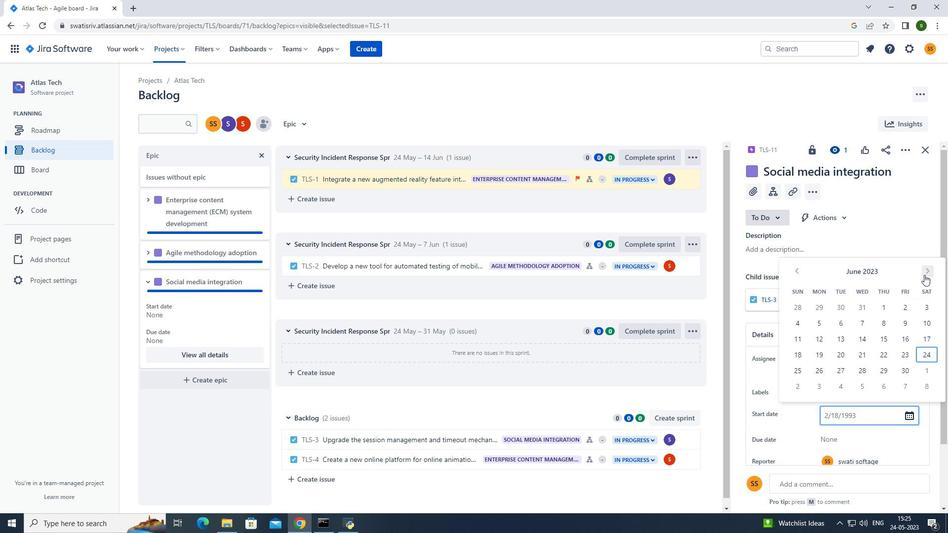
Action: Mouse pressed left at (925, 272)
Screenshot: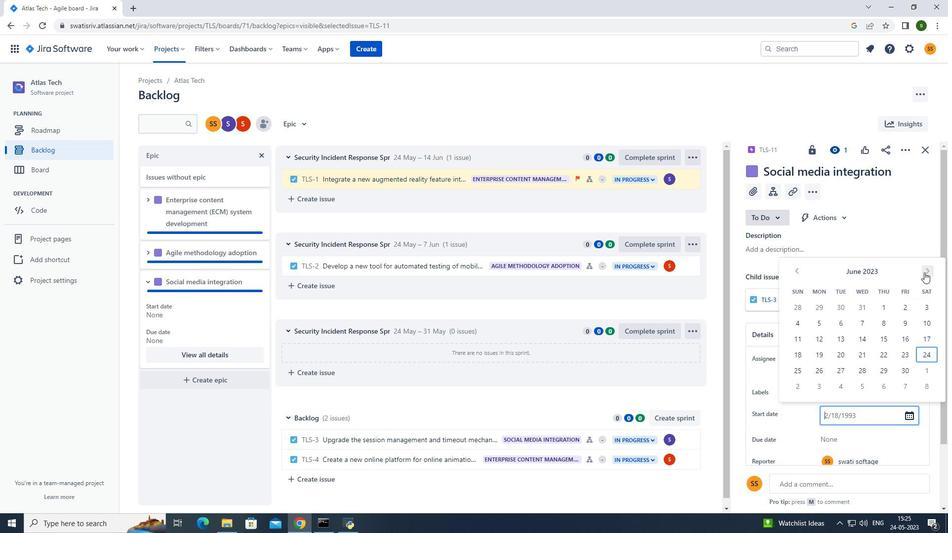
Action: Mouse pressed left at (925, 272)
Screenshot: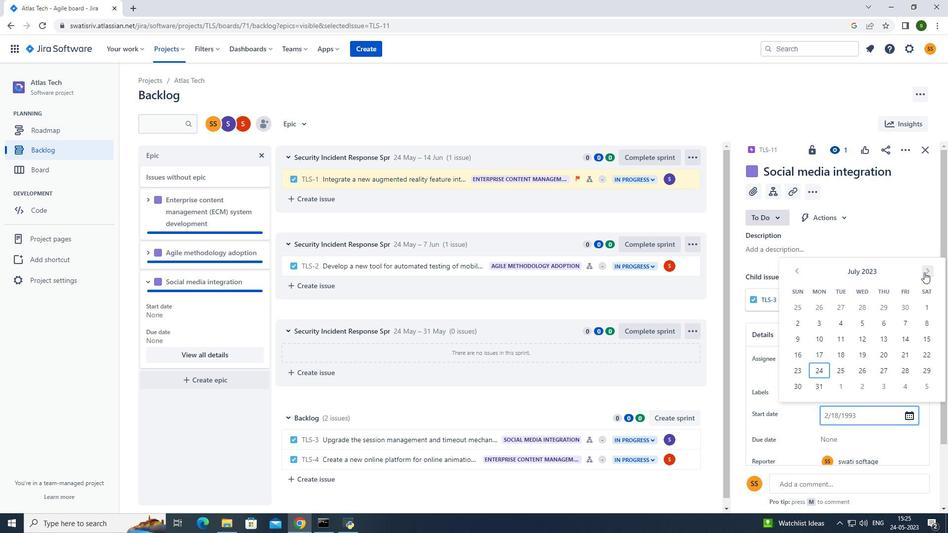 
Action: Mouse pressed left at (925, 272)
Screenshot: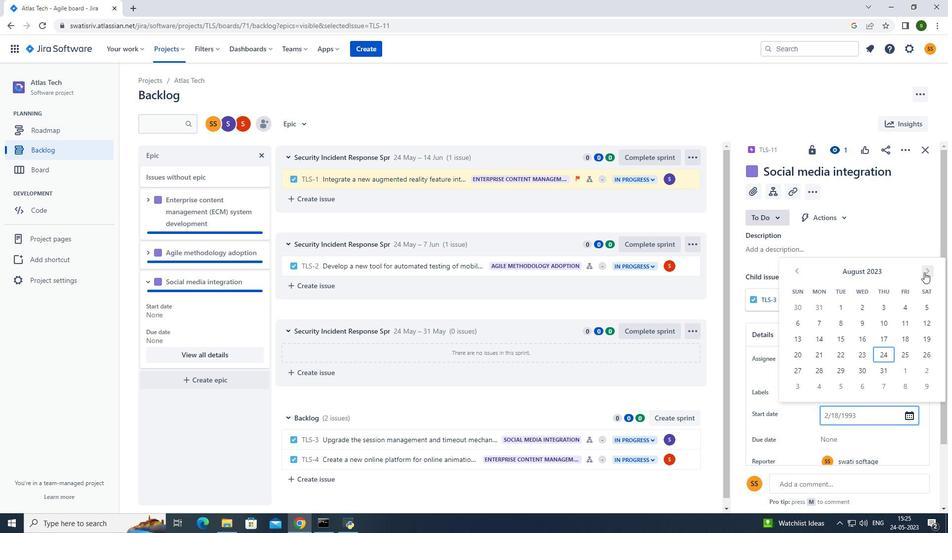 
Action: Mouse moved to (930, 269)
Screenshot: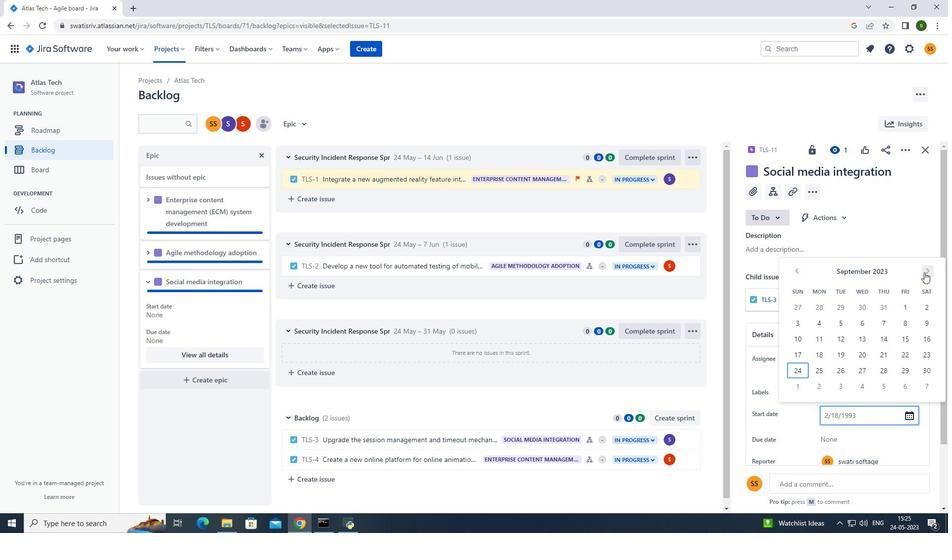 
Action: Mouse pressed left at (930, 269)
Screenshot: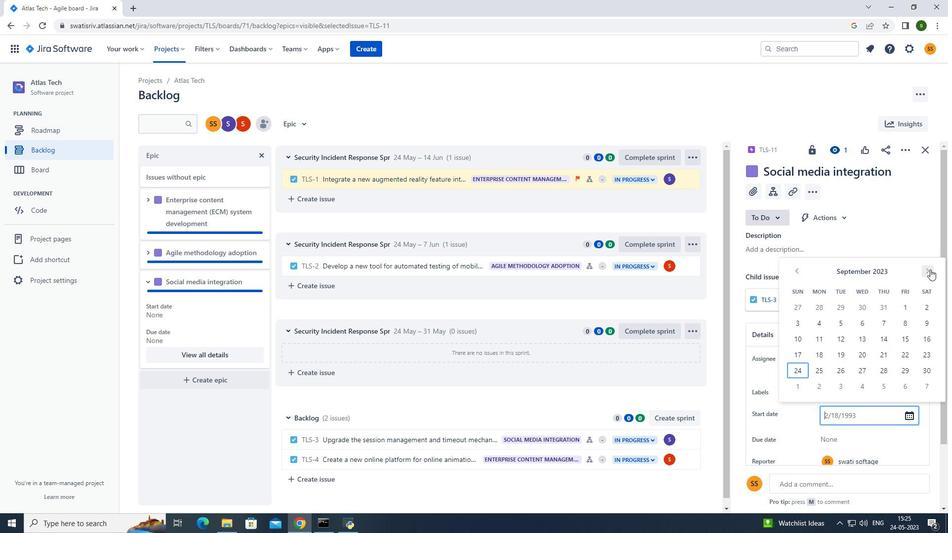 
Action: Mouse pressed left at (930, 269)
Screenshot: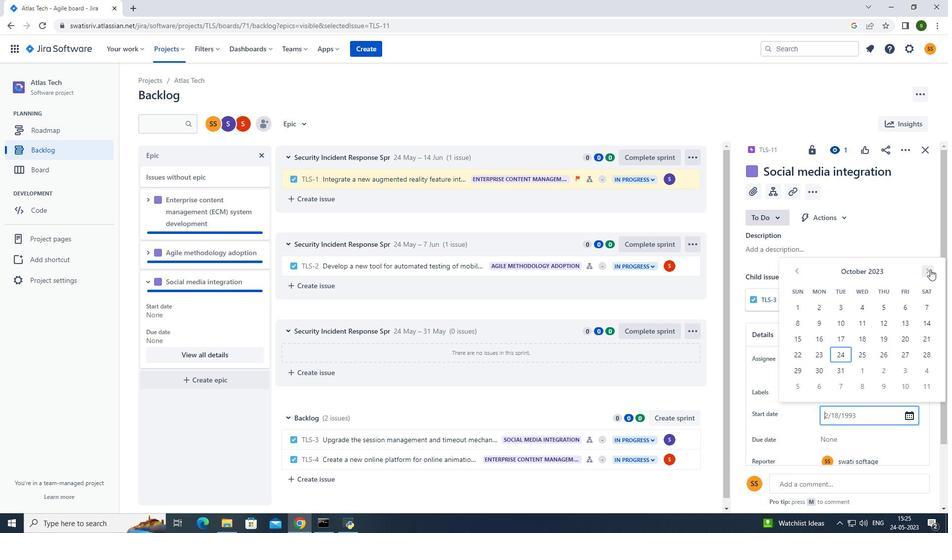 
Action: Mouse pressed left at (930, 269)
Screenshot: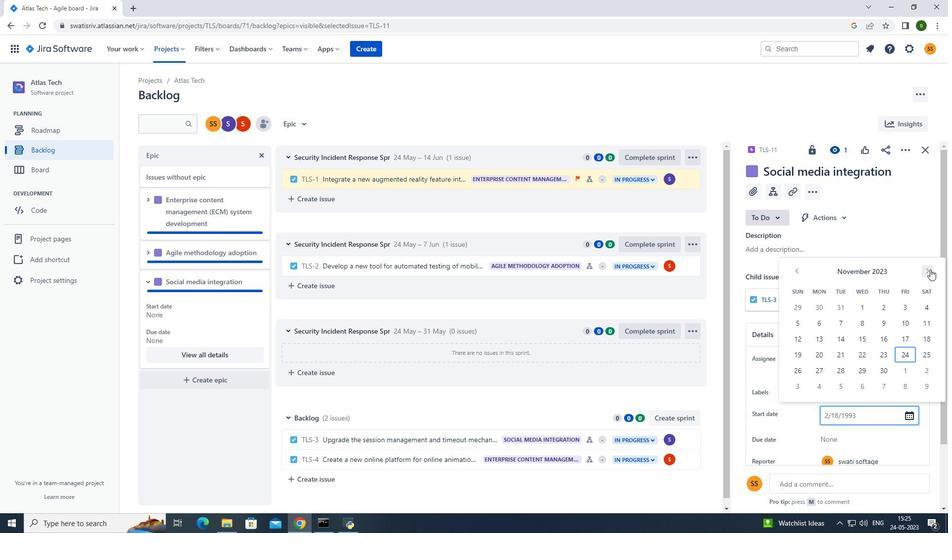 
Action: Mouse pressed left at (930, 269)
Screenshot: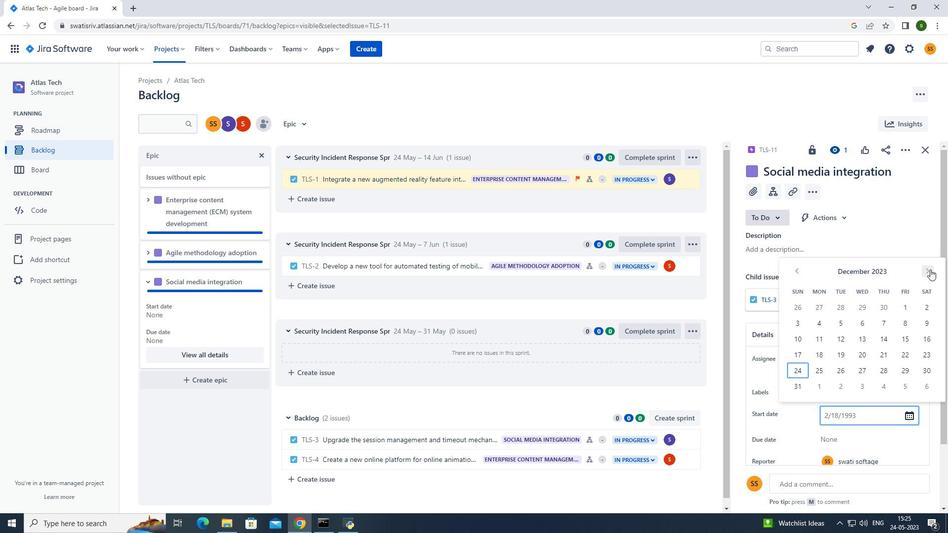 
Action: Mouse pressed left at (930, 269)
Screenshot: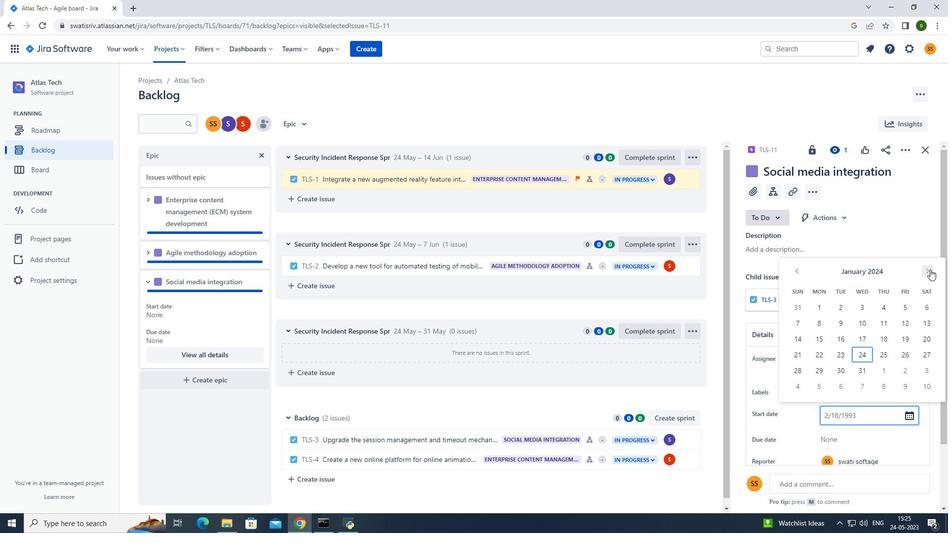 
Action: Mouse pressed left at (930, 269)
Screenshot: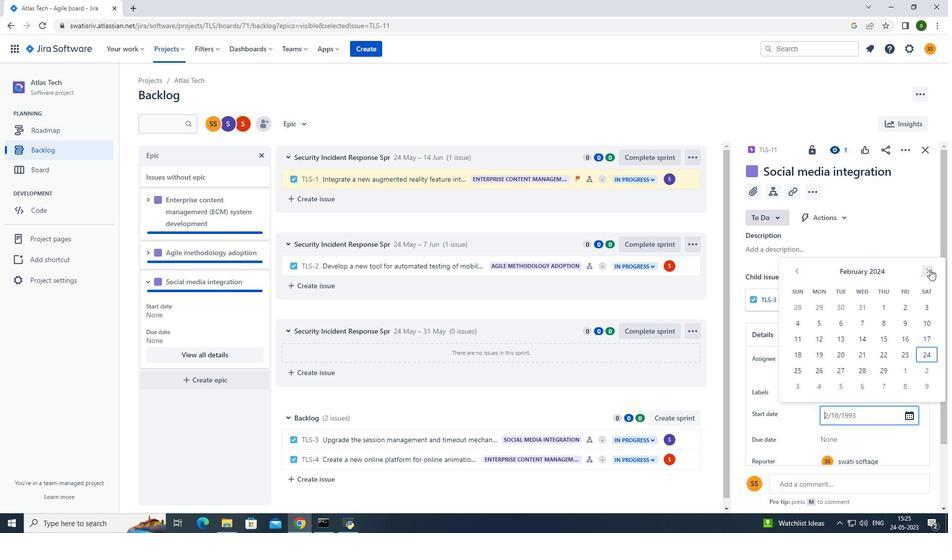 
Action: Mouse pressed left at (930, 269)
Screenshot: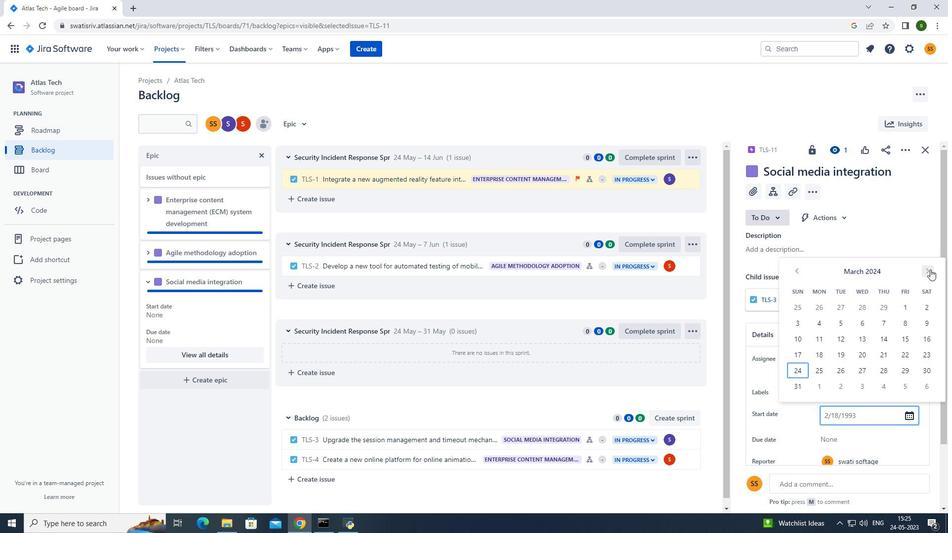
Action: Mouse pressed left at (930, 269)
Screenshot: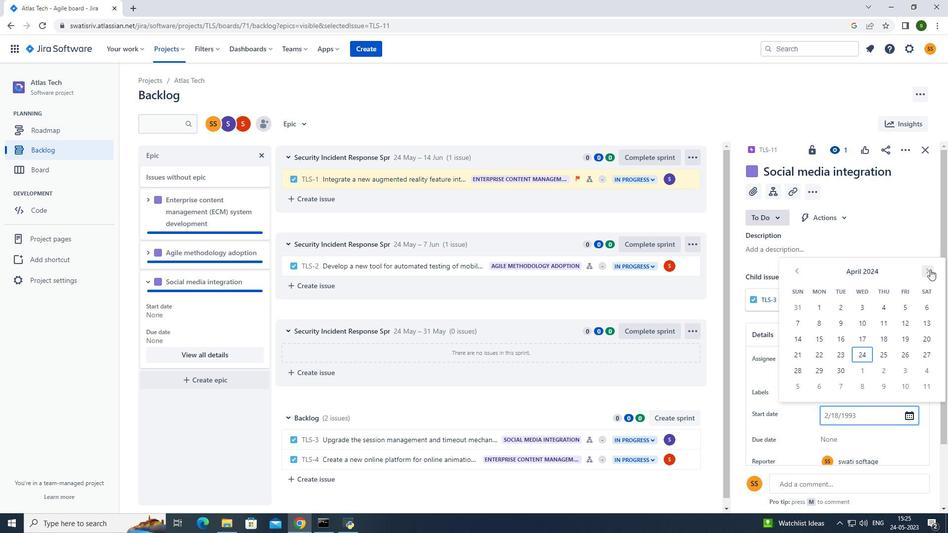 
Action: Mouse pressed left at (930, 269)
Screenshot: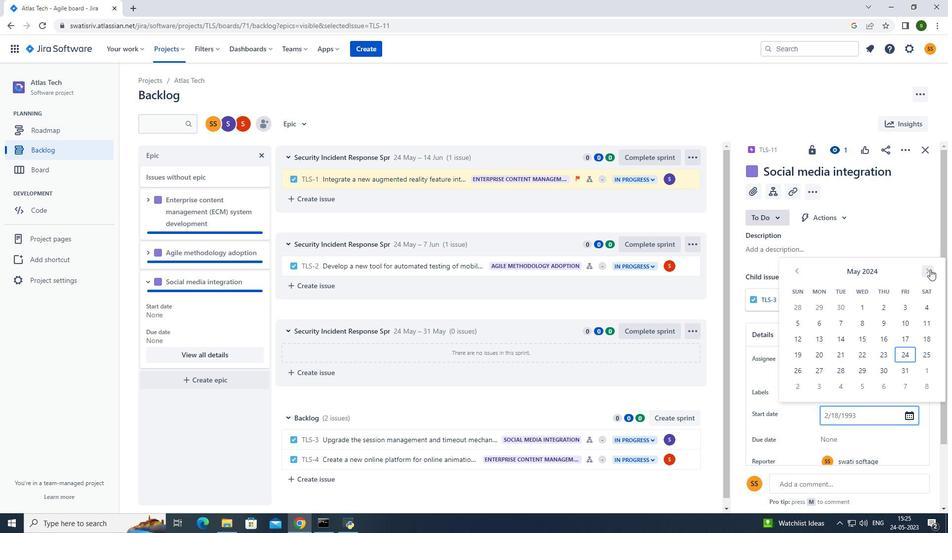 
Action: Mouse moved to (926, 355)
Screenshot: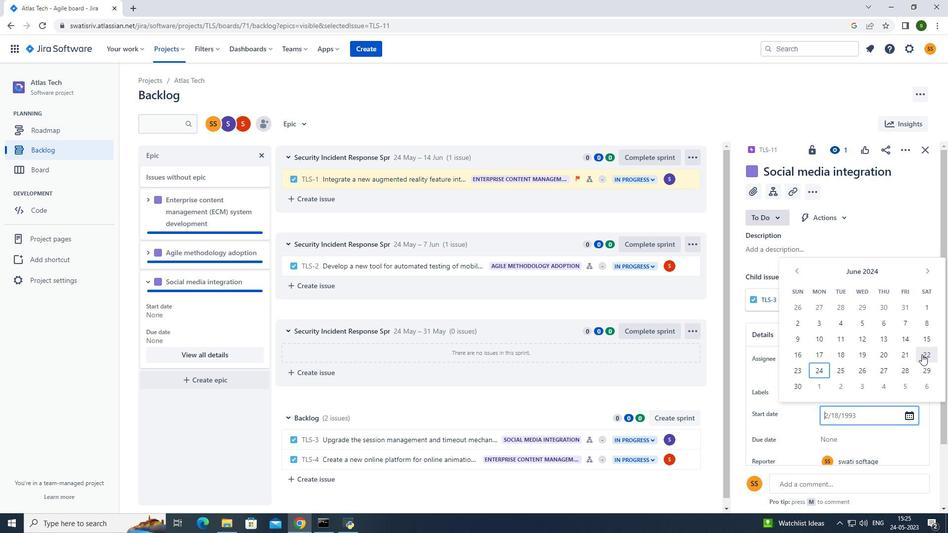 
Action: Mouse pressed left at (926, 355)
Screenshot: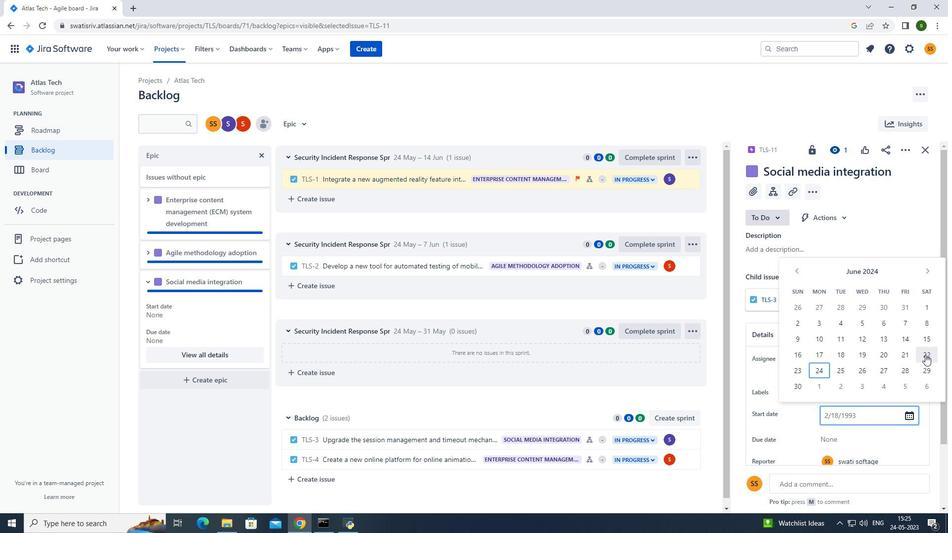
Action: Mouse moved to (847, 437)
Screenshot: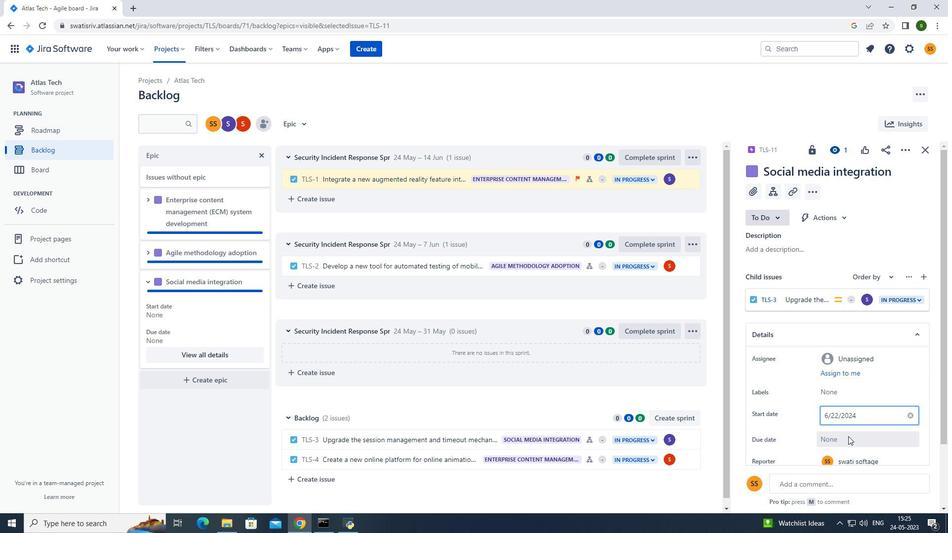 
Action: Mouse pressed left at (847, 437)
Screenshot: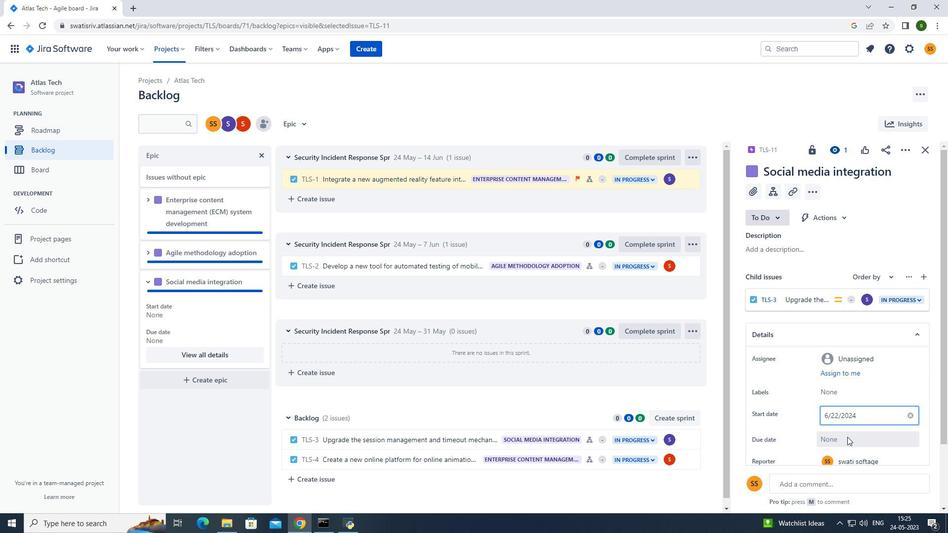 
Action: Mouse moved to (925, 298)
Screenshot: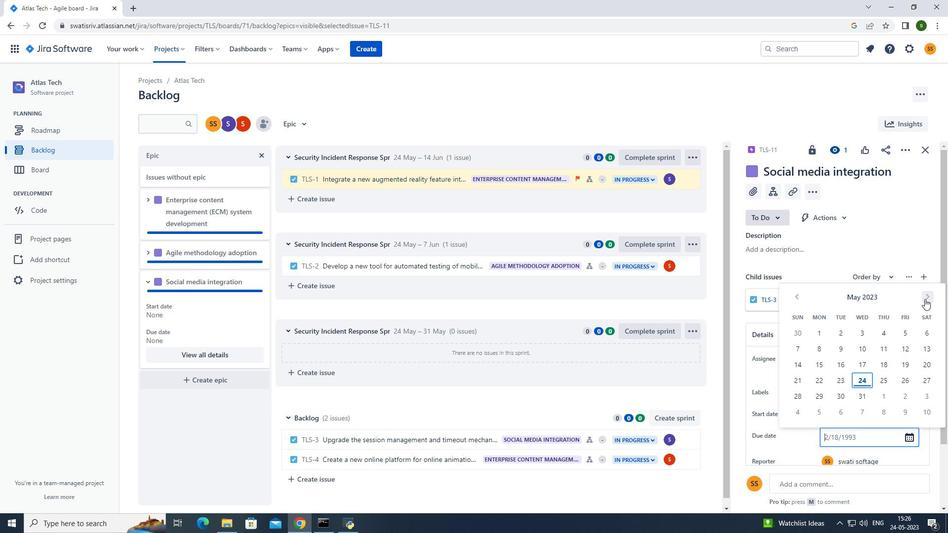 
Action: Mouse pressed left at (925, 298)
Screenshot: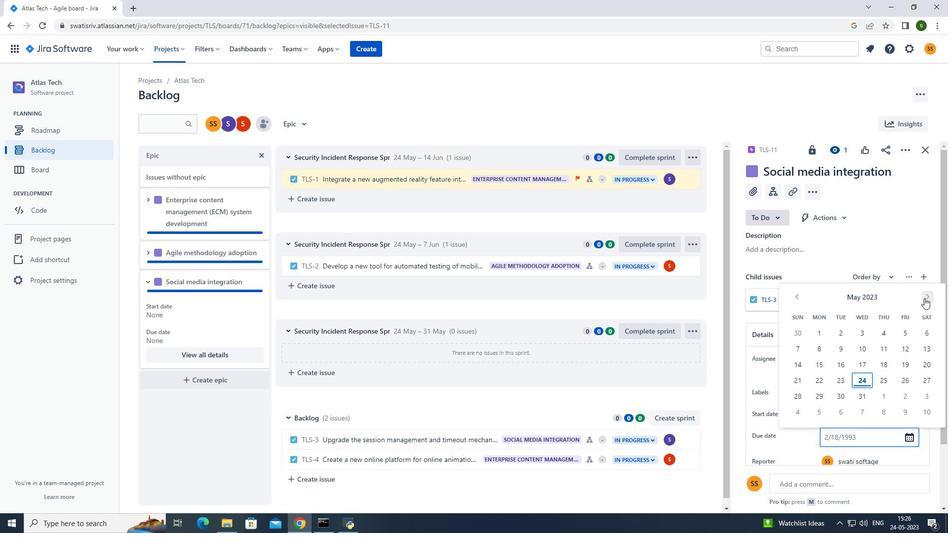
Action: Mouse pressed left at (925, 298)
Screenshot: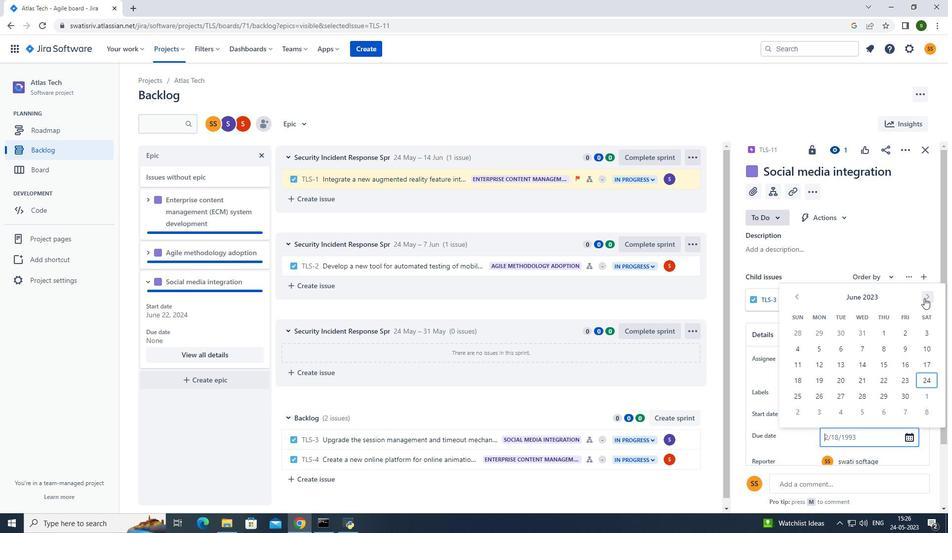 
Action: Mouse moved to (932, 295)
Screenshot: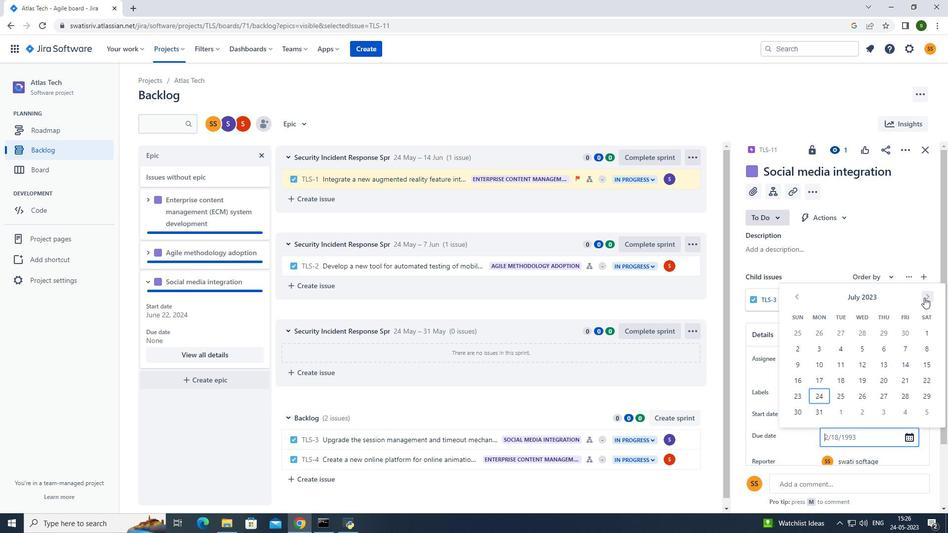 
Action: Mouse pressed left at (932, 295)
Screenshot: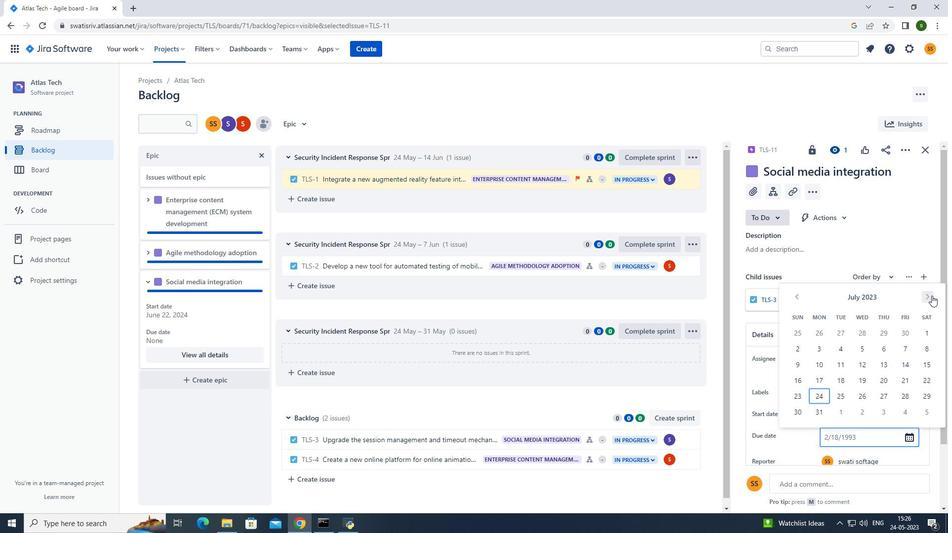 
Action: Mouse pressed left at (932, 295)
Screenshot: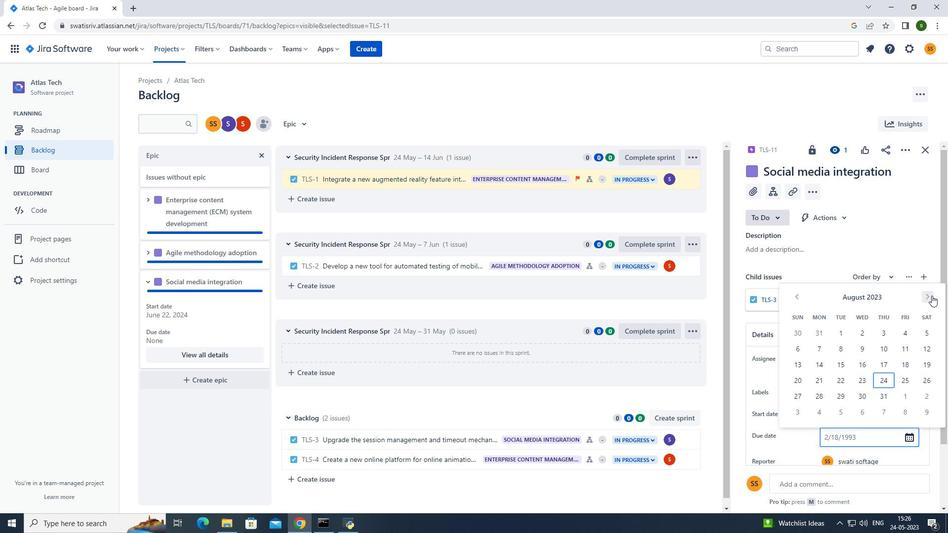 
Action: Mouse pressed left at (932, 295)
Screenshot: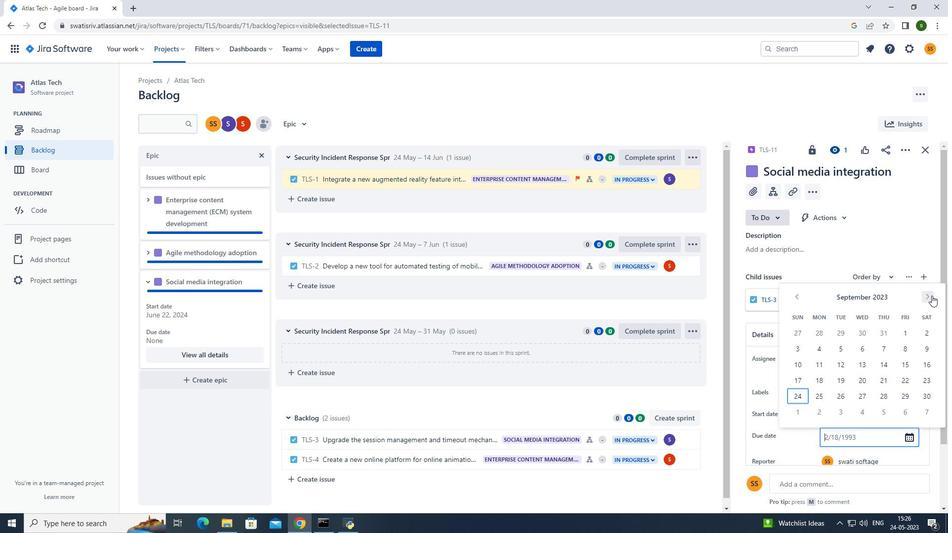 
Action: Mouse moved to (929, 295)
Screenshot: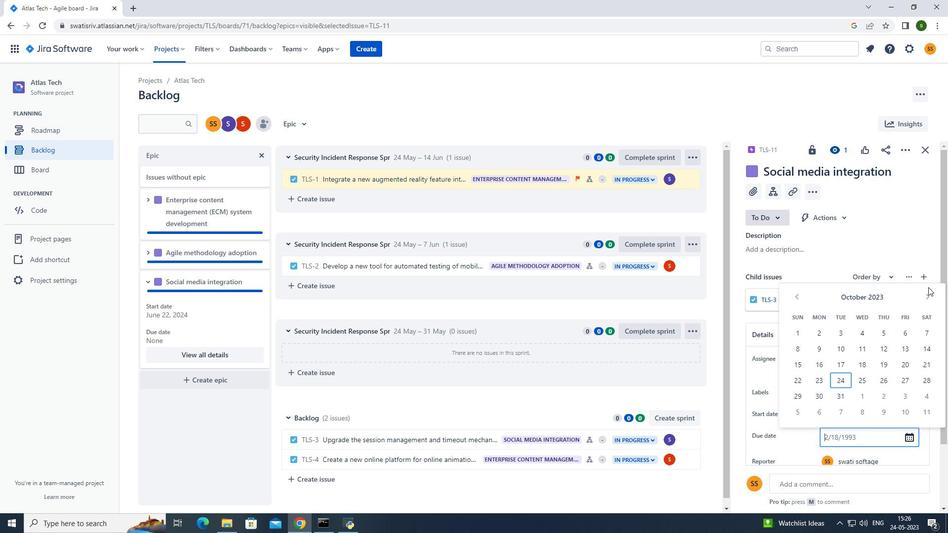 
Action: Mouse pressed left at (929, 295)
Screenshot: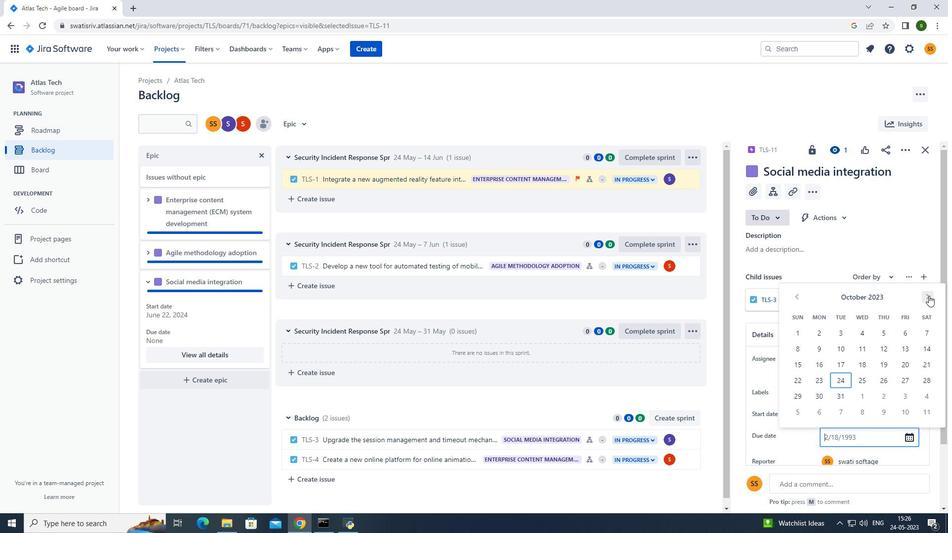 
Action: Mouse pressed left at (929, 295)
Screenshot: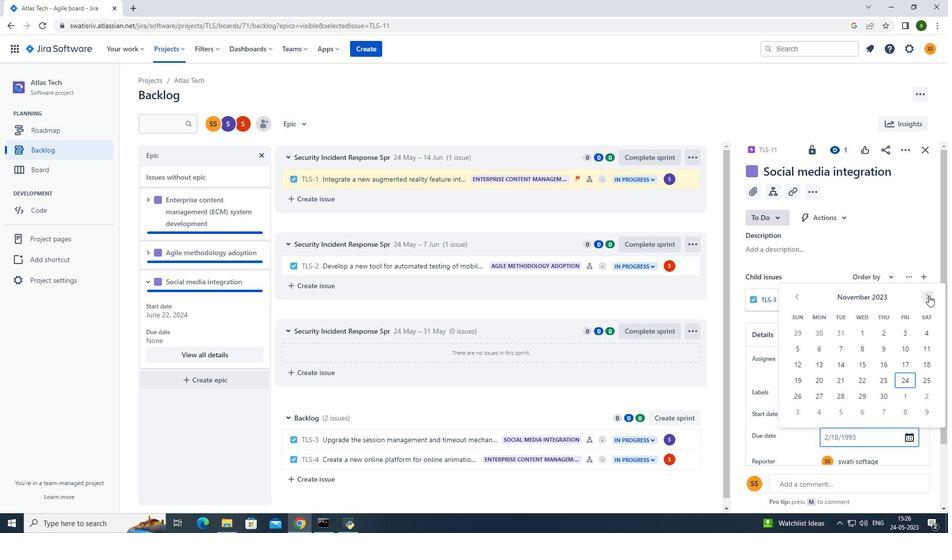 
Action: Mouse pressed left at (929, 295)
Screenshot: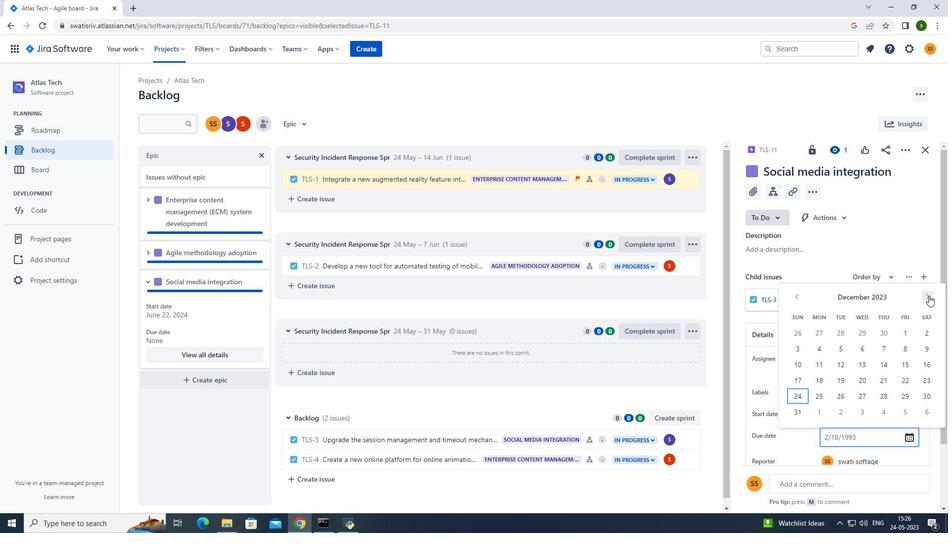 
Action: Mouse pressed left at (929, 295)
Screenshot: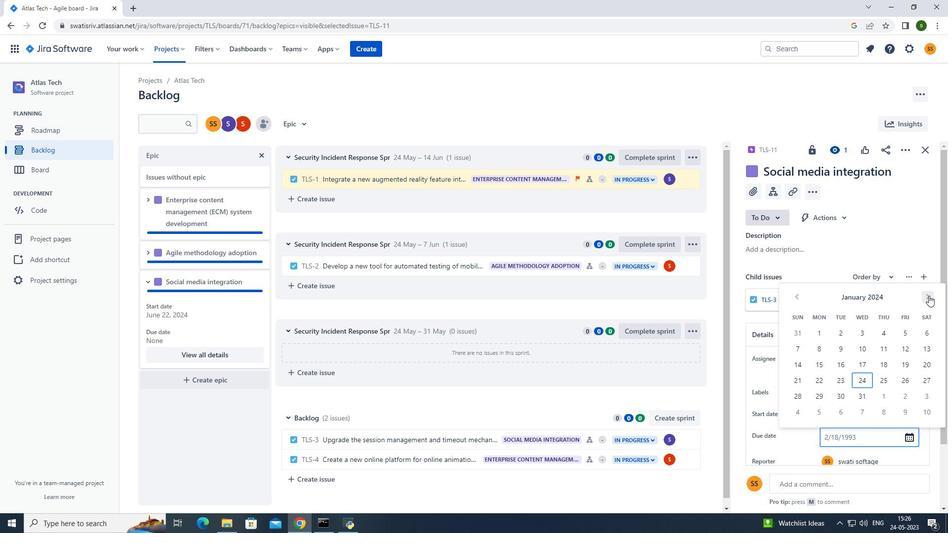 
Action: Mouse pressed left at (929, 295)
Screenshot: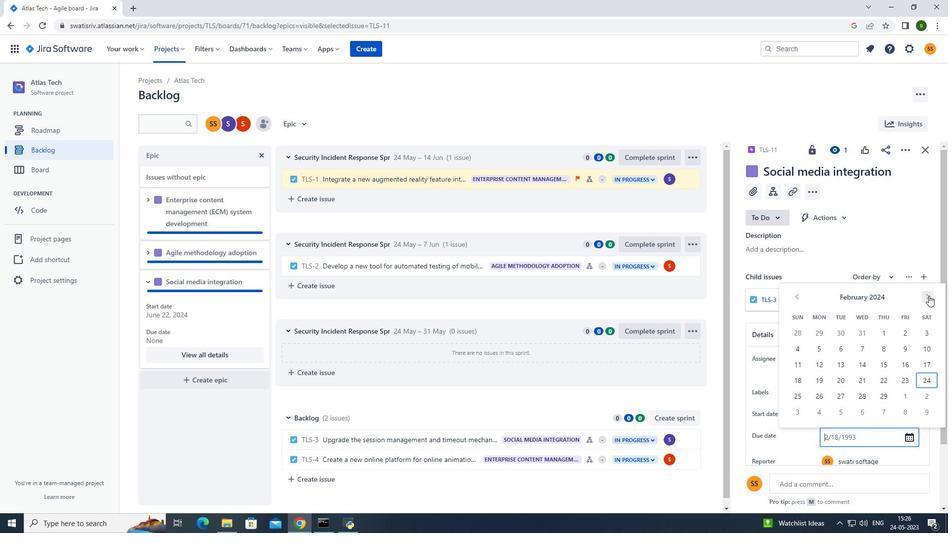 
Action: Mouse pressed left at (929, 295)
Screenshot: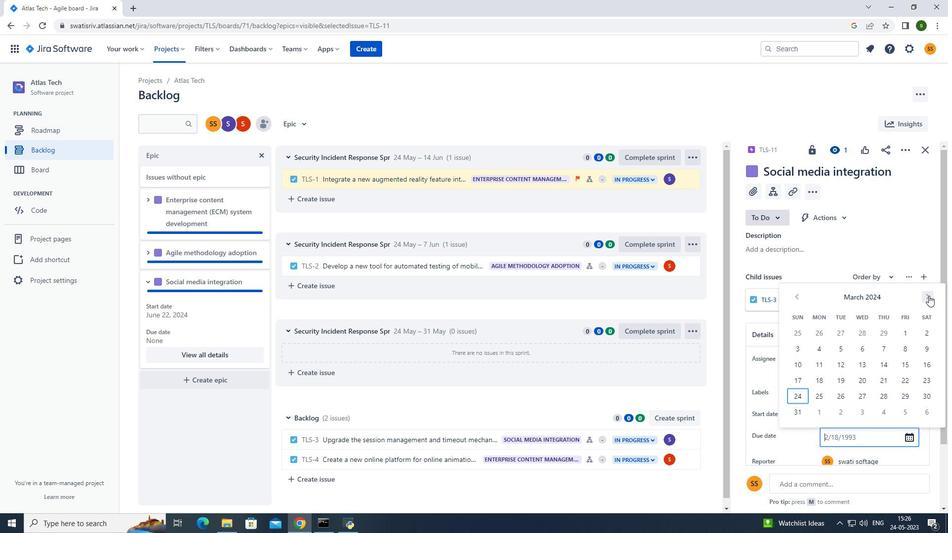 
Action: Mouse pressed left at (929, 295)
Screenshot: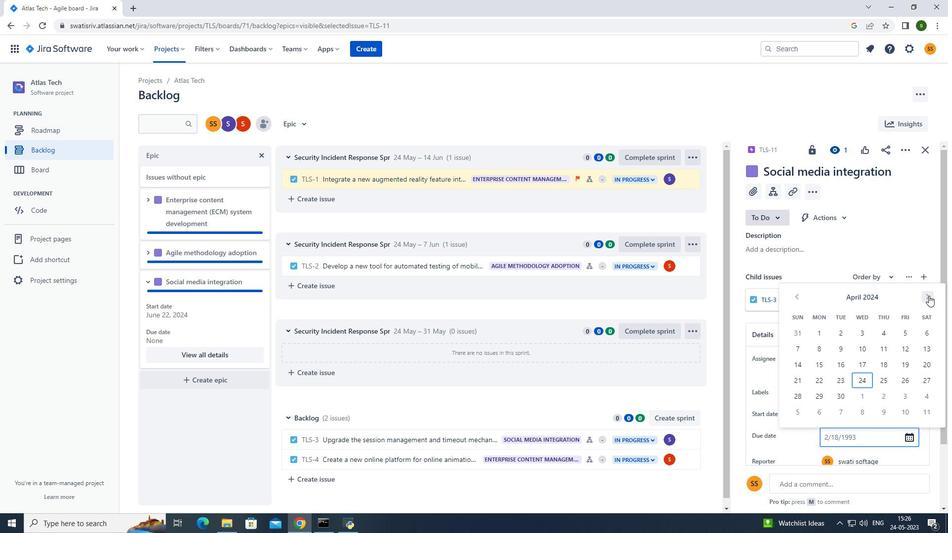 
Action: Mouse pressed left at (929, 295)
Screenshot: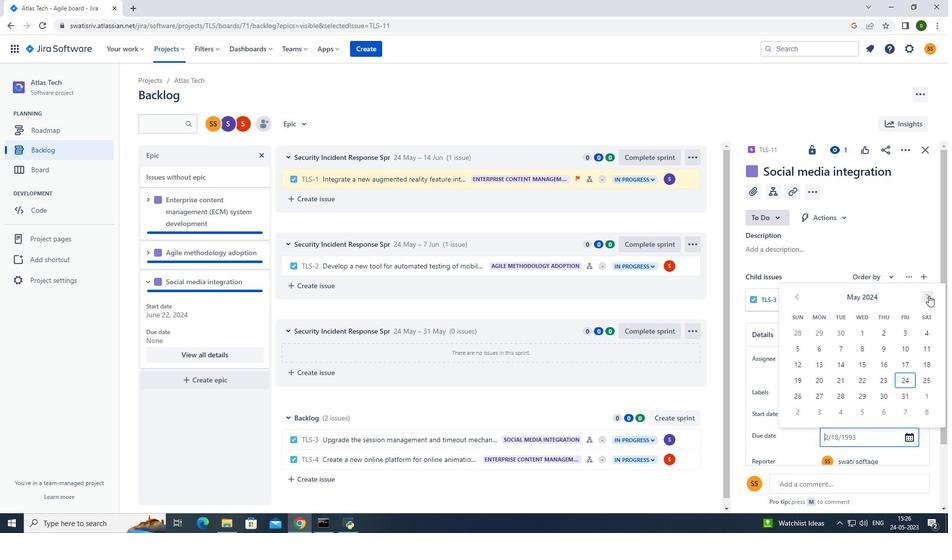 
Action: Mouse pressed left at (929, 295)
Screenshot: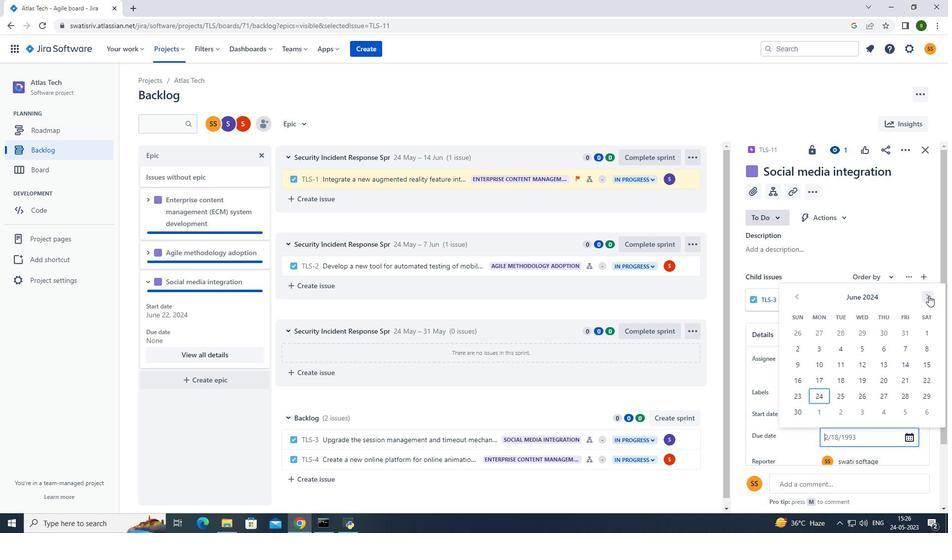 
Action: Mouse pressed left at (929, 295)
Screenshot: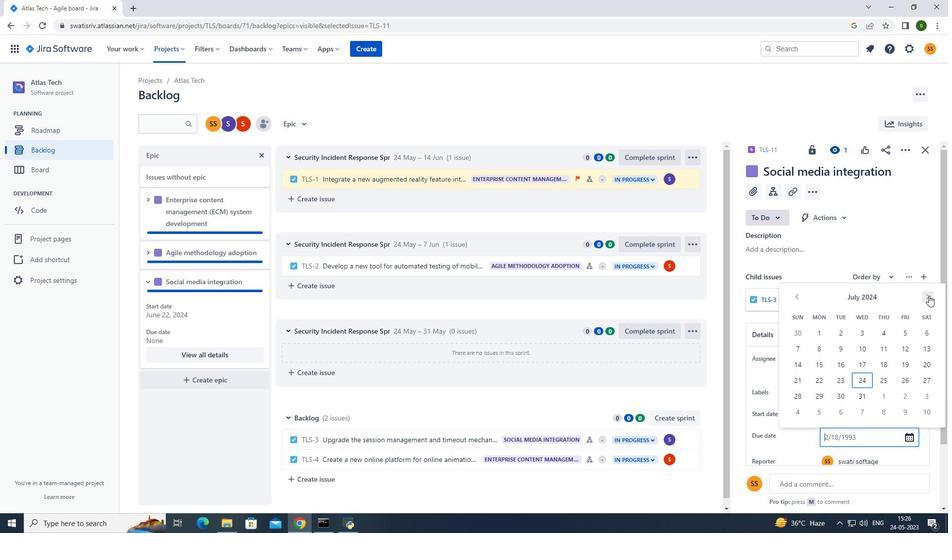 
Action: Mouse moved to (866, 344)
Screenshot: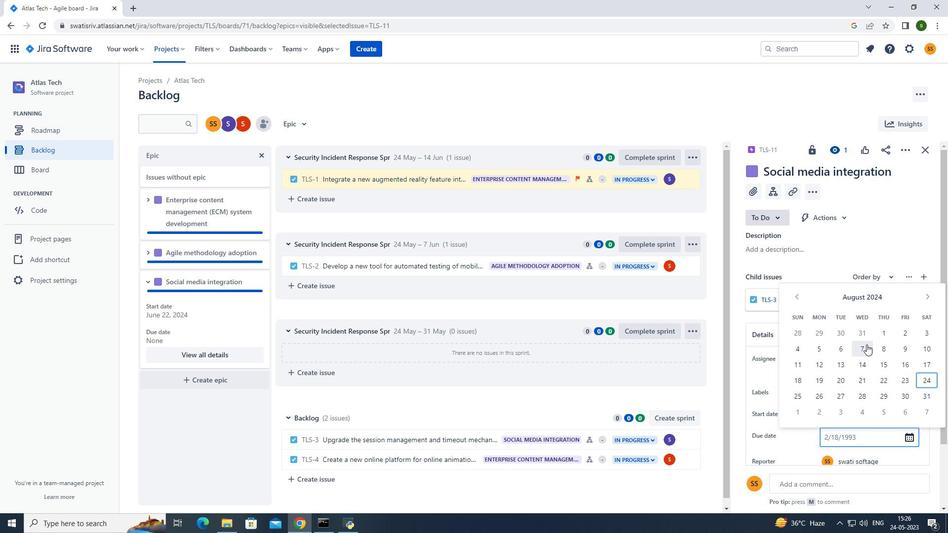 
Action: Mouse pressed left at (866, 344)
Screenshot: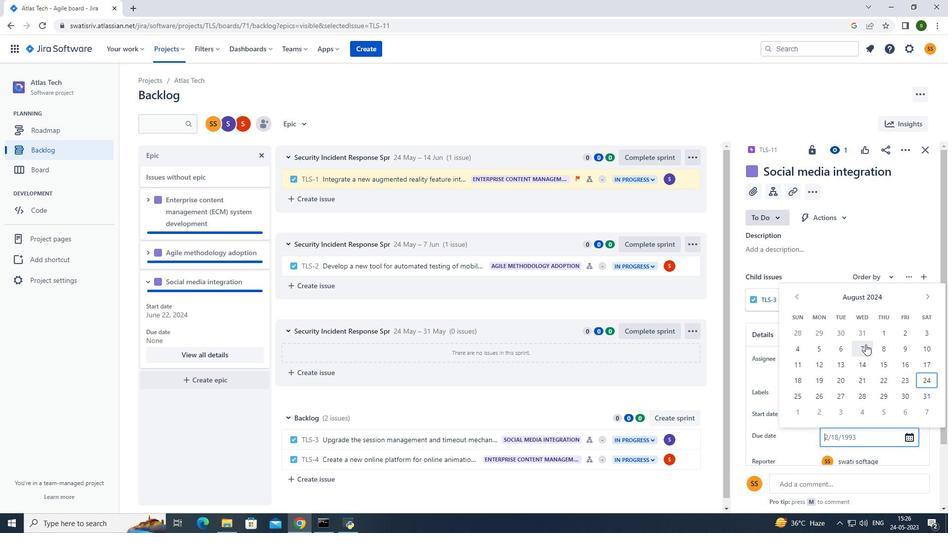 
Action: Mouse moved to (585, 100)
Screenshot: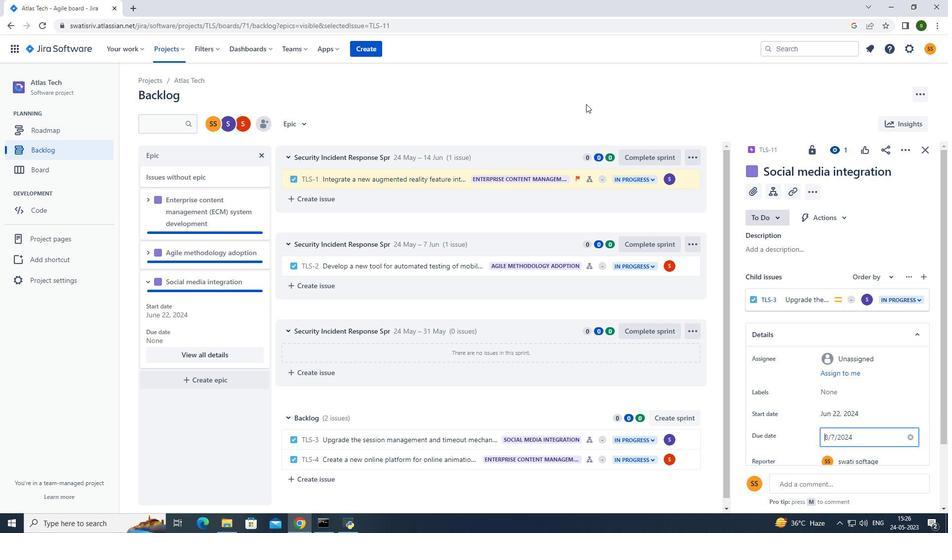 
Action: Mouse pressed left at (585, 100)
Screenshot: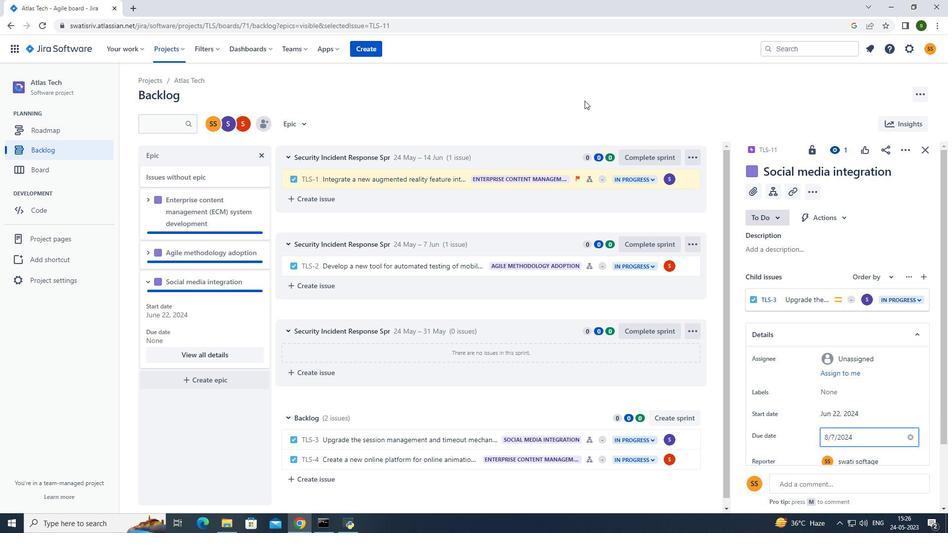 
Action: Mouse moved to (583, 100)
Screenshot: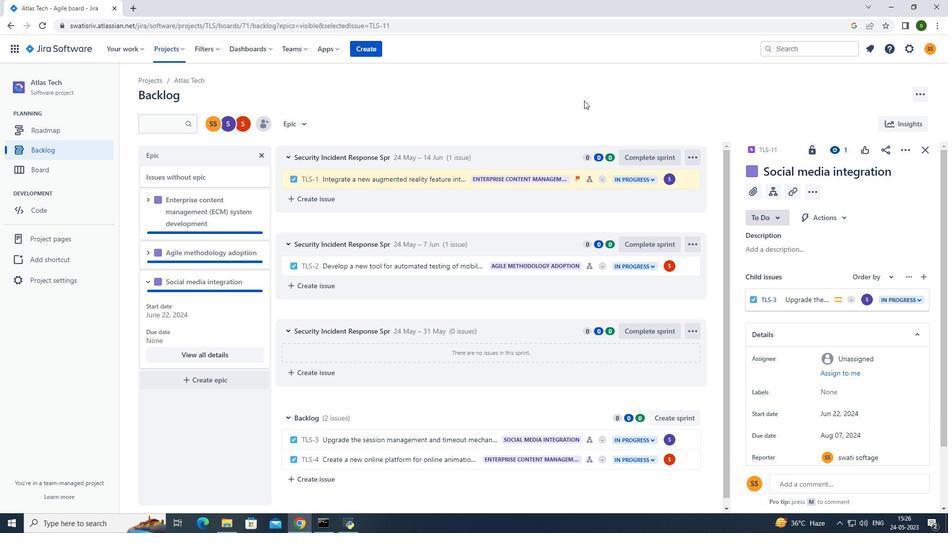 
